 Task: Look for space in Göksun, Turkey from 6th September, 2023 to 12th September, 2023 for 4 adults in price range Rs.10000 to Rs.14000. Place can be private room with 4 bedrooms having 4 beds and 4 bathrooms. Property type can be house, flat, guest house. Amenities needed are: wifi, TV, free parkinig on premises, gym, breakfast. Booking option can be shelf check-in. Required host language is English.
Action: Mouse moved to (577, 146)
Screenshot: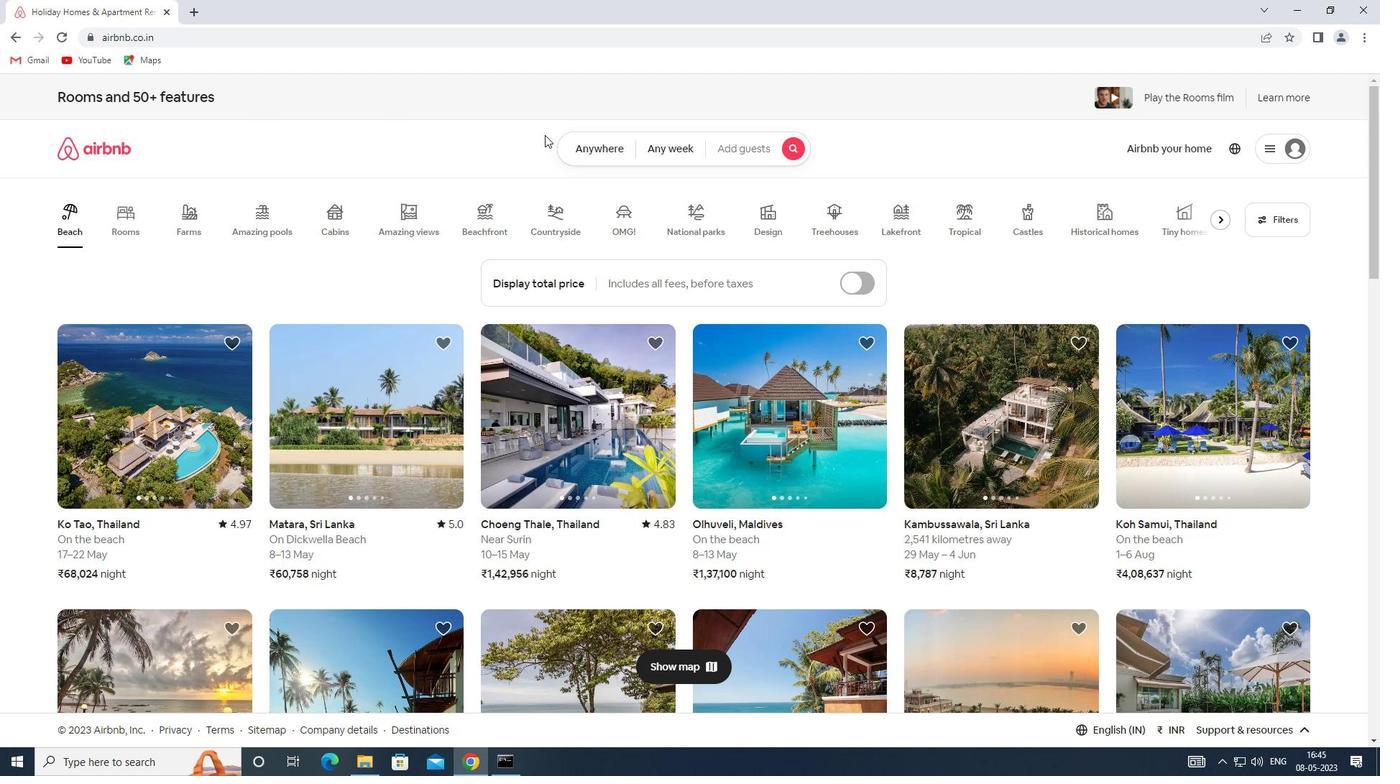 
Action: Mouse pressed left at (577, 146)
Screenshot: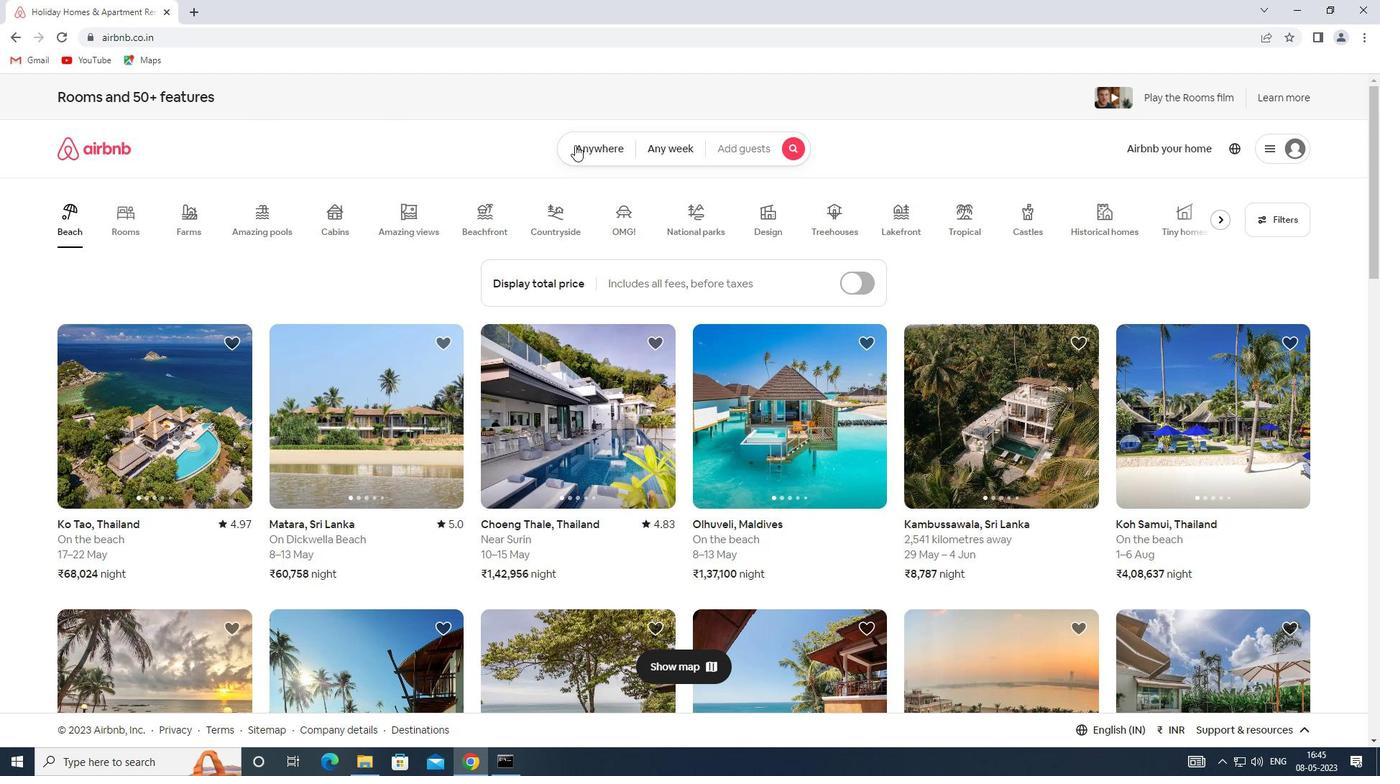
Action: Mouse moved to (476, 191)
Screenshot: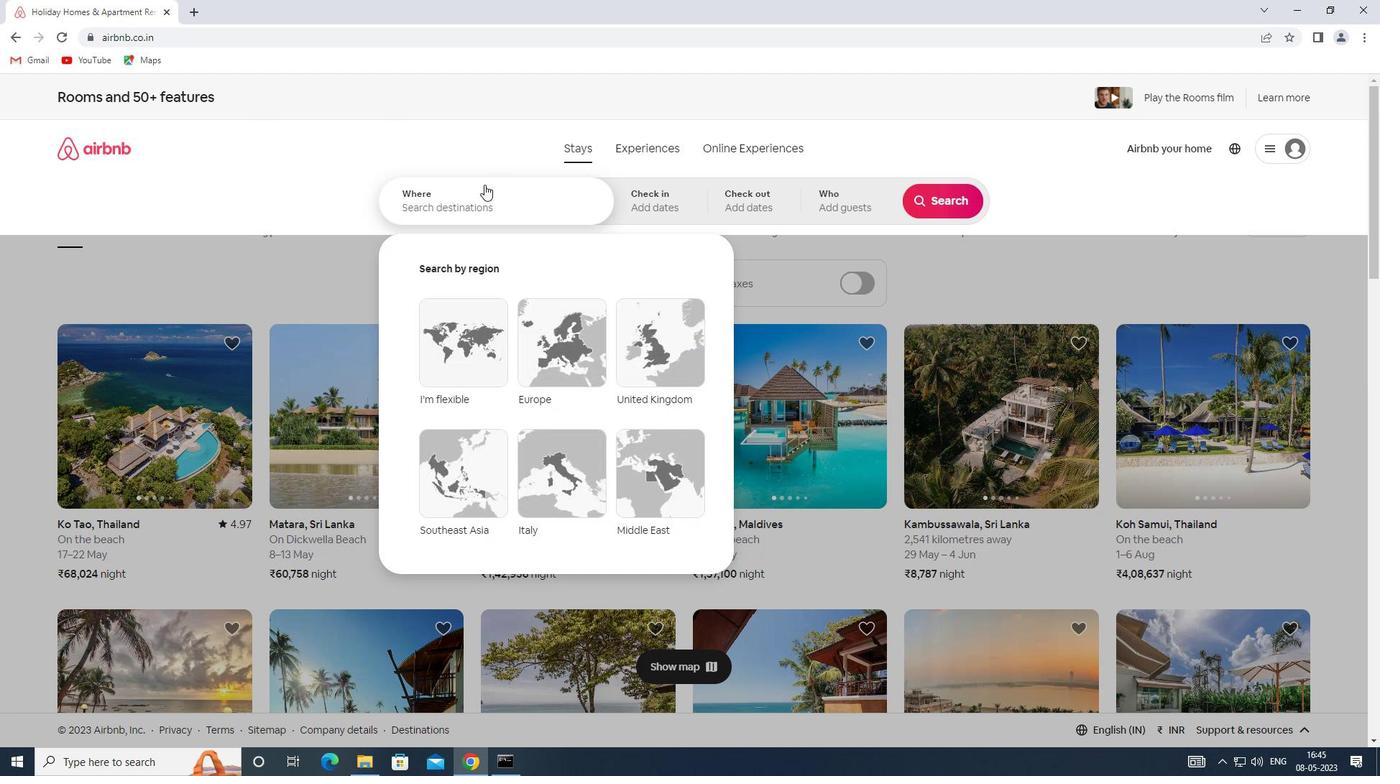 
Action: Mouse pressed left at (476, 191)
Screenshot: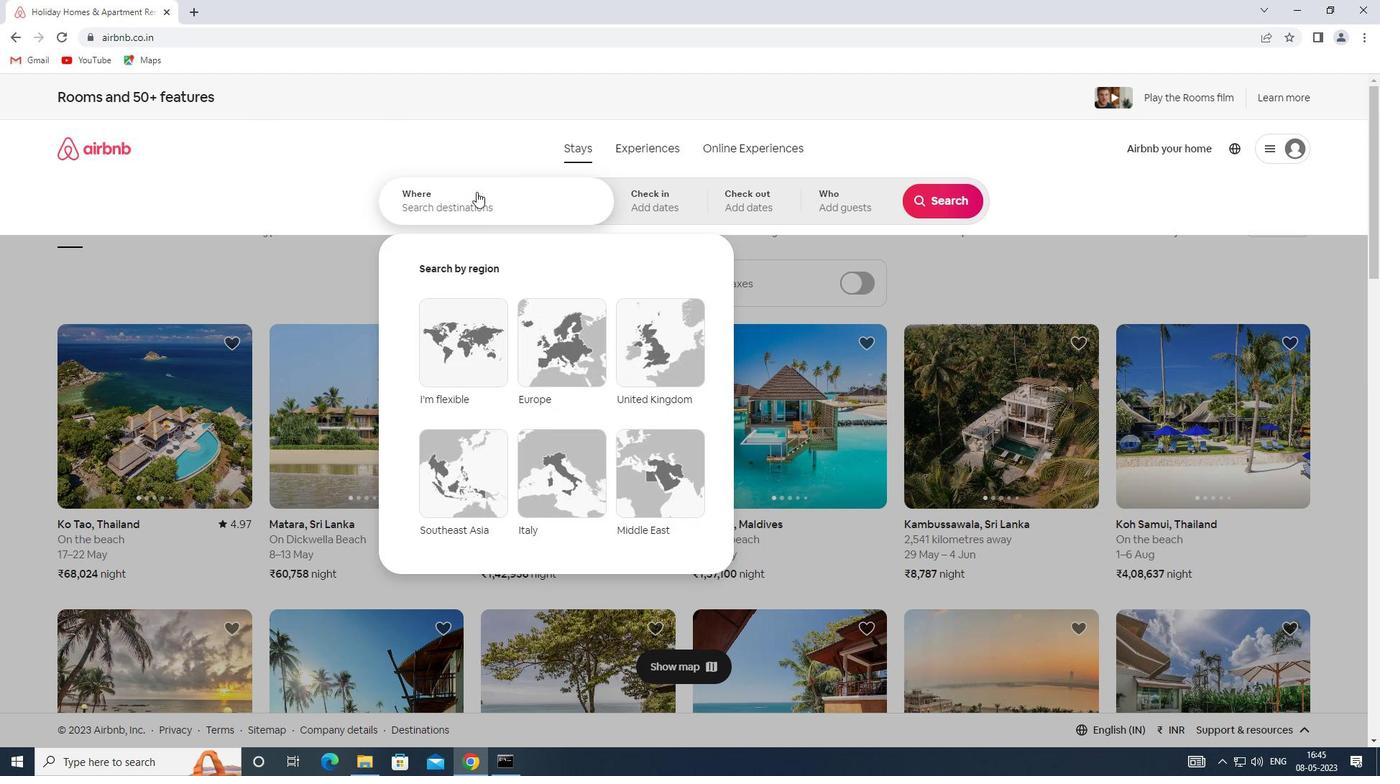 
Action: Mouse moved to (476, 192)
Screenshot: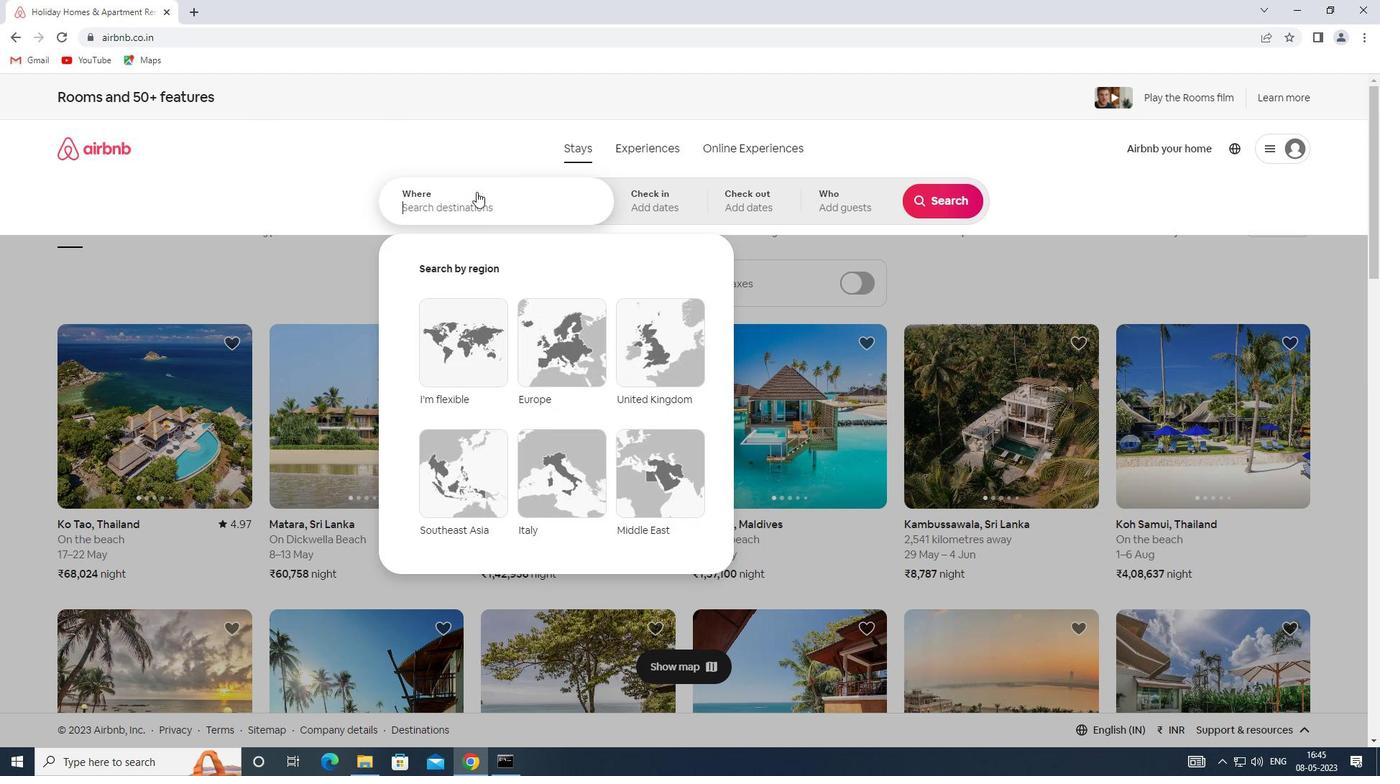 
Action: Key pressed <Key.shift><Key.shift><Key.shift><Key.shift><Key.shift><Key.shift><Key.shift><Key.shift><Key.shift><Key.shift><Key.shift><Key.shift><Key.shift><Key.shift><Key.shift><Key.shift>SPACE<Key.space>IN<Key.space><Key.shift><Key.shift><Key.shift><Key.shift><Key.shift><Key.shift><Key.shift><Key.shift><Key.shift><Key.shift><Key.shift><Key.shift><Key.shift><Key.shift><Key.shift><Key.shift><Key.shift><Key.shift><Key.shift><Key.shift><Key.shift><Key.shift><Key.shift><Key.shift><Key.shift><Key.shift><Key.shift><Key.shift><Key.shift><Key.shift><Key.shift><Key.shift><Key.shift><Key.shift><Key.shift>GOKSUN,<Key.shift>TURKEY
Screenshot: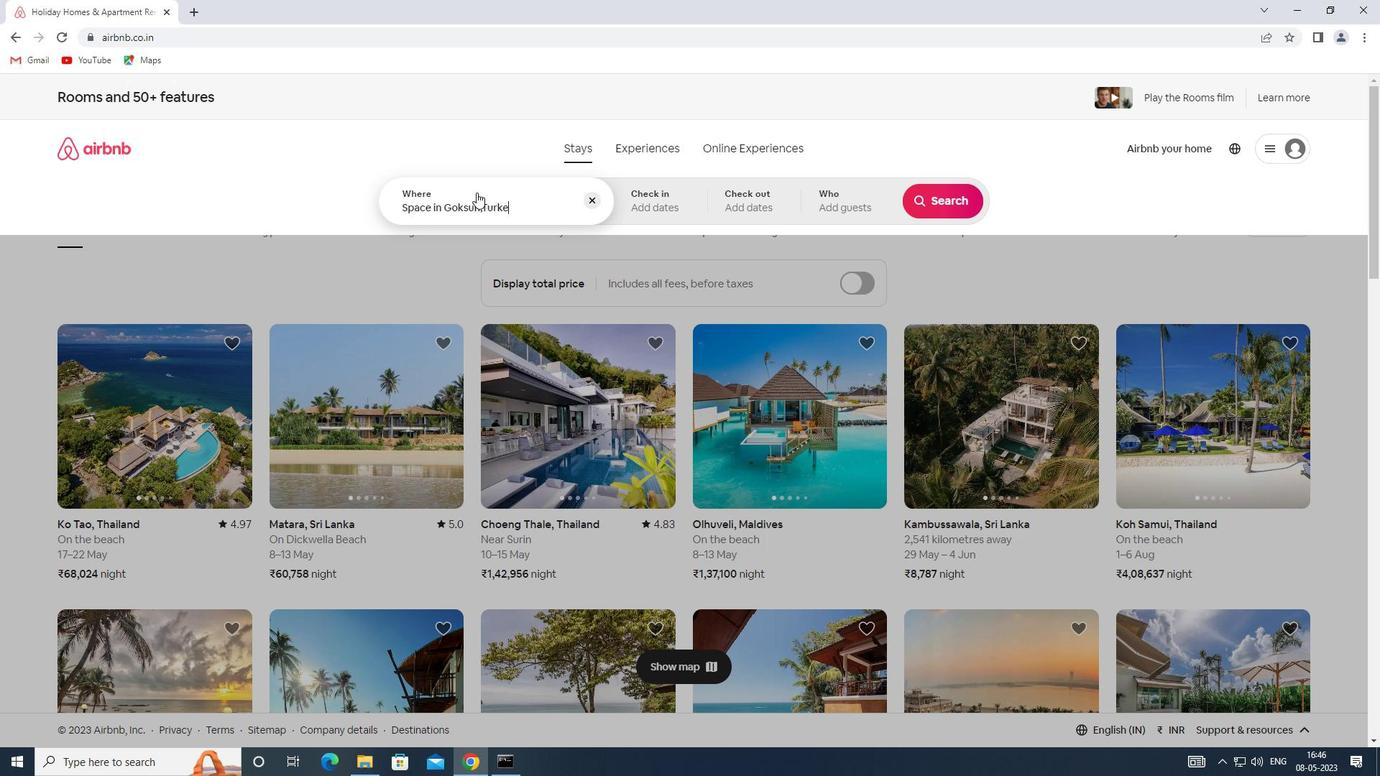 
Action: Mouse moved to (659, 197)
Screenshot: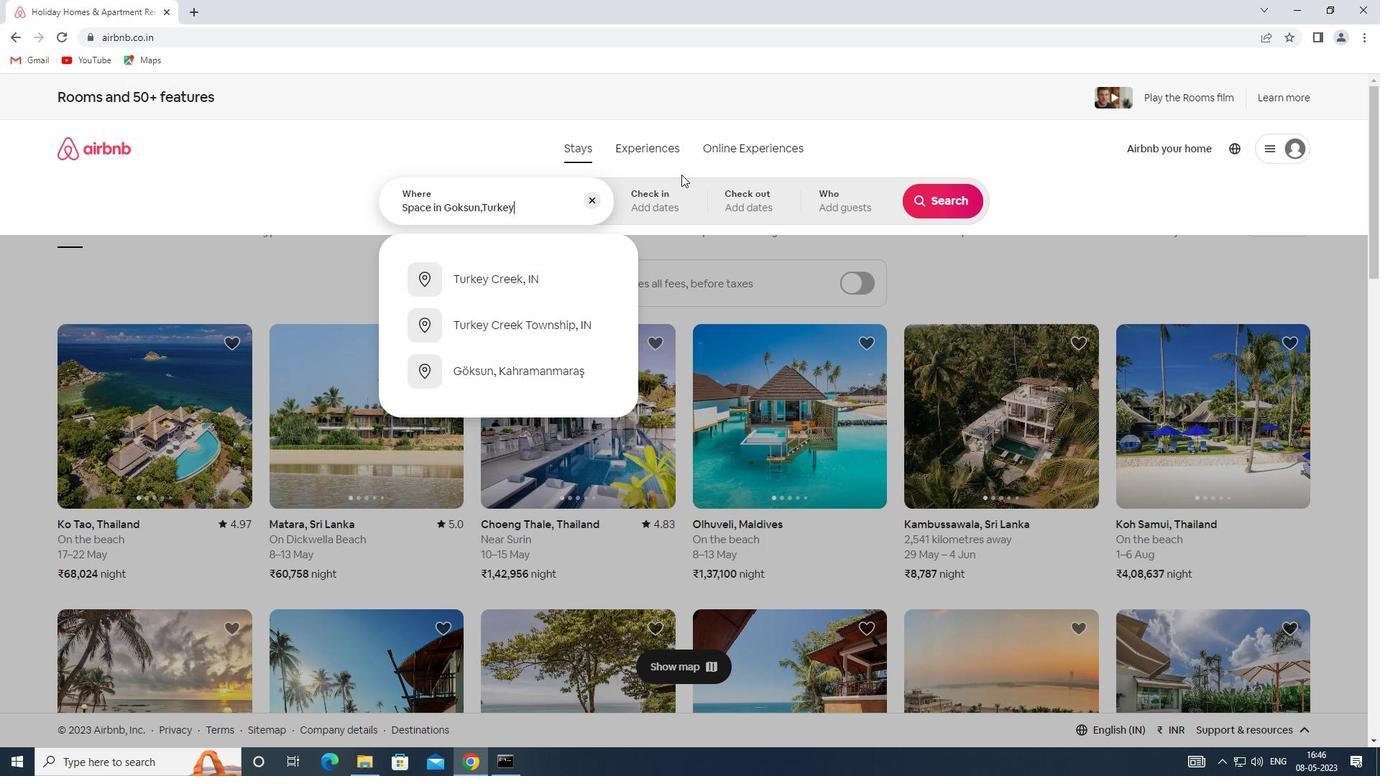 
Action: Mouse pressed left at (659, 197)
Screenshot: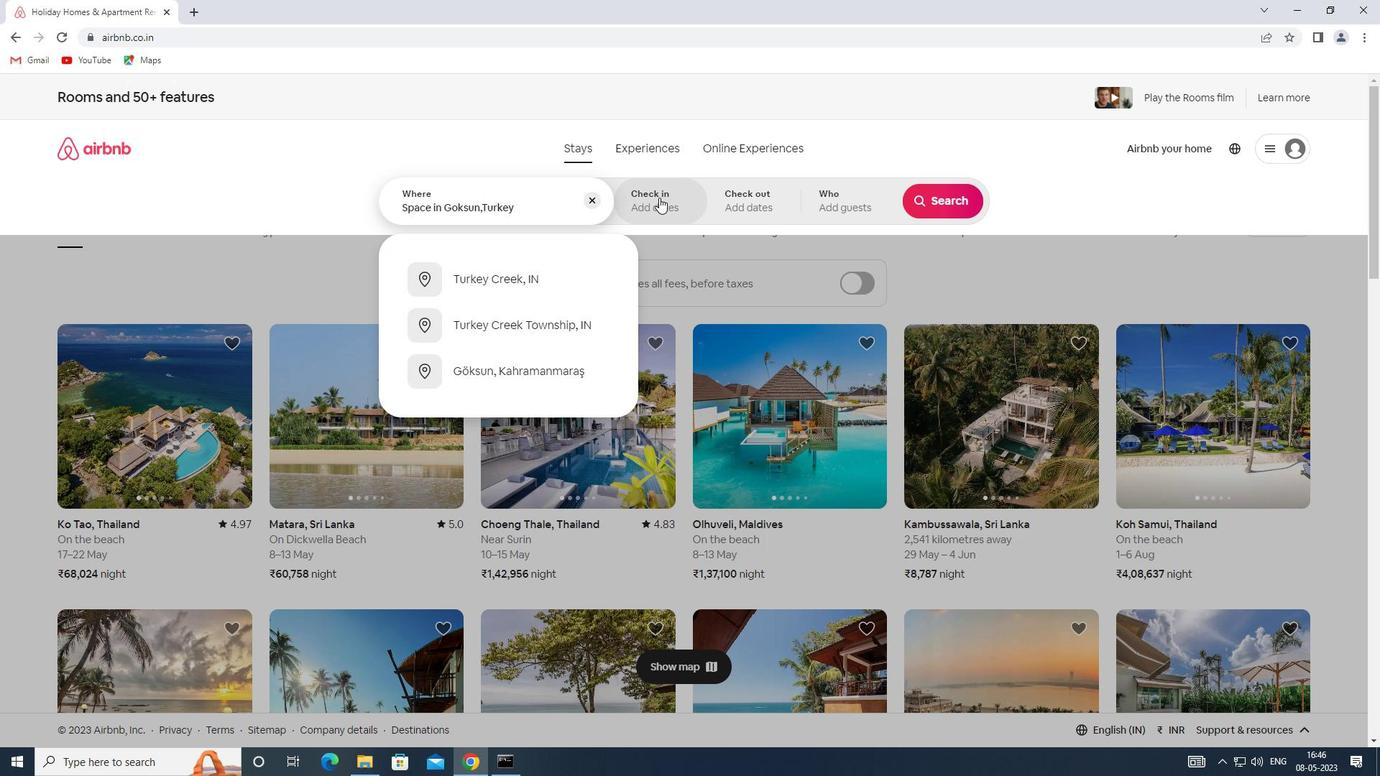 
Action: Mouse moved to (935, 316)
Screenshot: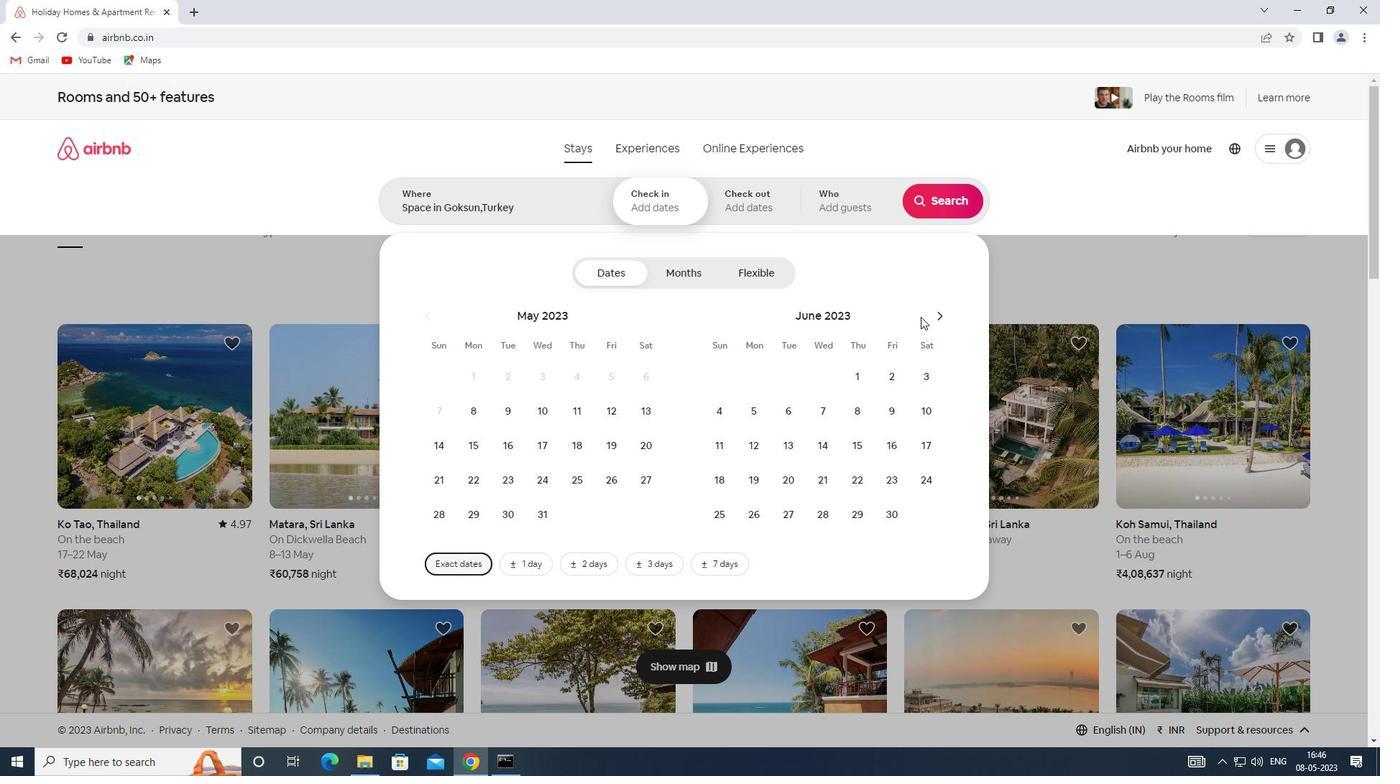 
Action: Mouse pressed left at (935, 316)
Screenshot: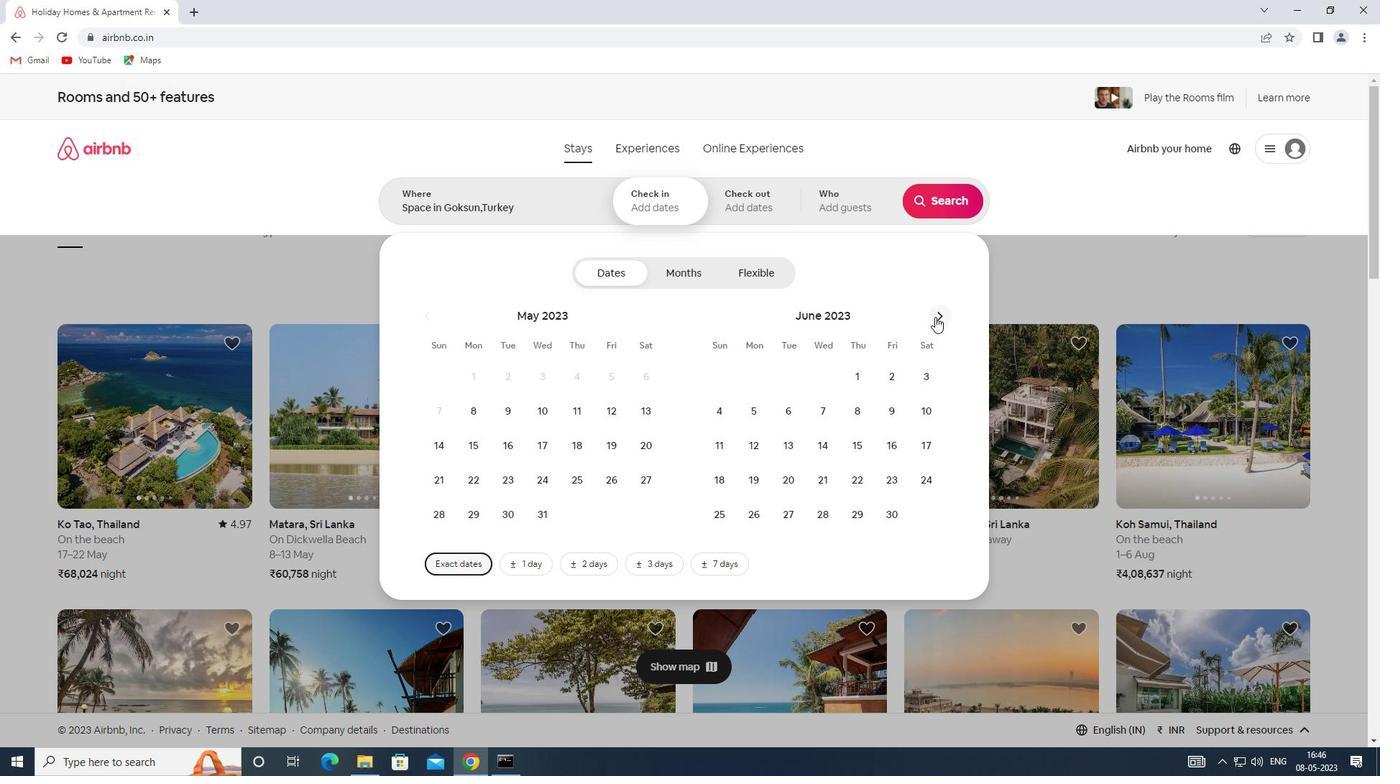 
Action: Mouse pressed left at (935, 316)
Screenshot: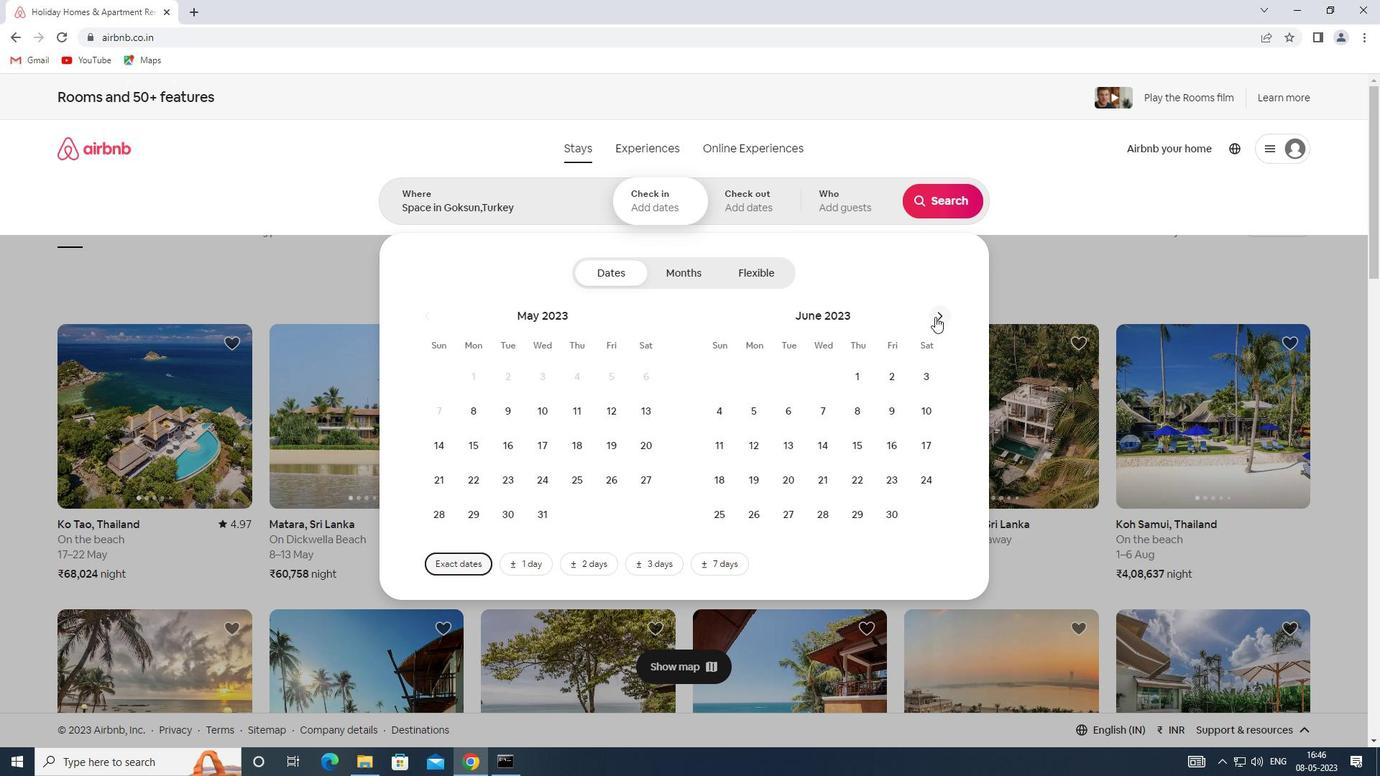 
Action: Mouse pressed left at (935, 316)
Screenshot: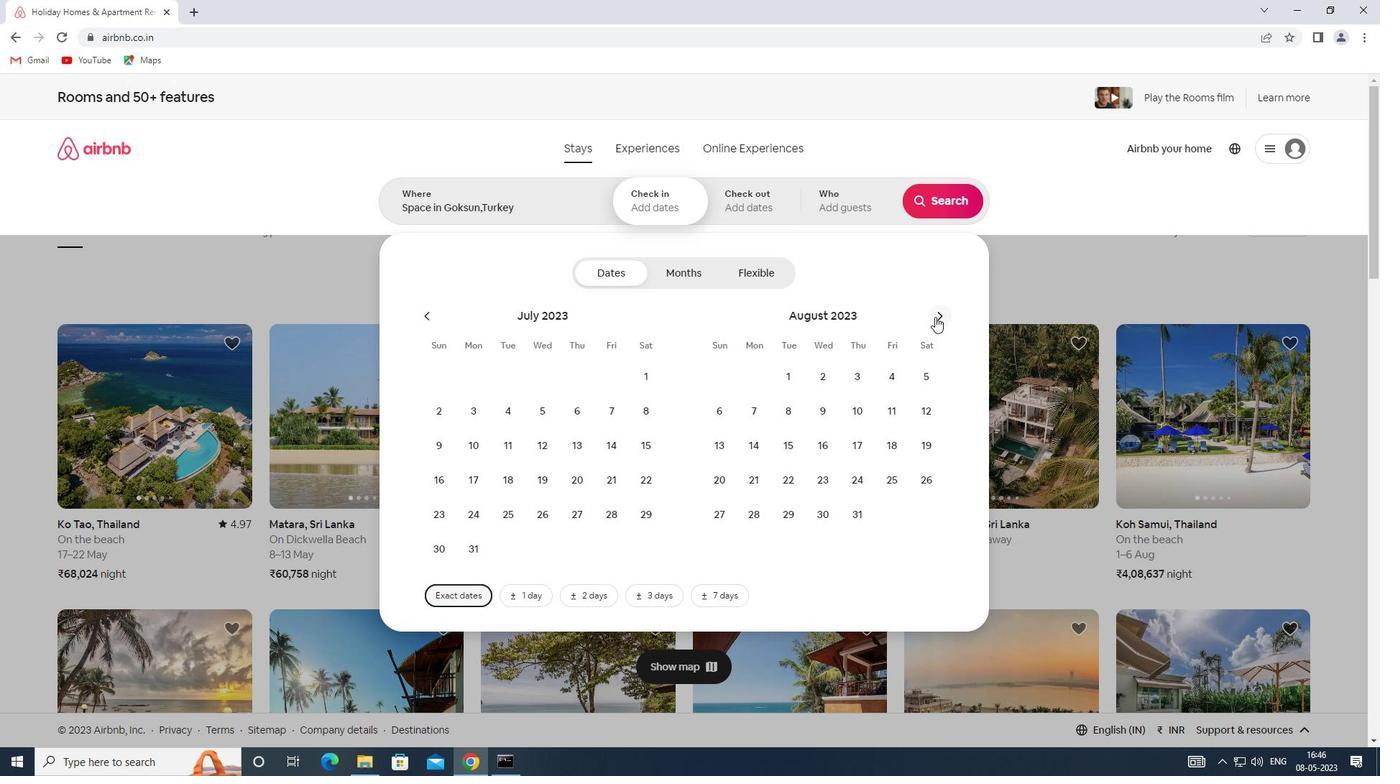 
Action: Mouse moved to (822, 409)
Screenshot: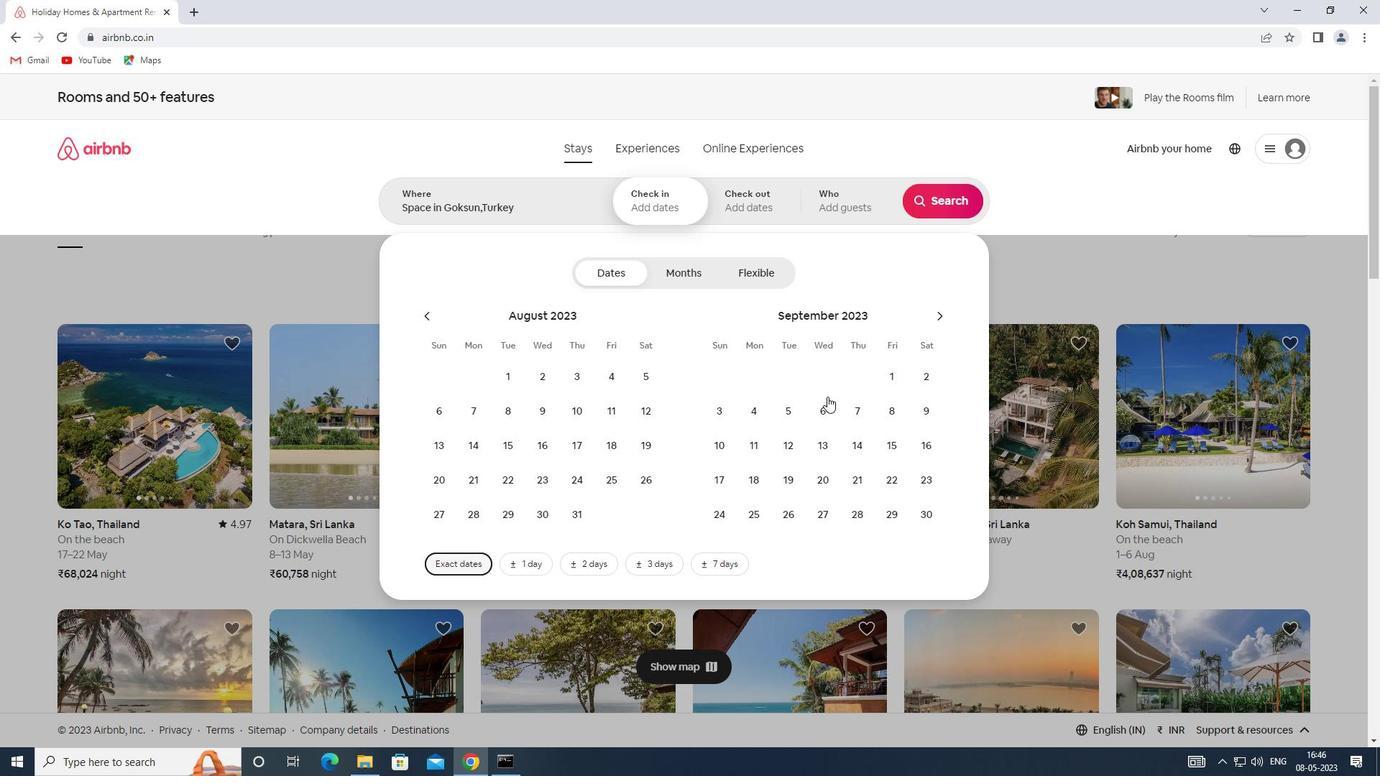 
Action: Mouse pressed left at (822, 409)
Screenshot: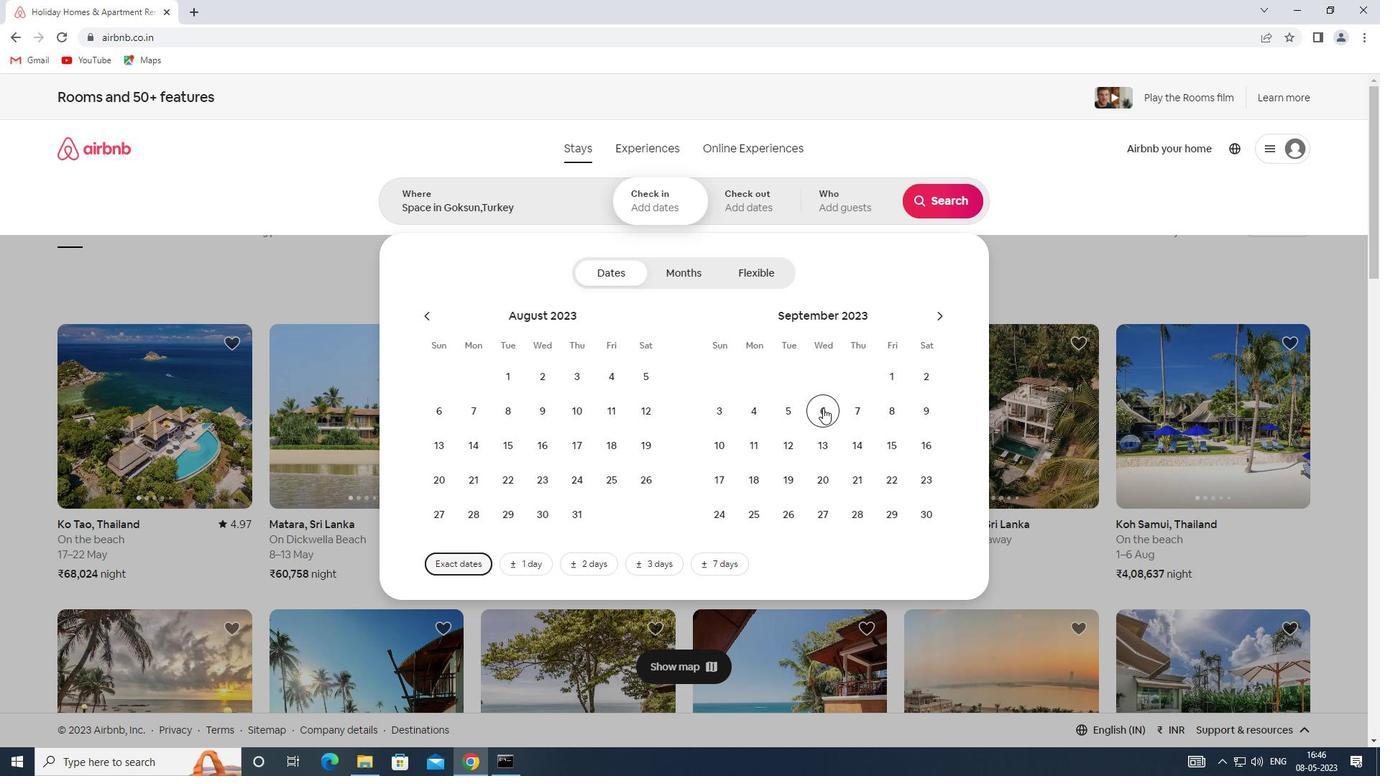 
Action: Mouse moved to (789, 439)
Screenshot: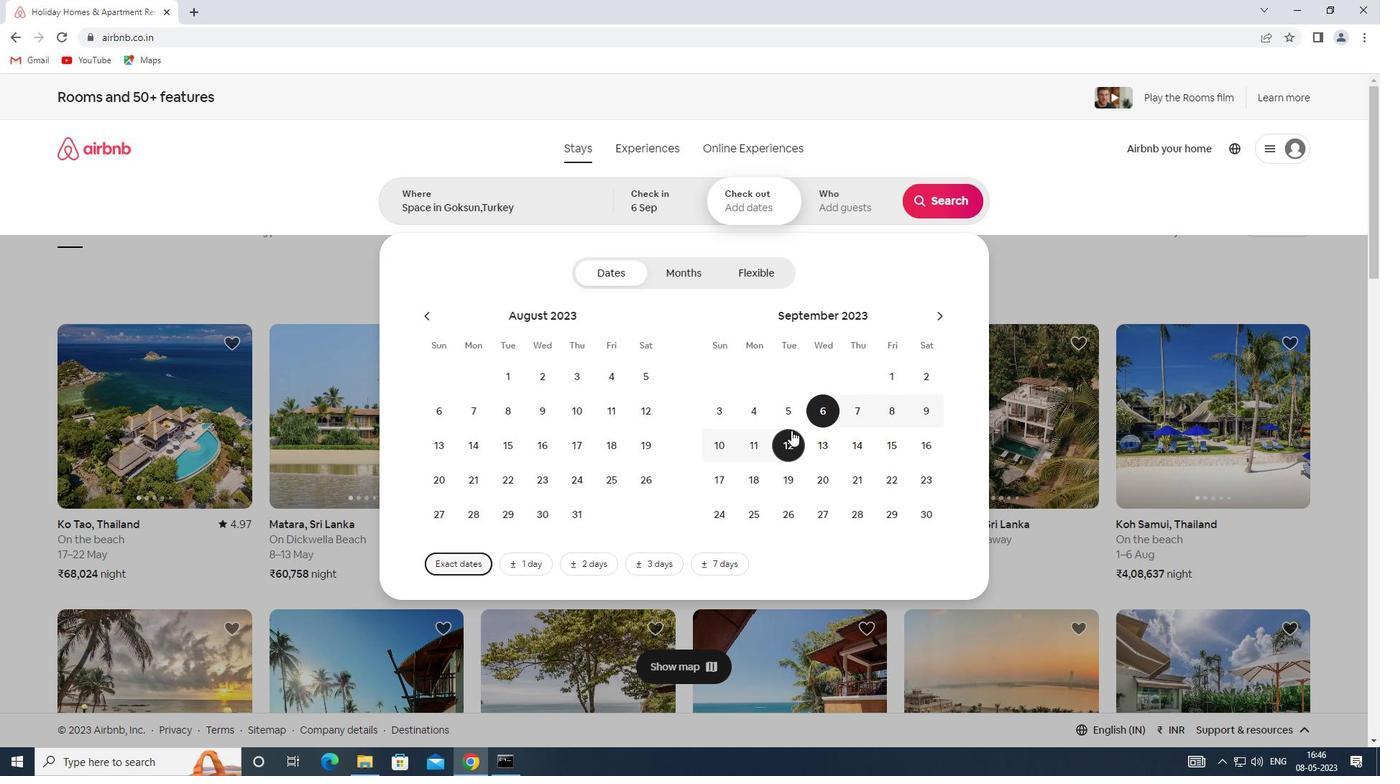 
Action: Mouse pressed left at (789, 439)
Screenshot: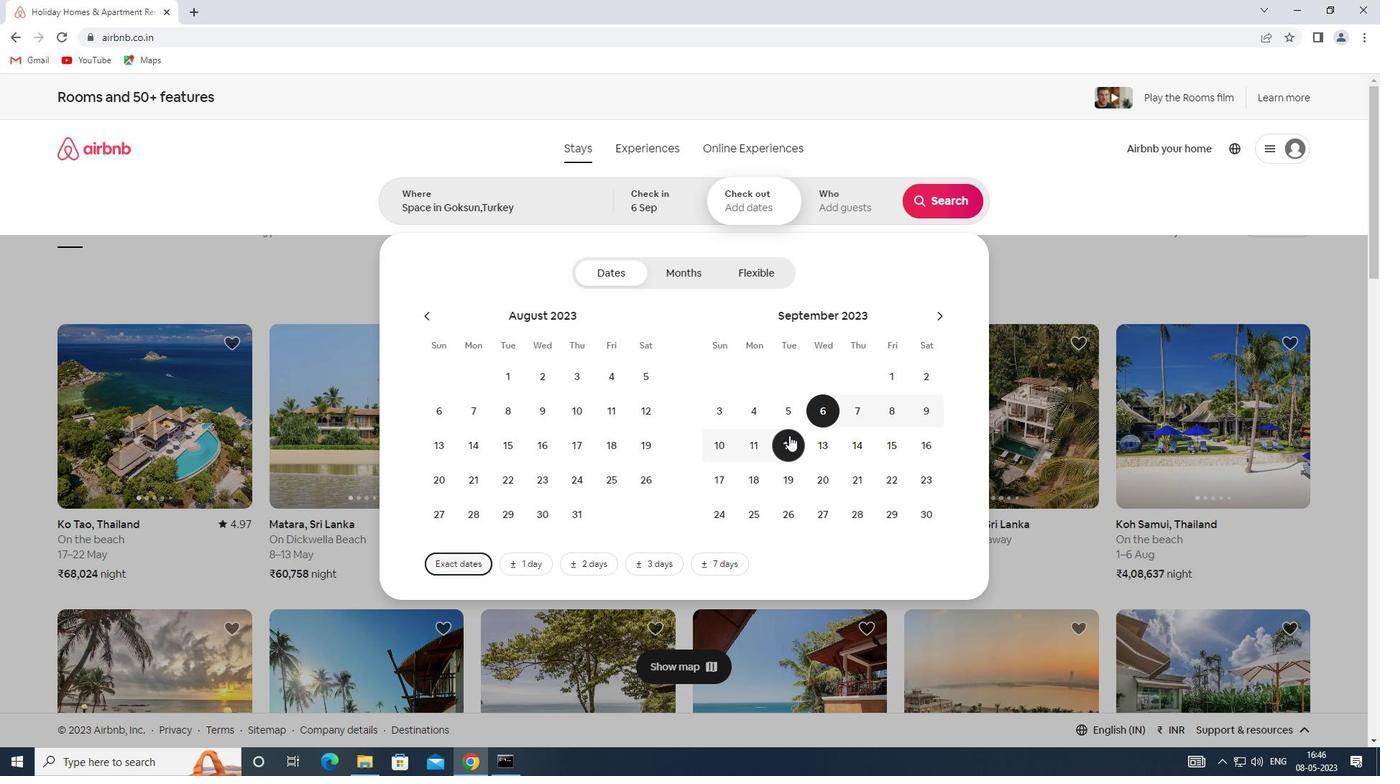 
Action: Mouse moved to (856, 206)
Screenshot: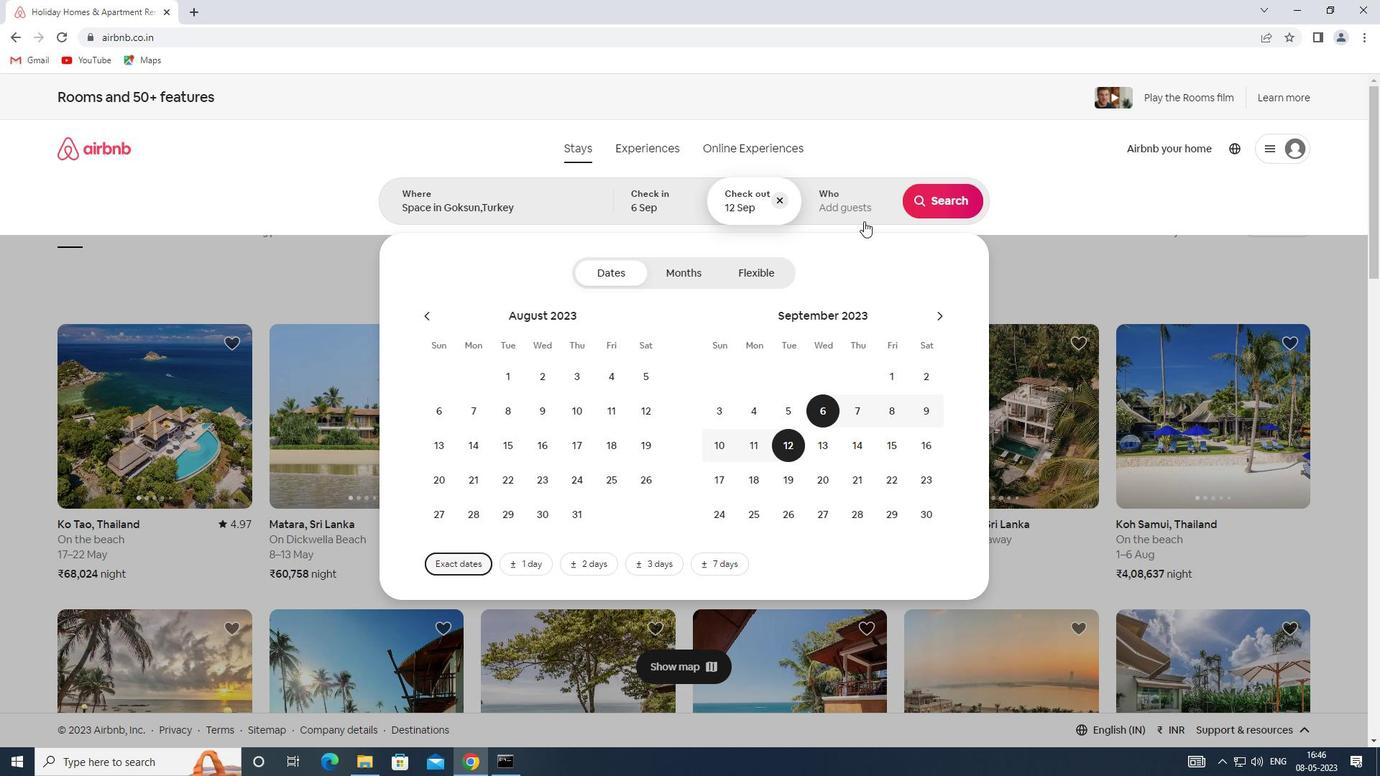 
Action: Mouse pressed left at (856, 206)
Screenshot: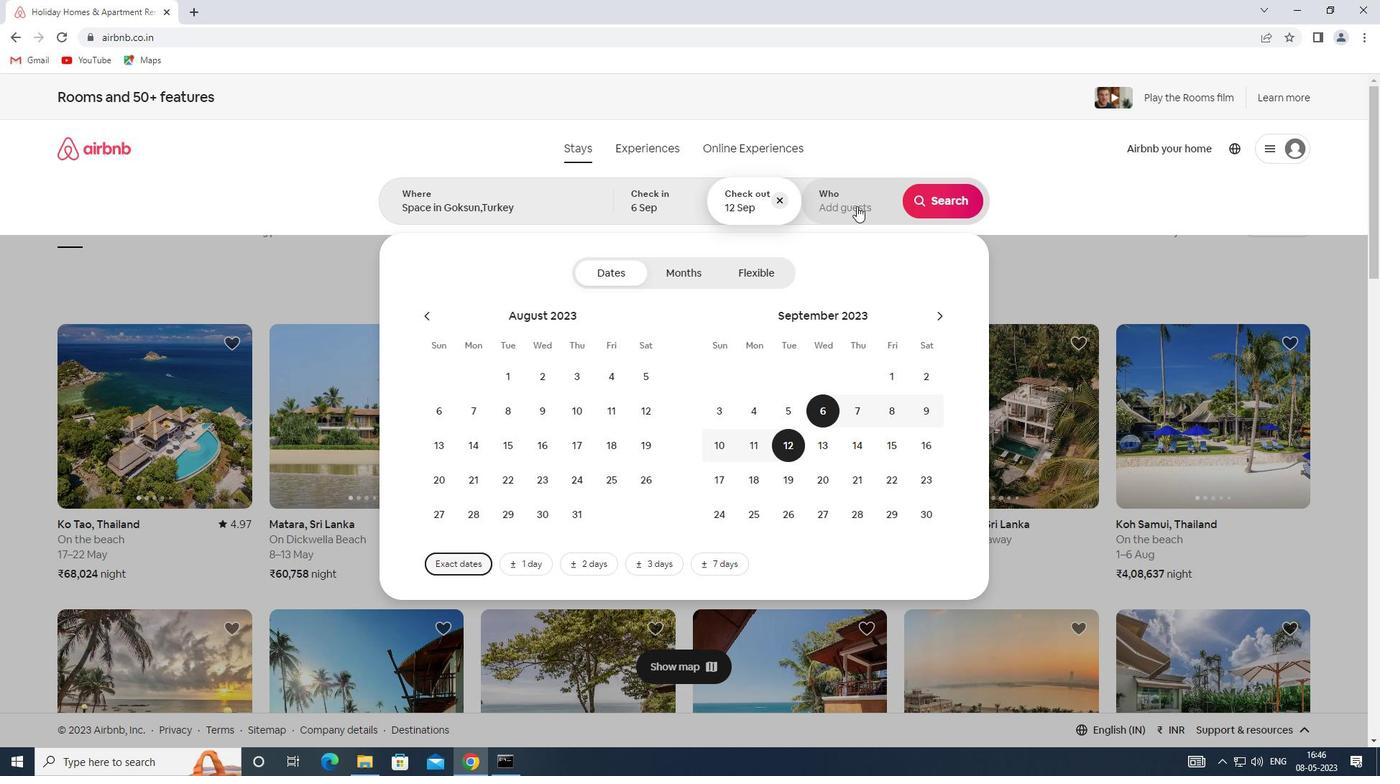 
Action: Mouse moved to (942, 273)
Screenshot: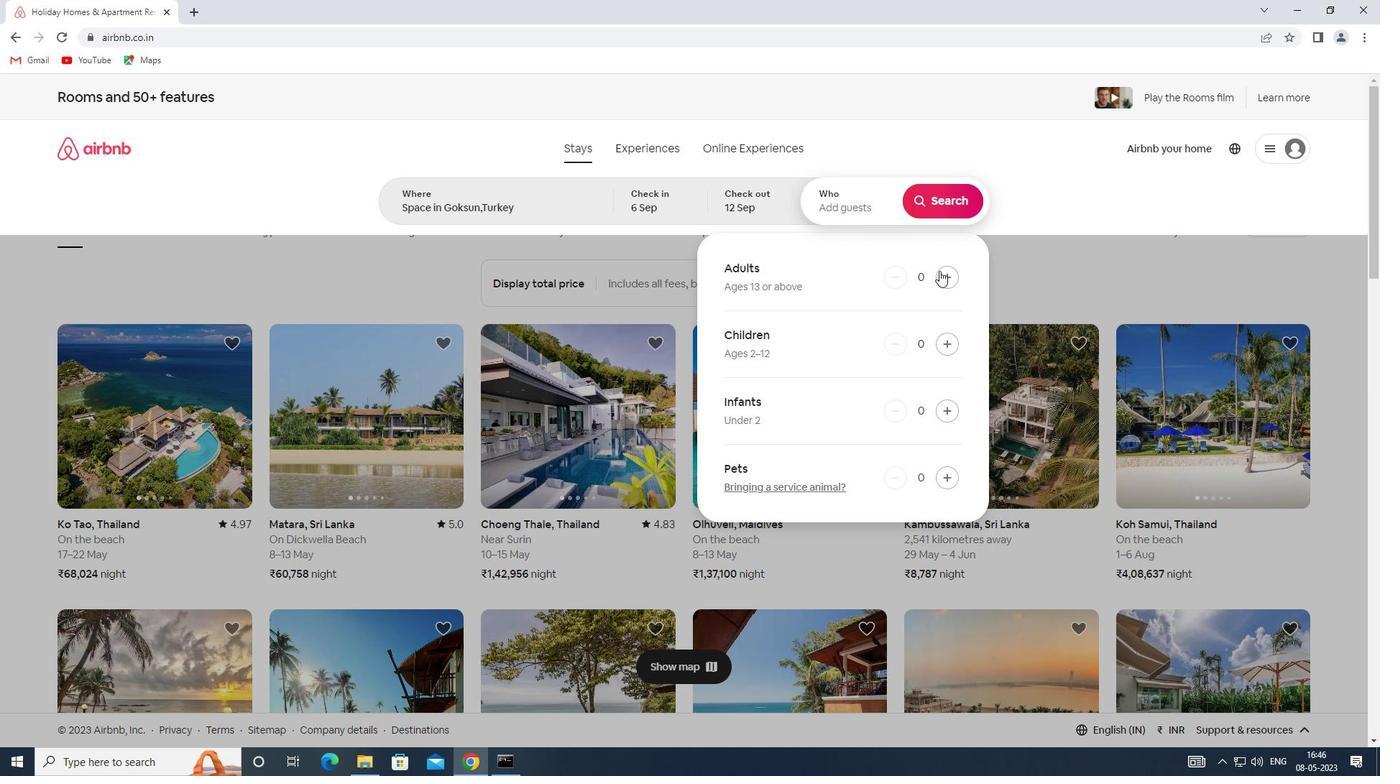 
Action: Mouse pressed left at (942, 273)
Screenshot: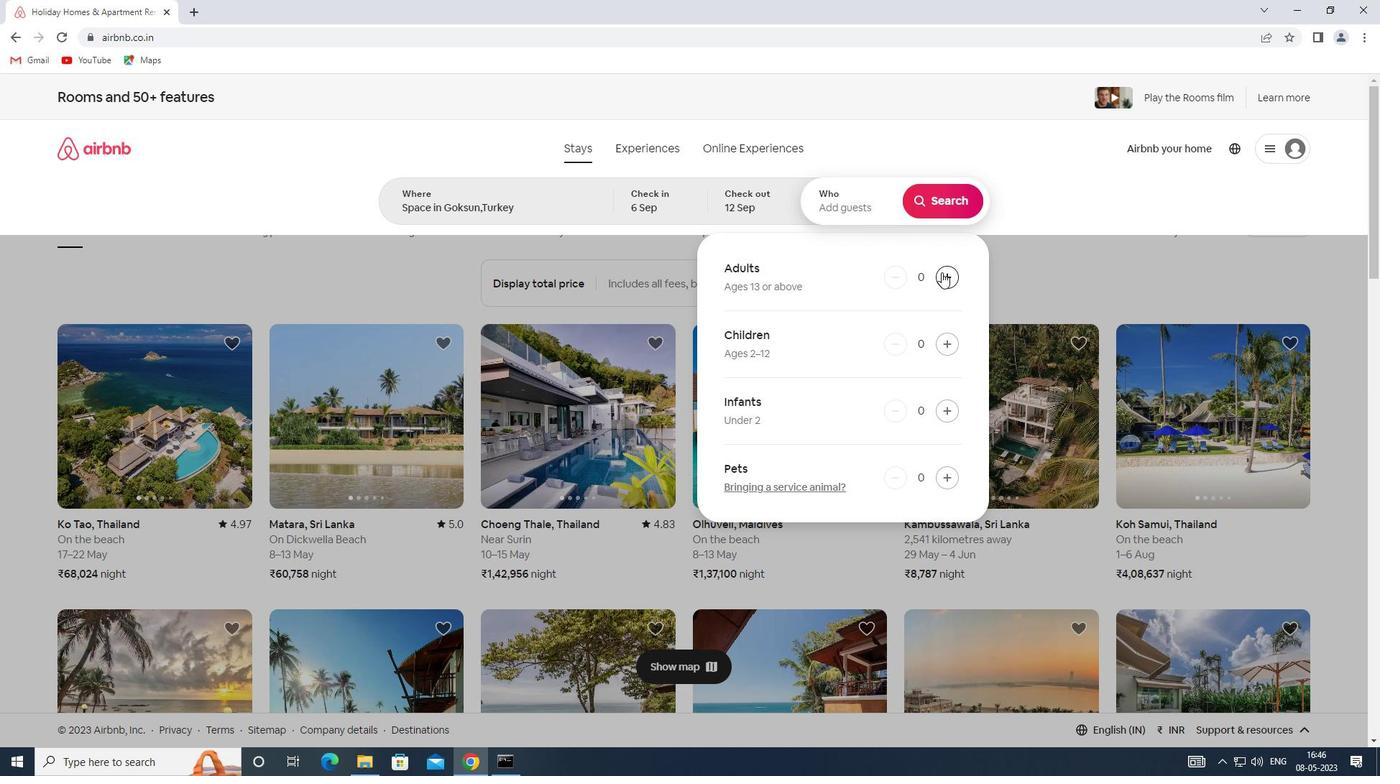 
Action: Mouse pressed left at (942, 273)
Screenshot: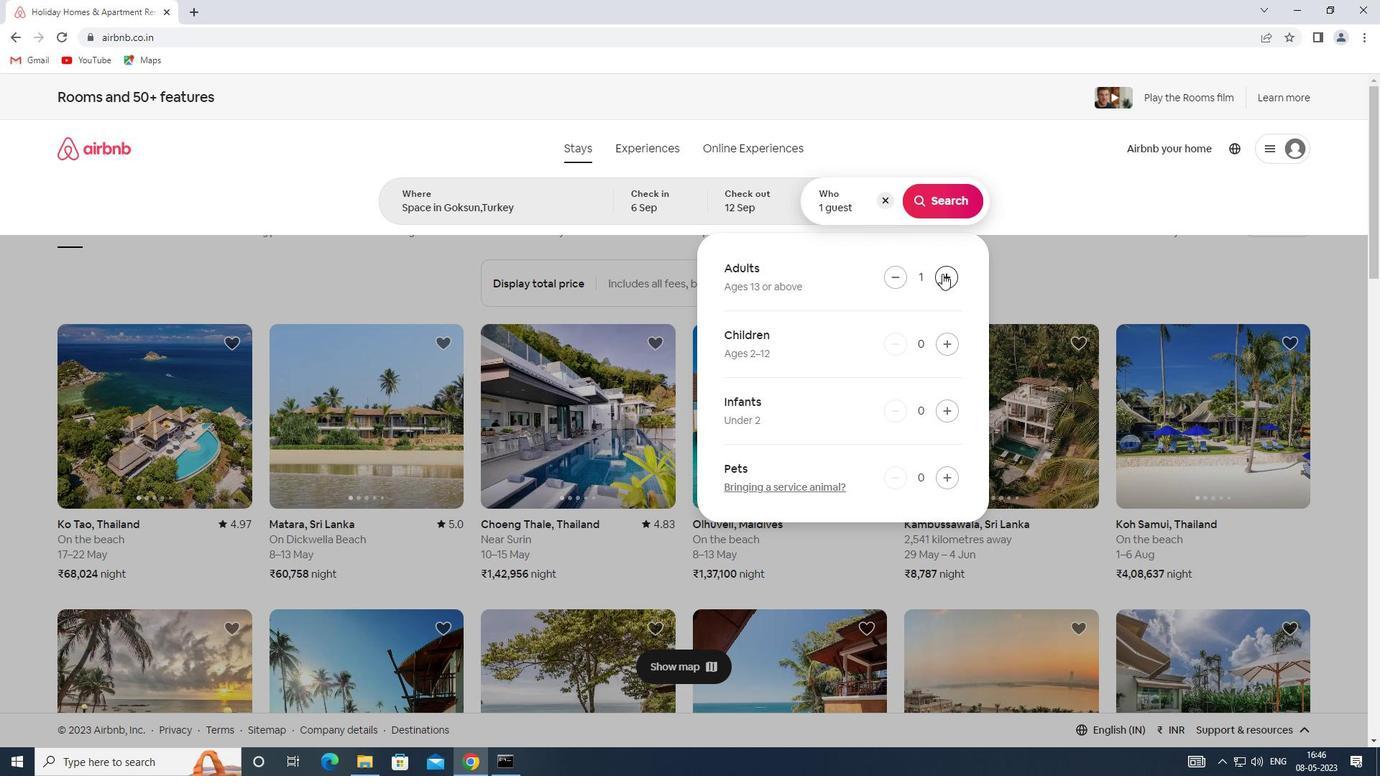 
Action: Mouse pressed left at (942, 273)
Screenshot: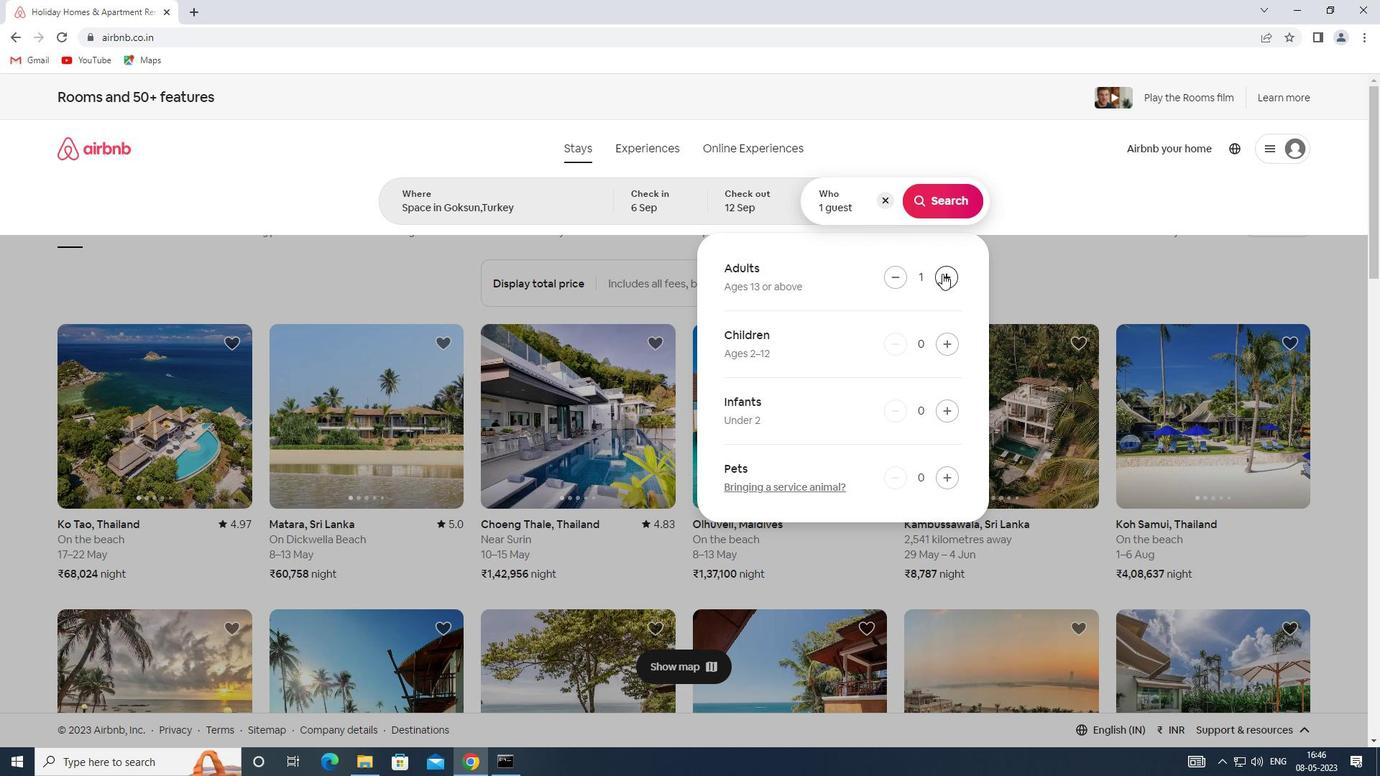 
Action: Mouse pressed left at (942, 273)
Screenshot: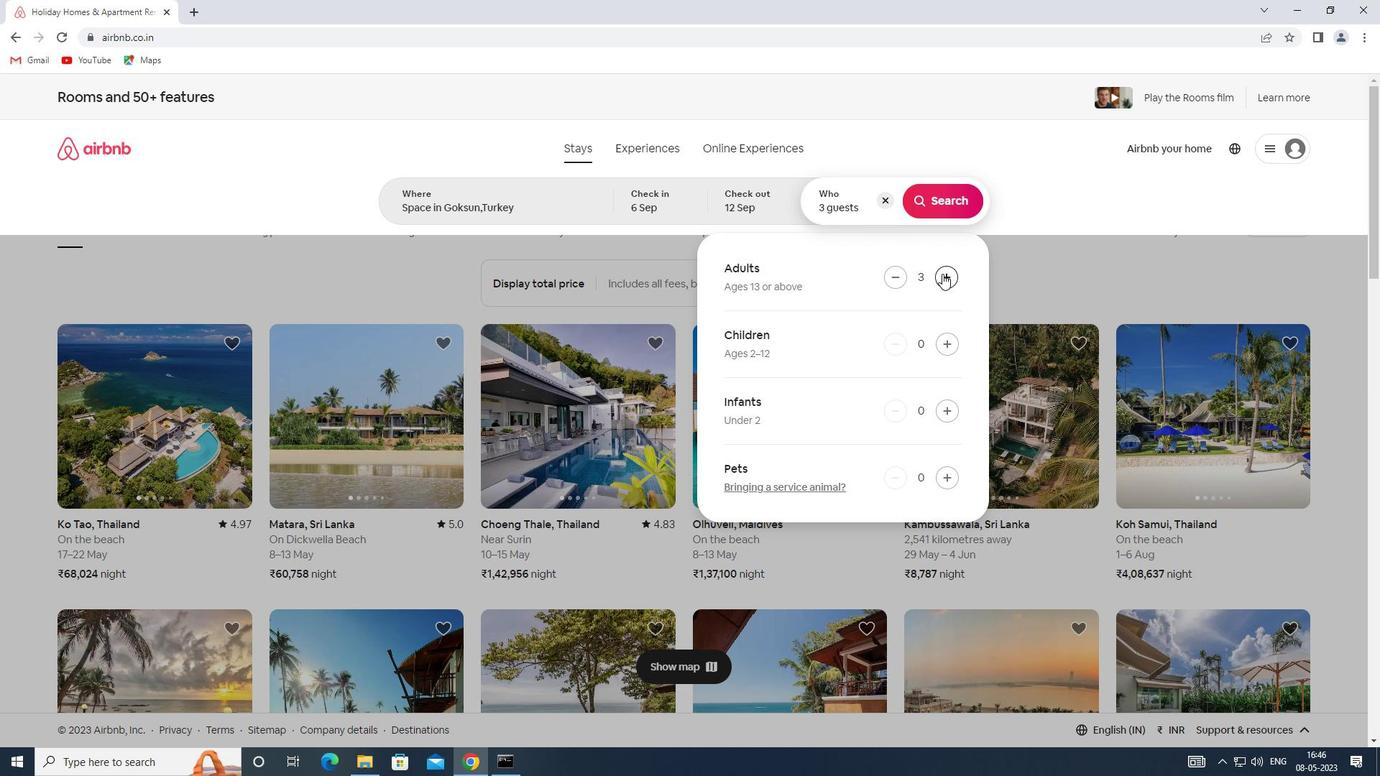 
Action: Mouse moved to (943, 204)
Screenshot: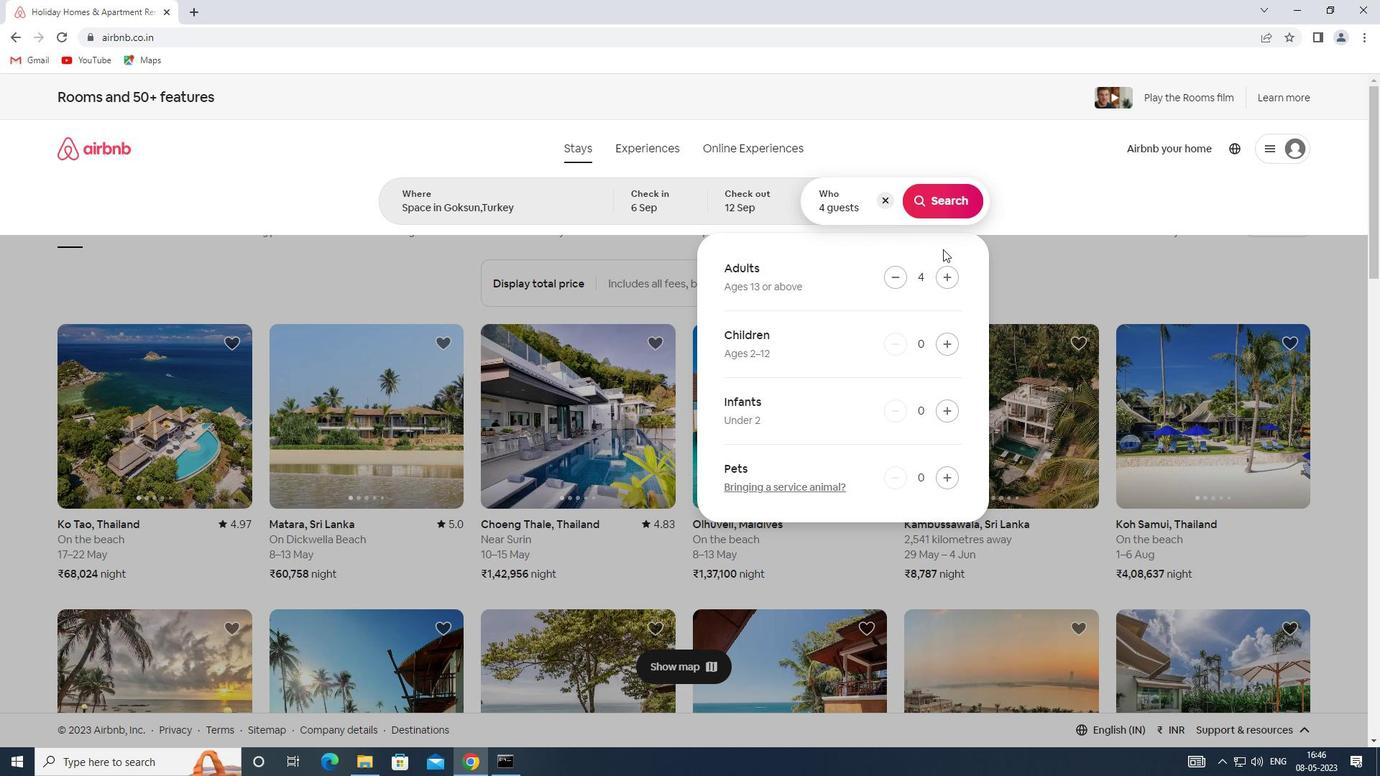 
Action: Mouse pressed left at (943, 204)
Screenshot: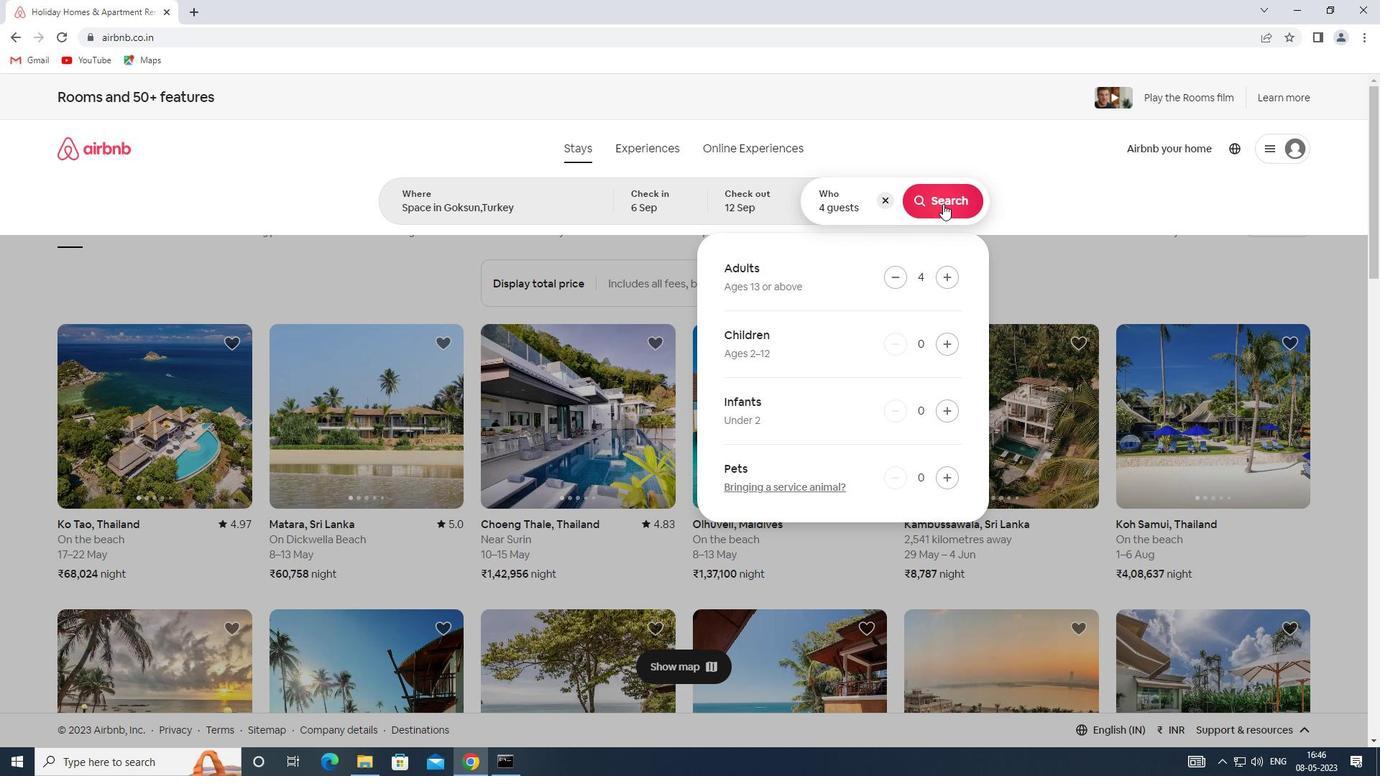 
Action: Mouse moved to (1313, 150)
Screenshot: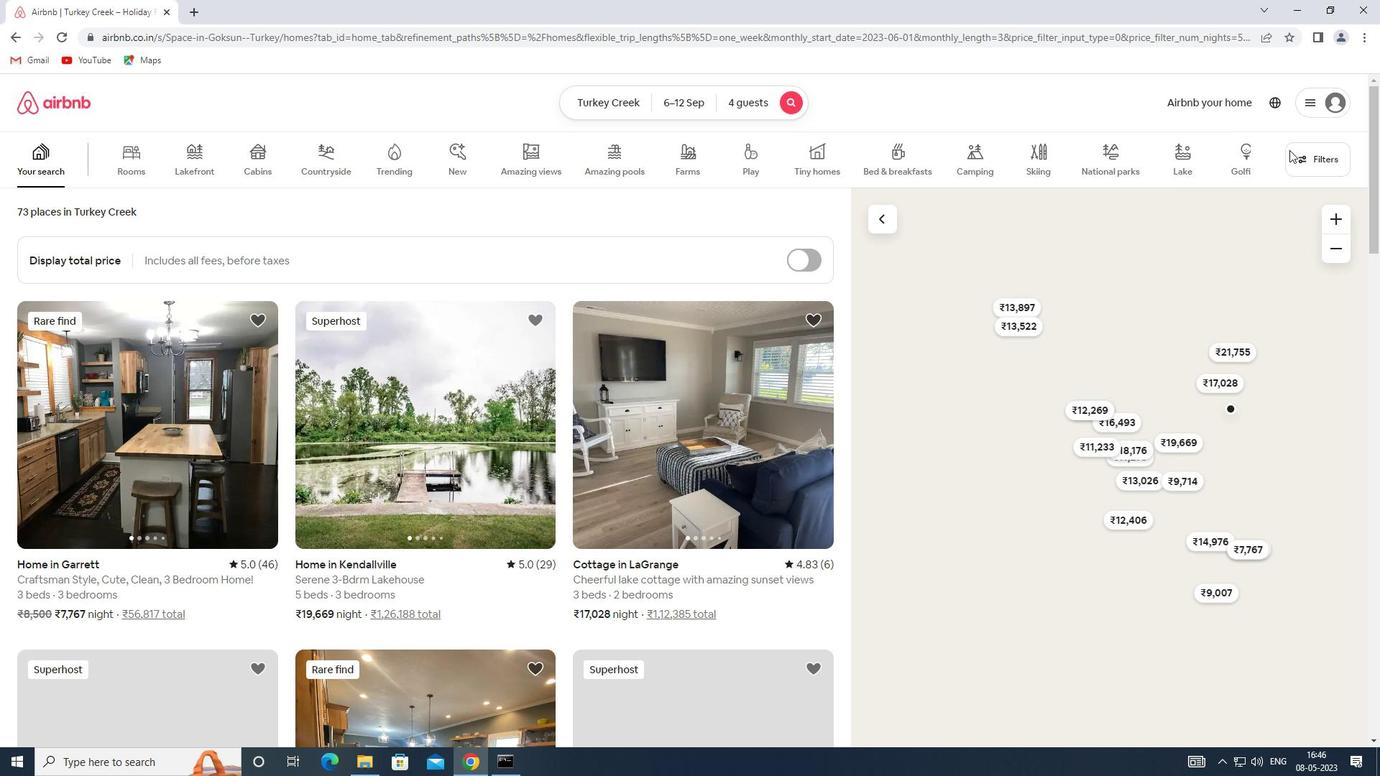 
Action: Mouse pressed left at (1313, 150)
Screenshot: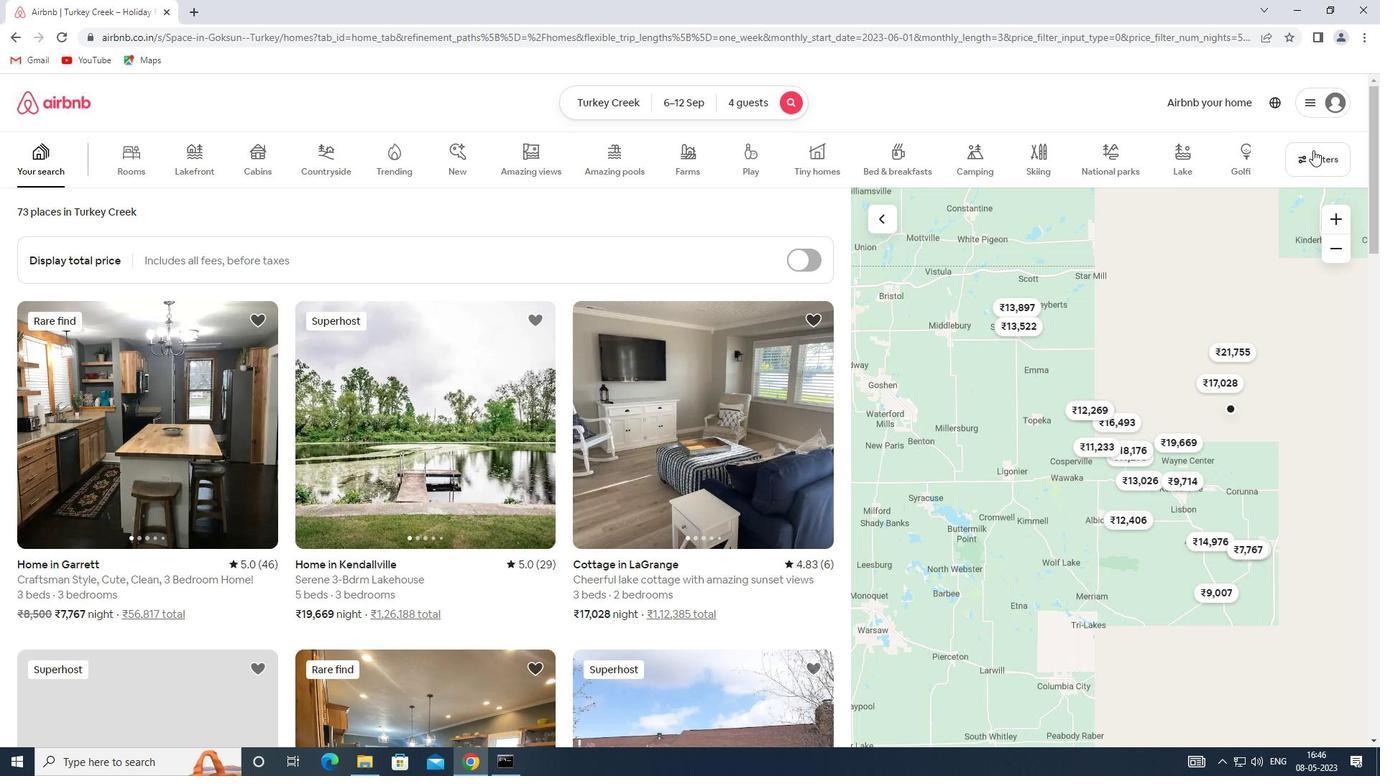 
Action: Mouse moved to (498, 506)
Screenshot: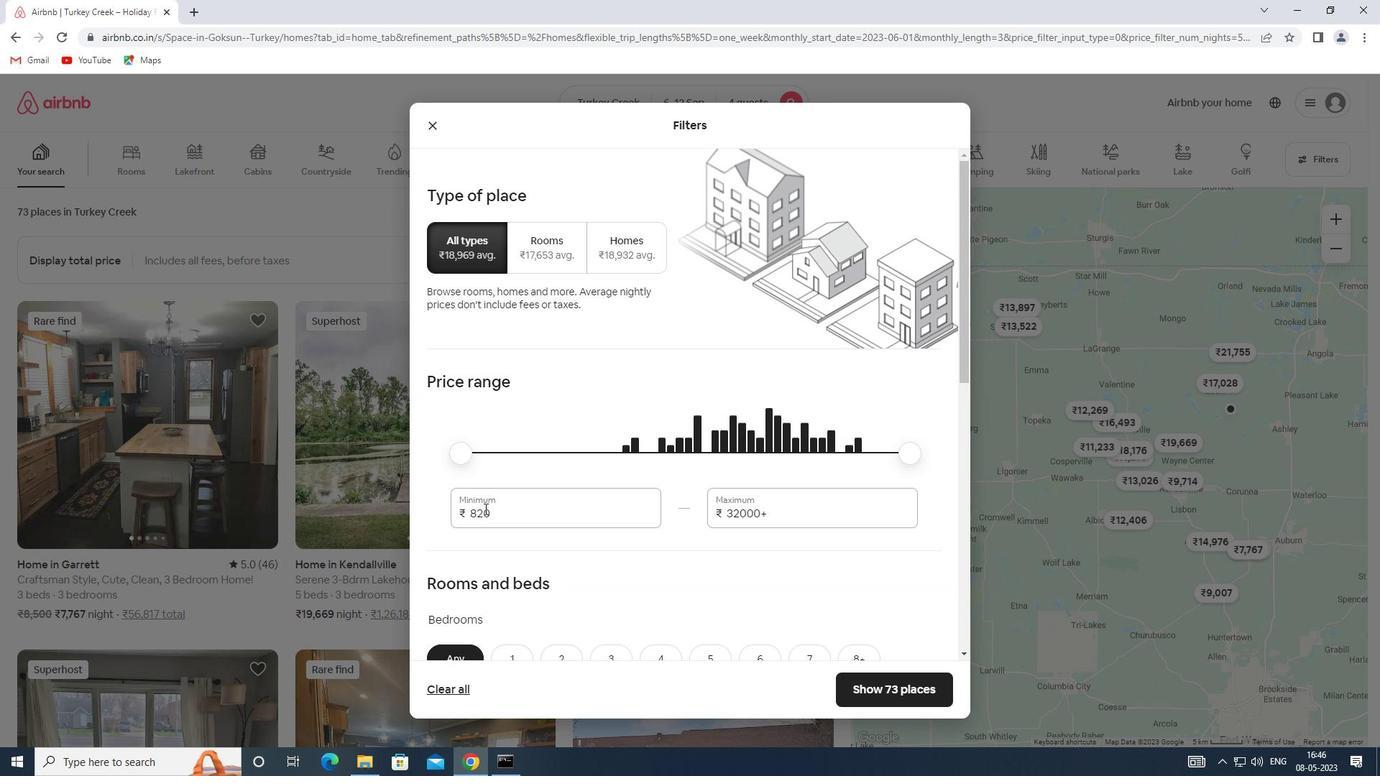 
Action: Mouse pressed left at (498, 506)
Screenshot: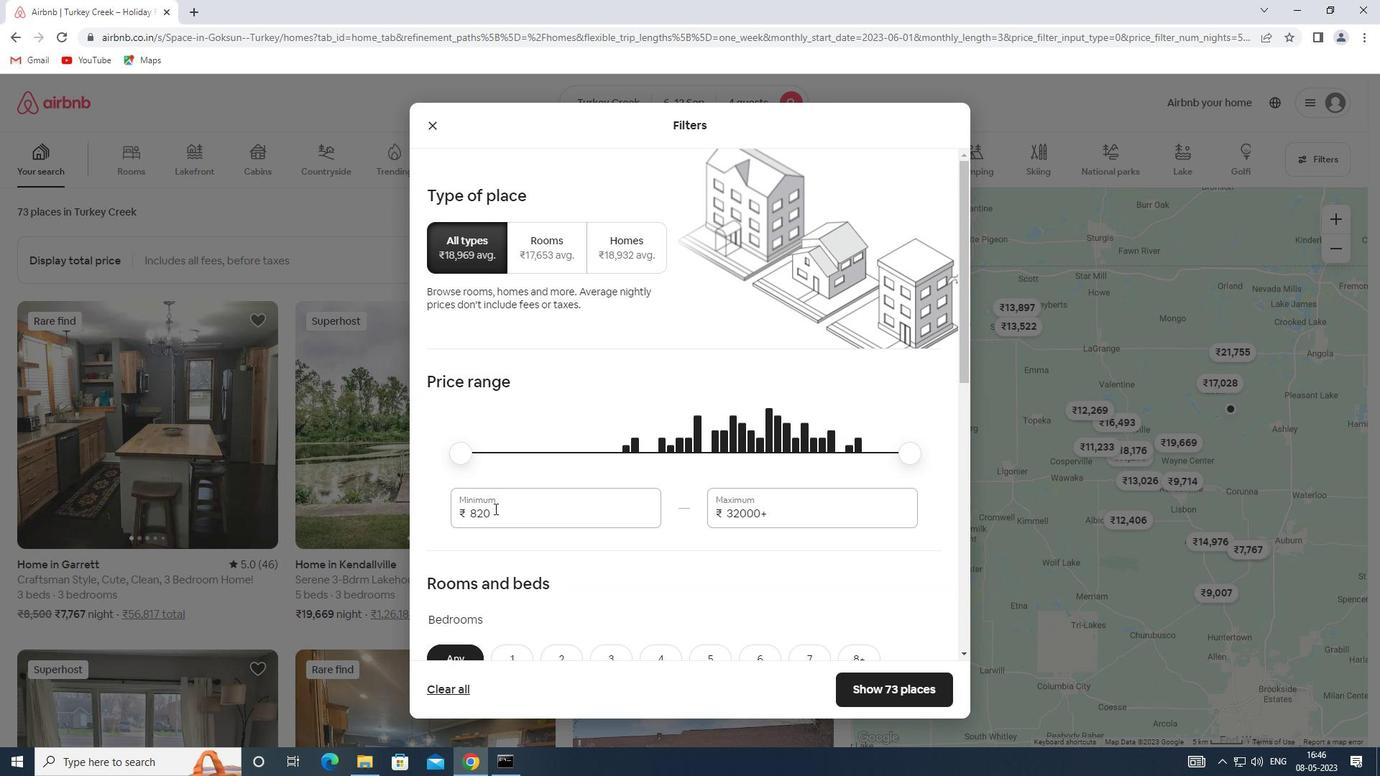 
Action: Mouse moved to (446, 514)
Screenshot: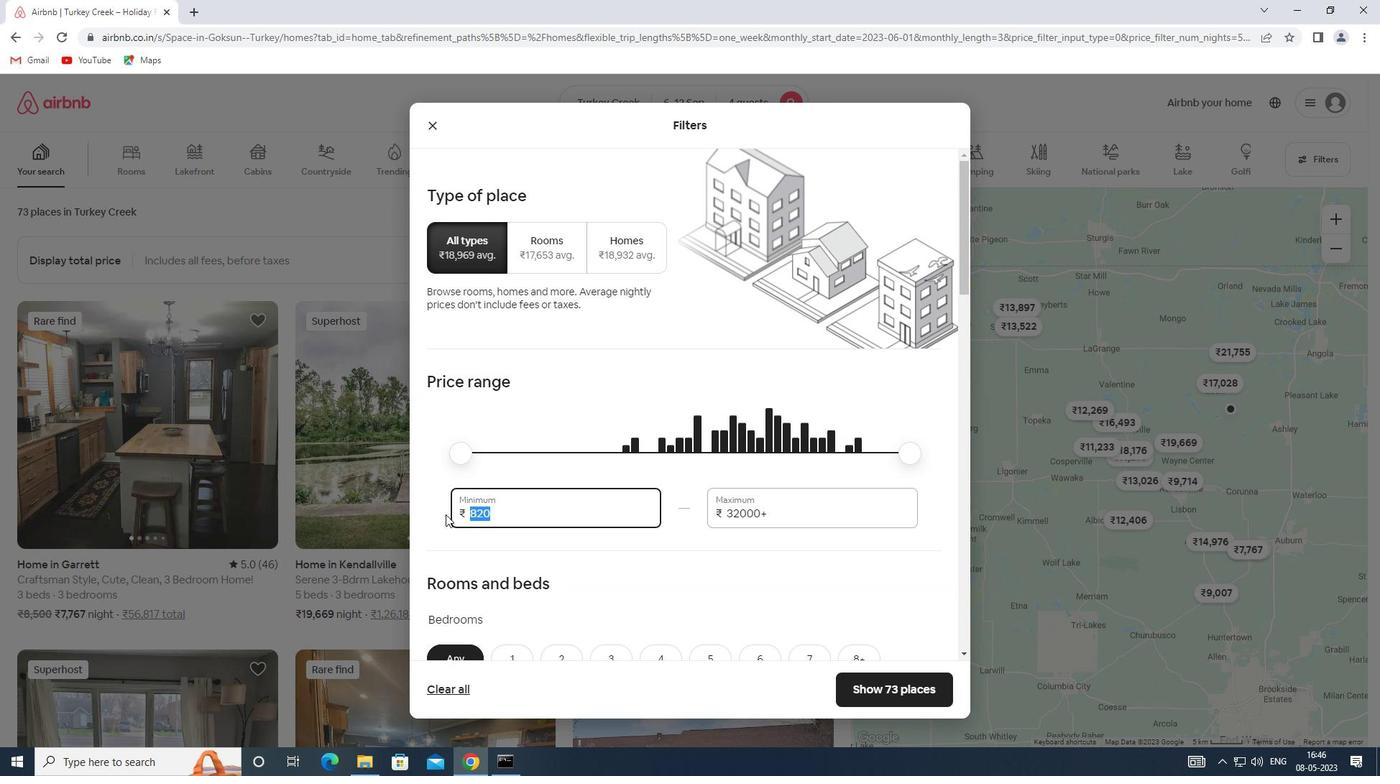 
Action: Key pressed 10000
Screenshot: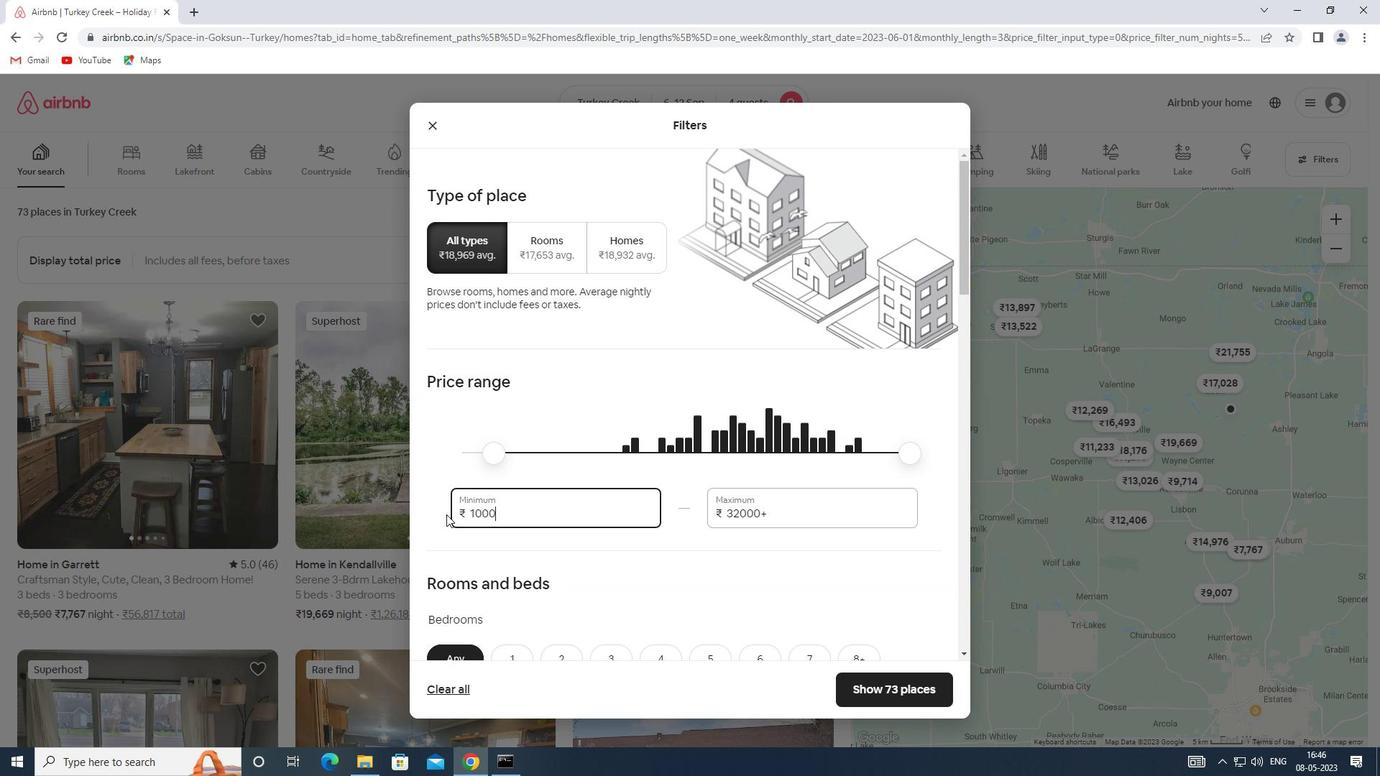 
Action: Mouse moved to (779, 516)
Screenshot: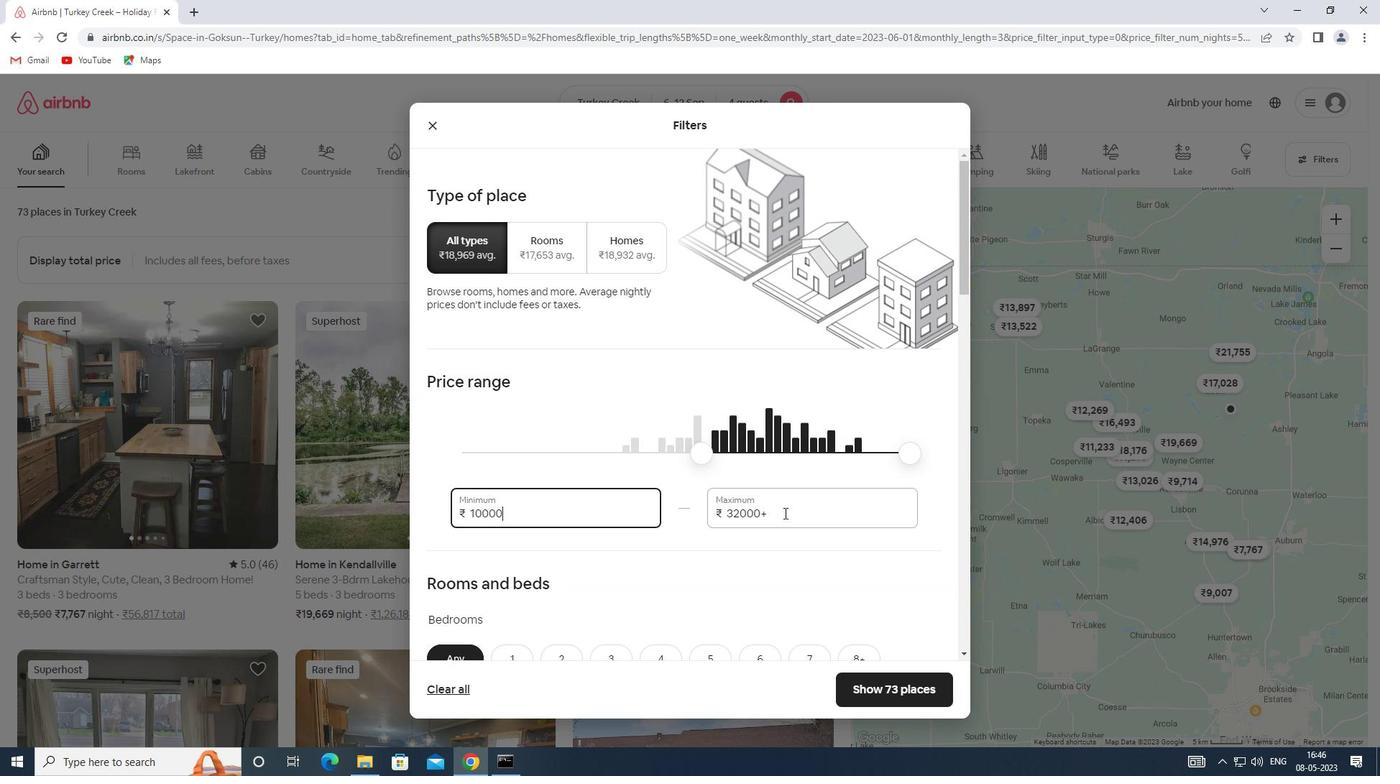
Action: Mouse pressed left at (779, 516)
Screenshot: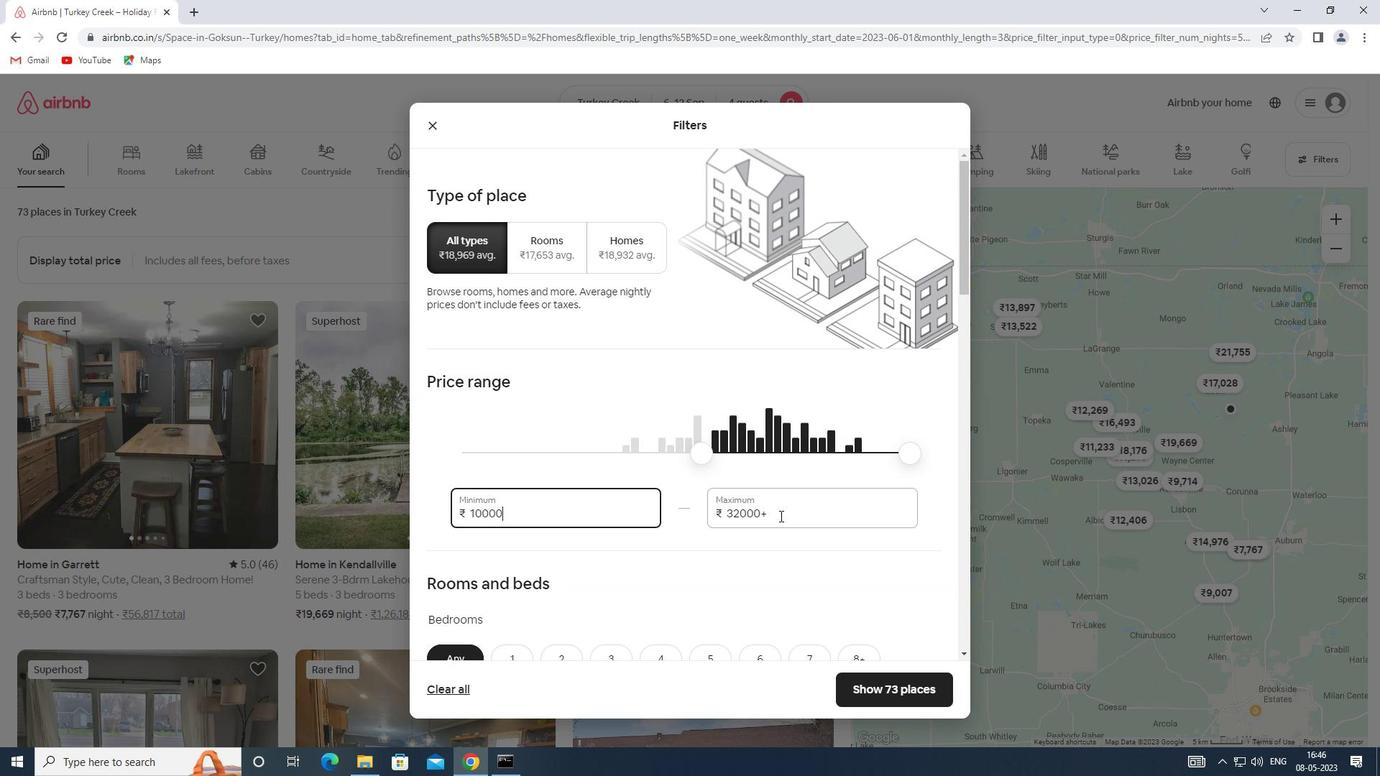 
Action: Mouse moved to (695, 516)
Screenshot: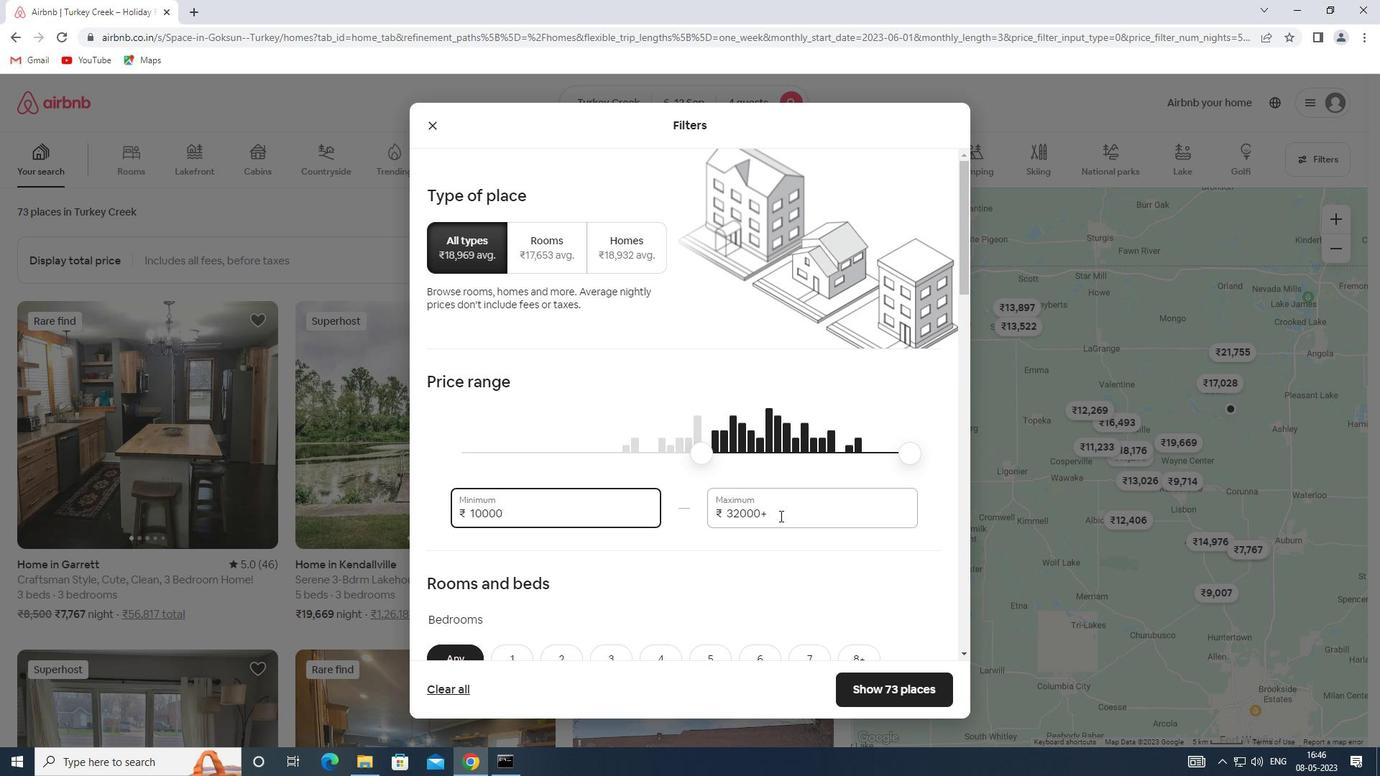 
Action: Key pressed 140000<Key.backspace>
Screenshot: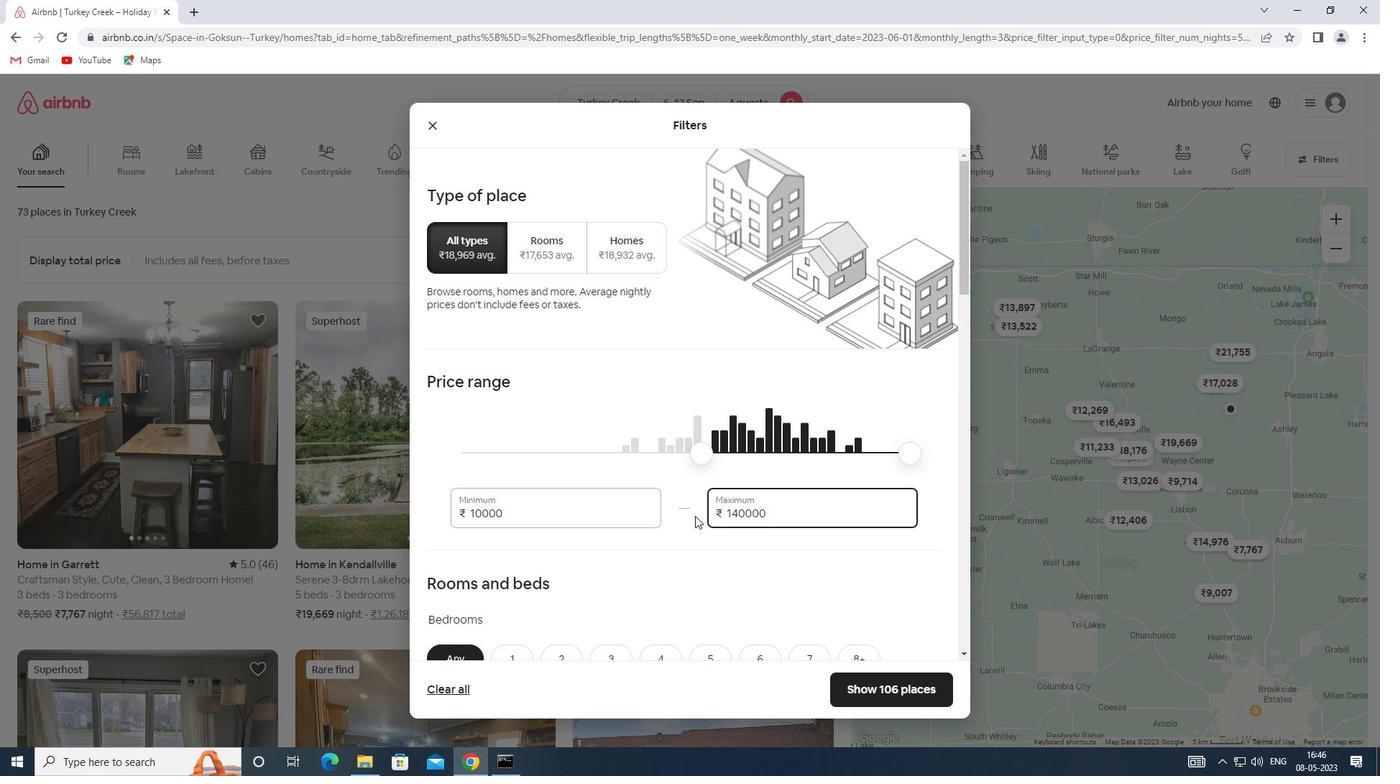 
Action: Mouse scrolled (695, 515) with delta (0, 0)
Screenshot: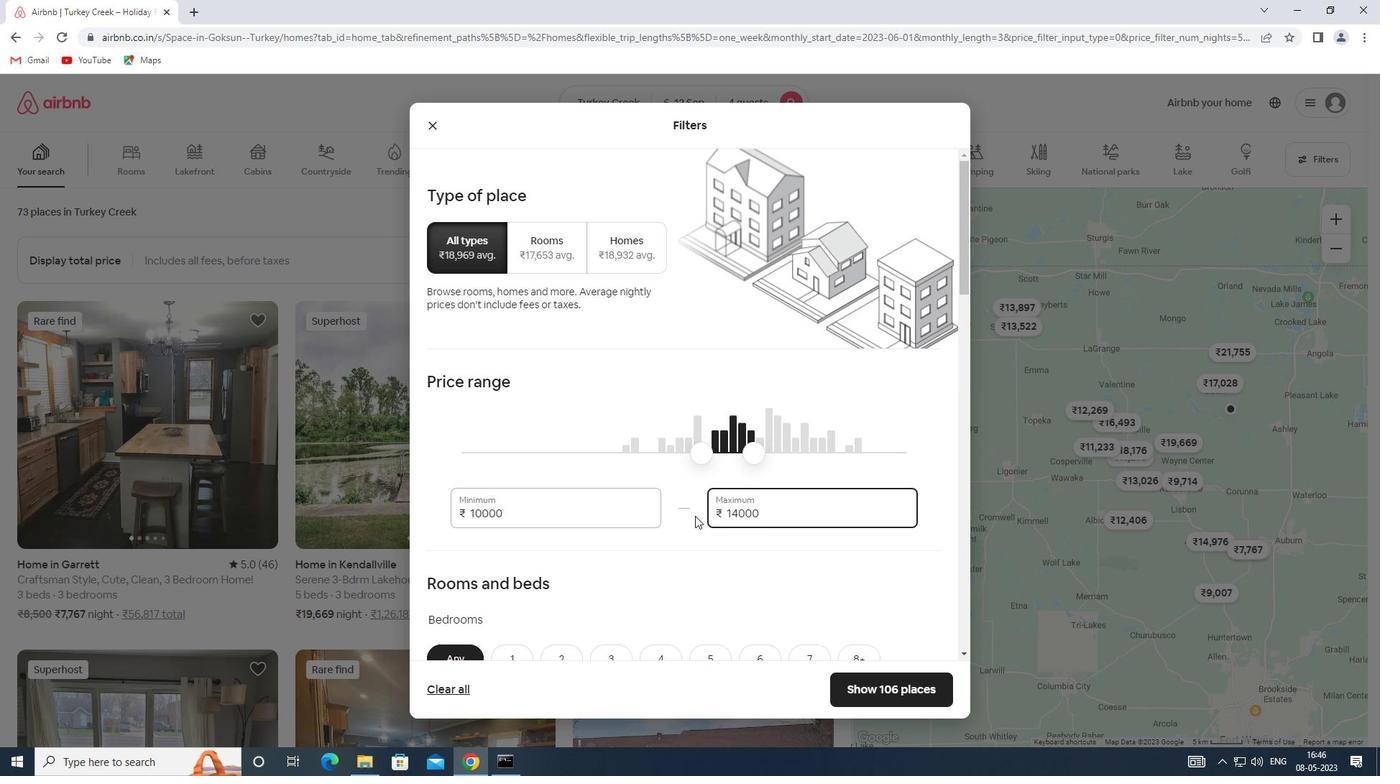 
Action: Mouse scrolled (695, 515) with delta (0, 0)
Screenshot: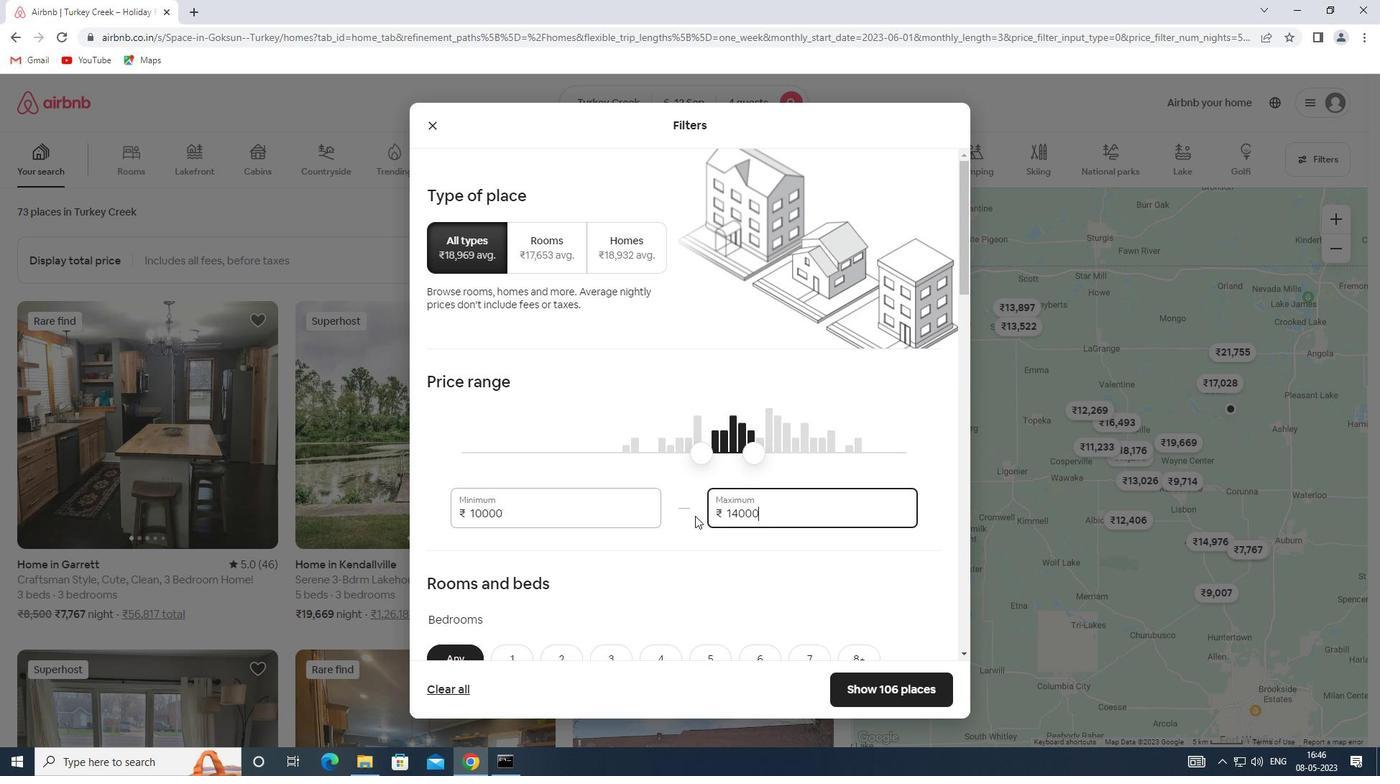 
Action: Mouse scrolled (695, 515) with delta (0, 0)
Screenshot: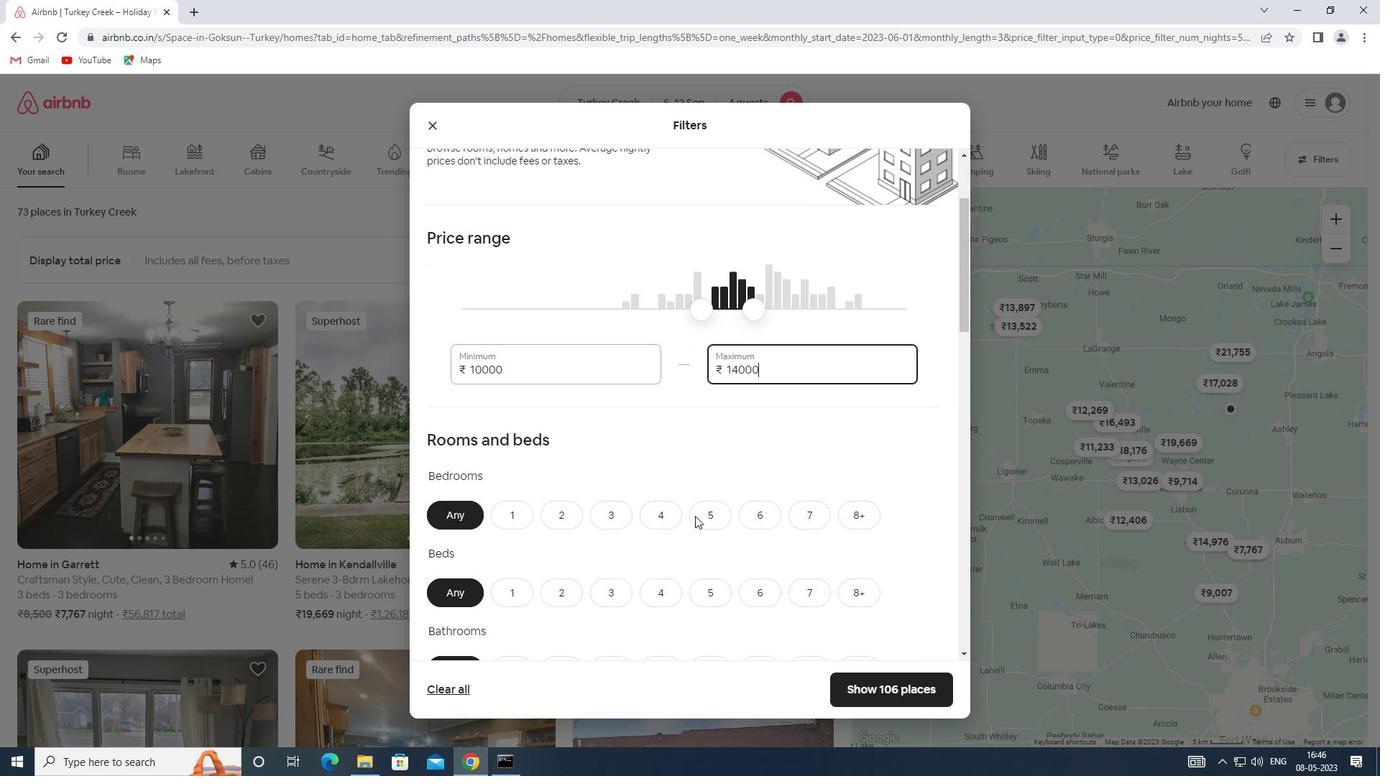 
Action: Mouse moved to (695, 516)
Screenshot: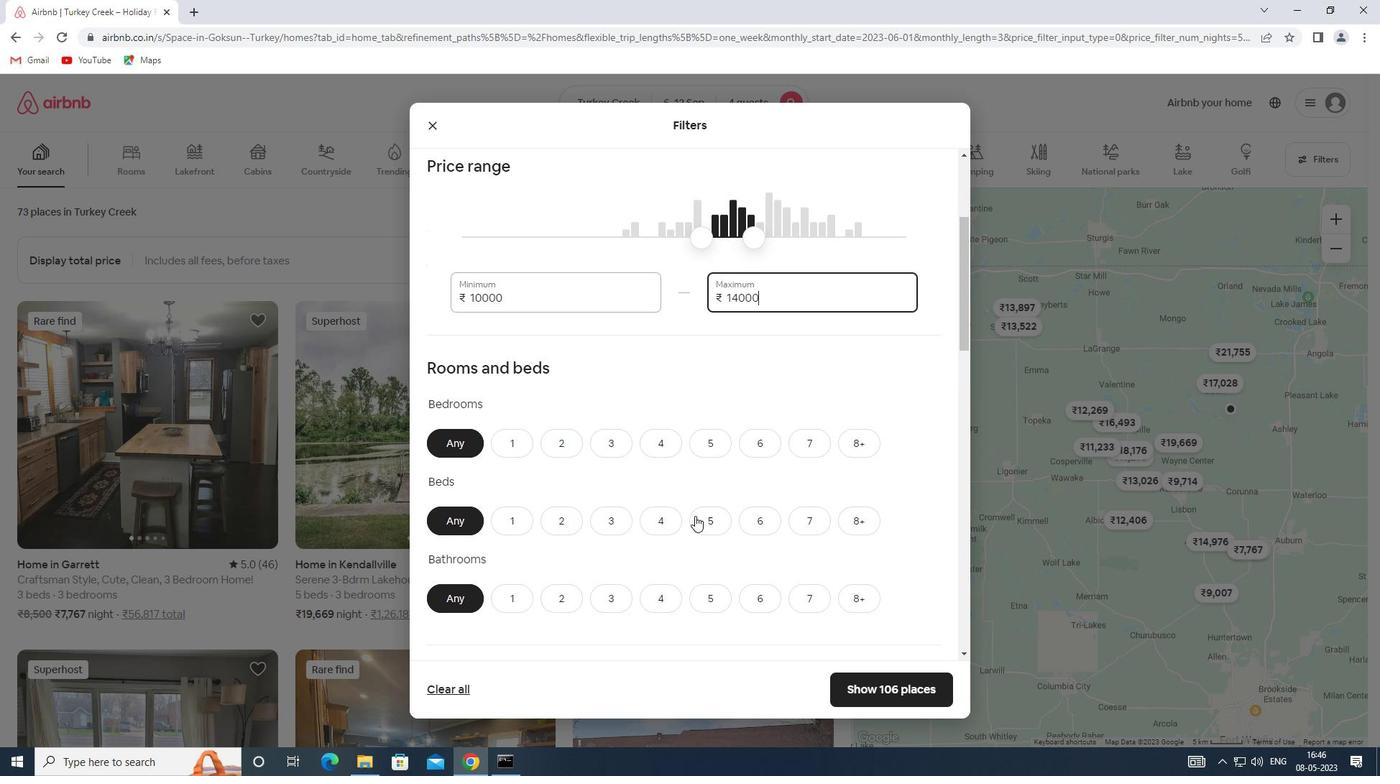 
Action: Mouse scrolled (695, 515) with delta (0, 0)
Screenshot: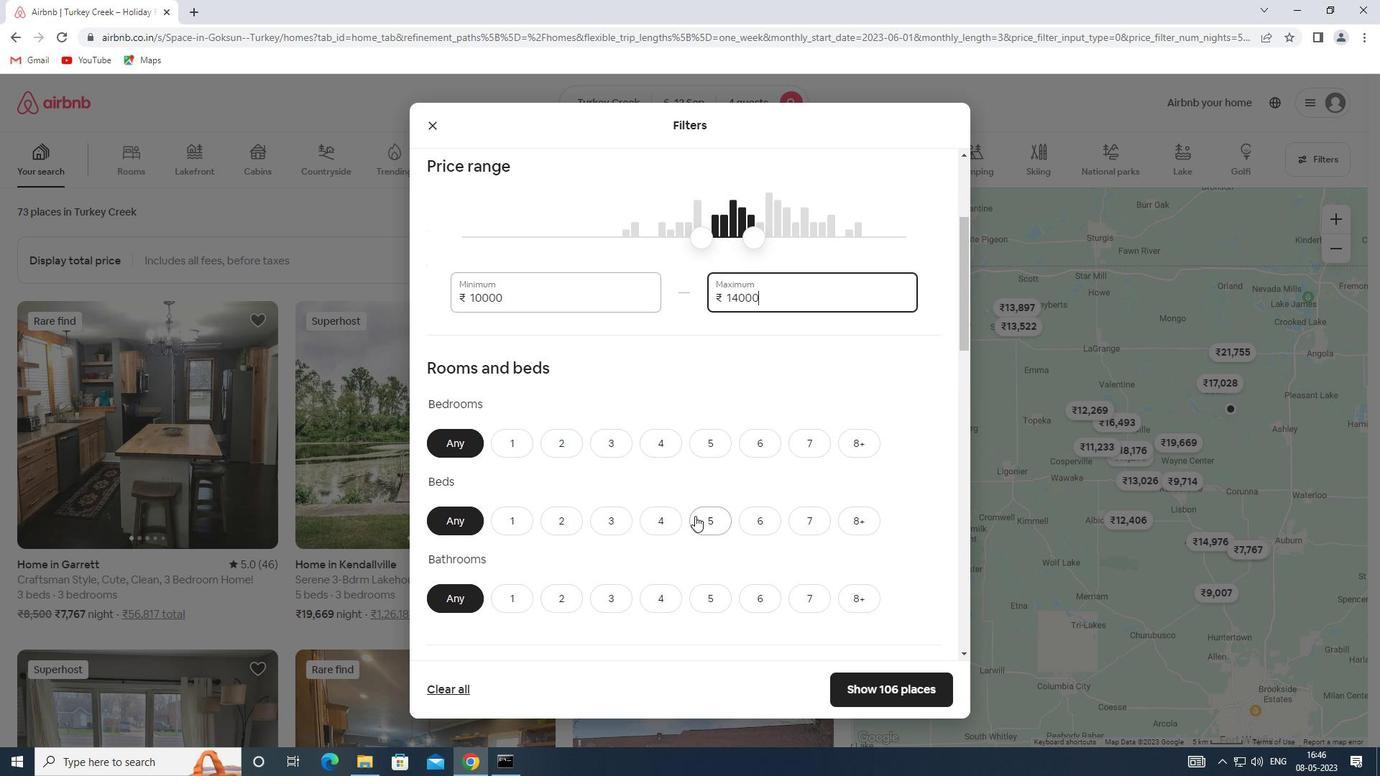 
Action: Mouse moved to (659, 362)
Screenshot: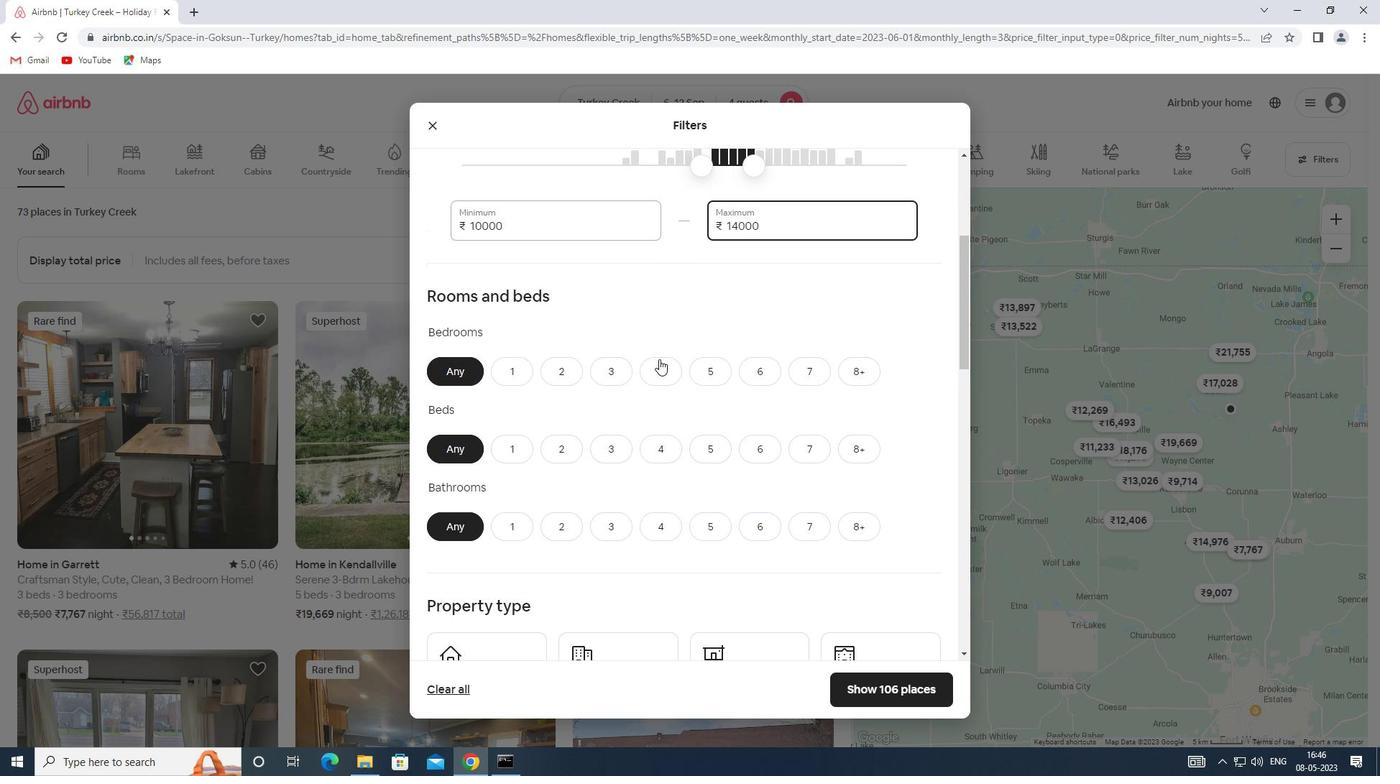 
Action: Mouse pressed left at (659, 362)
Screenshot: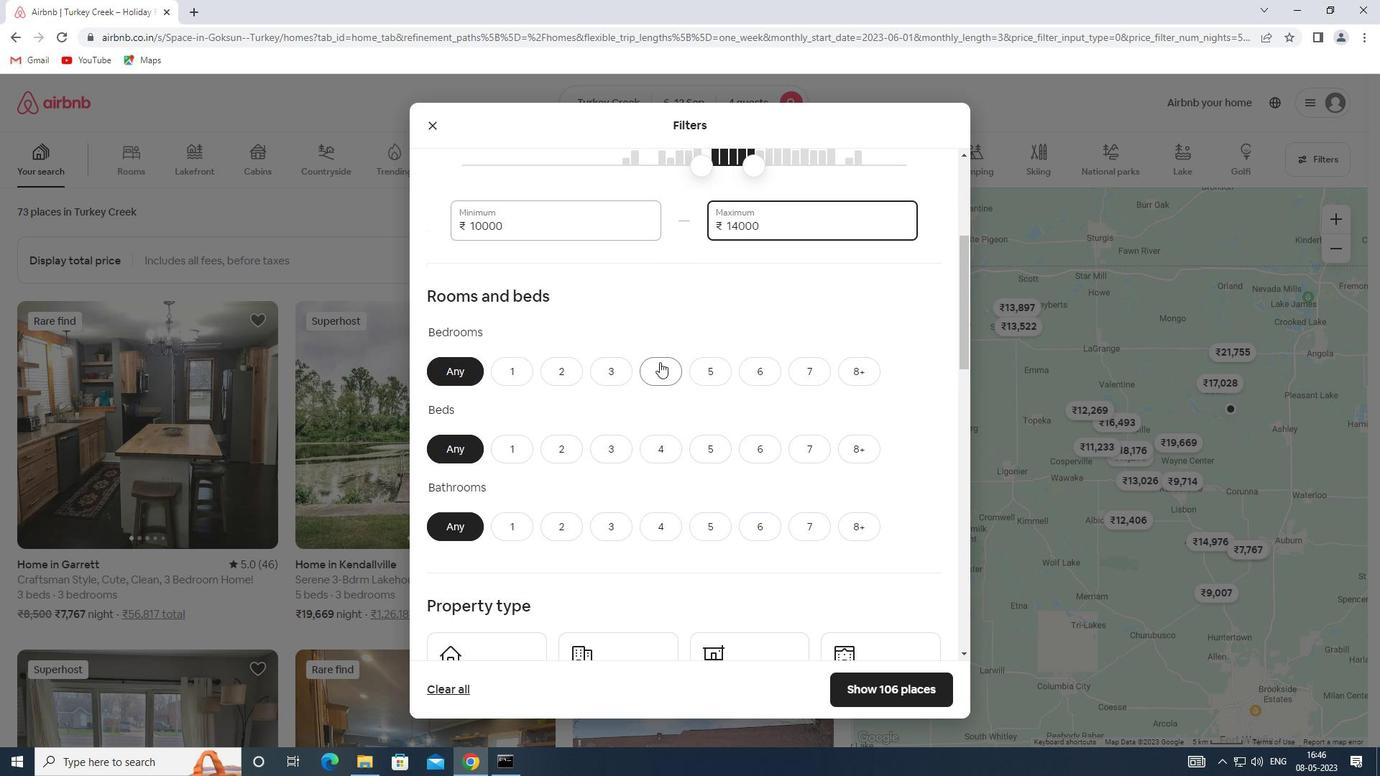 
Action: Mouse moved to (655, 444)
Screenshot: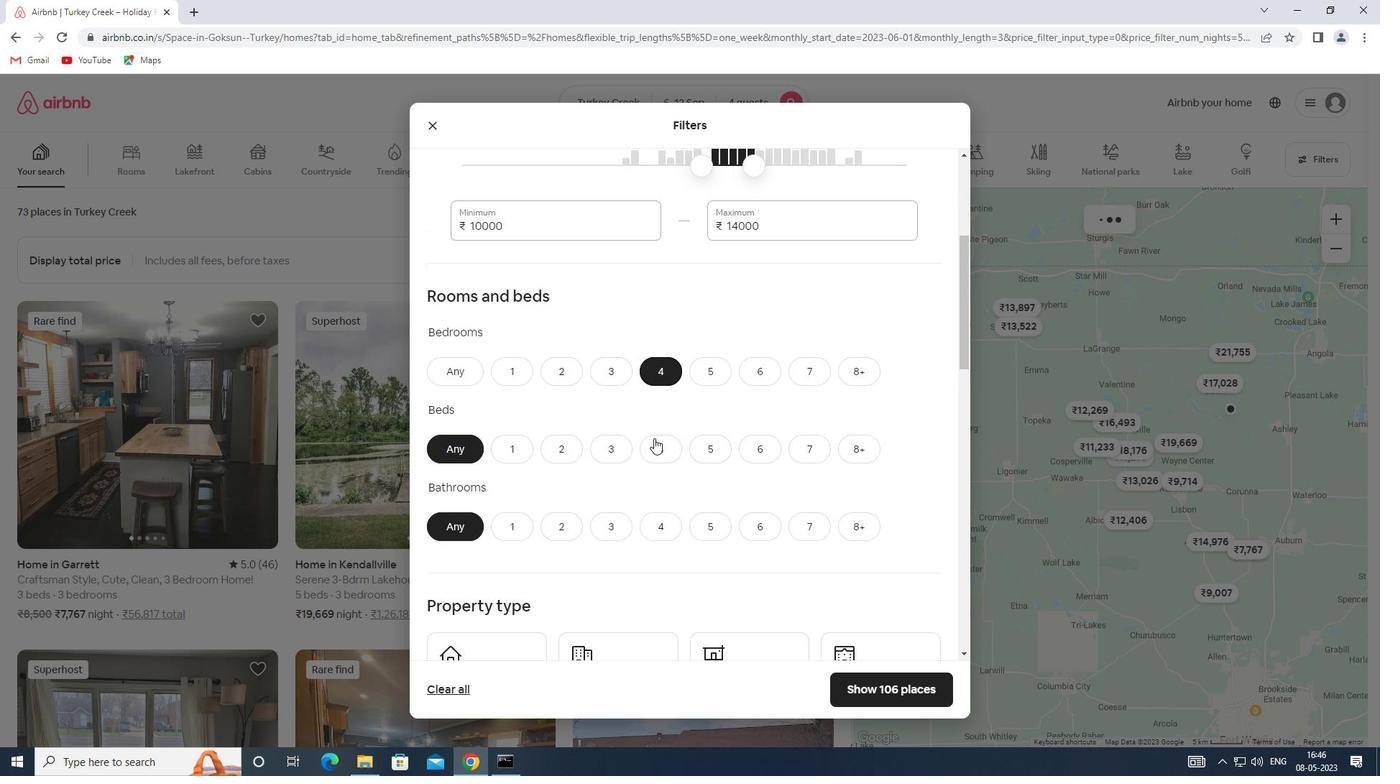 
Action: Mouse pressed left at (655, 444)
Screenshot: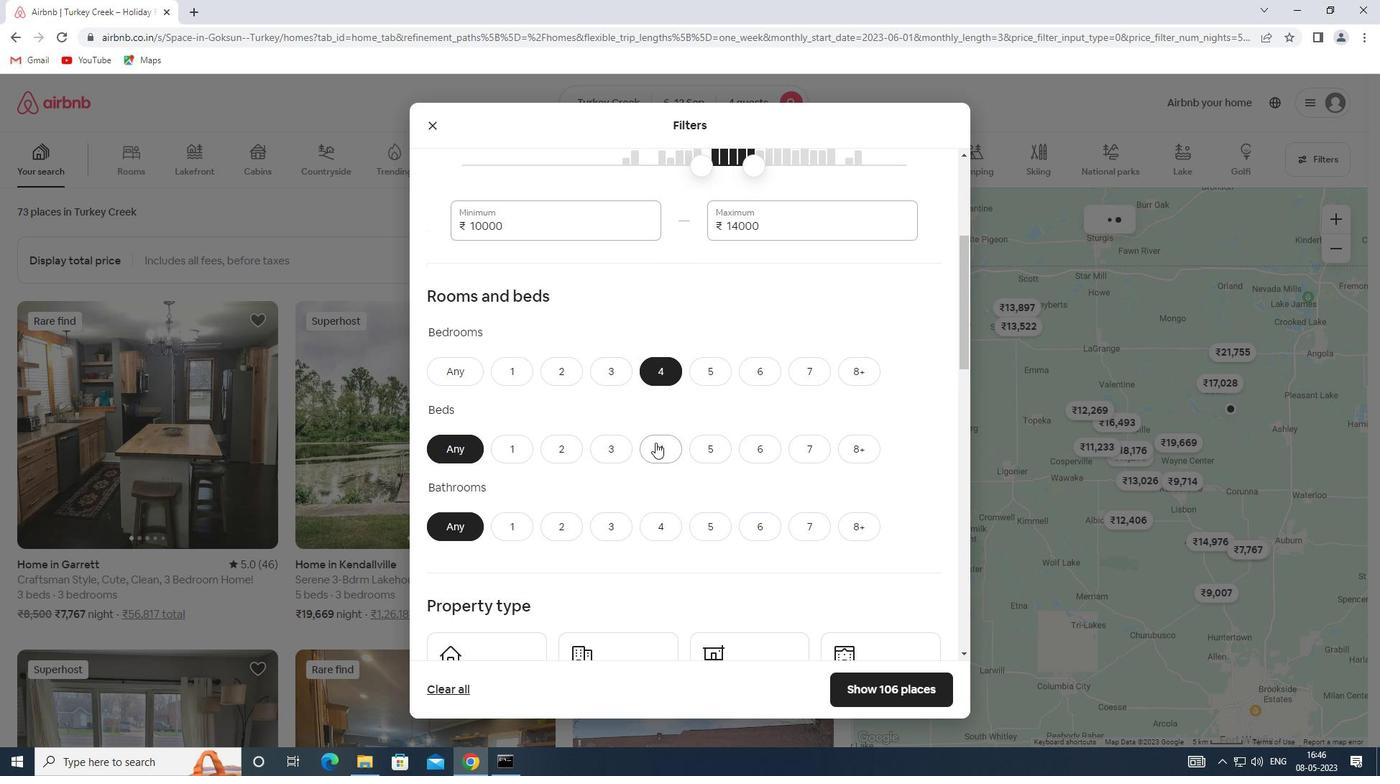 
Action: Mouse moved to (654, 522)
Screenshot: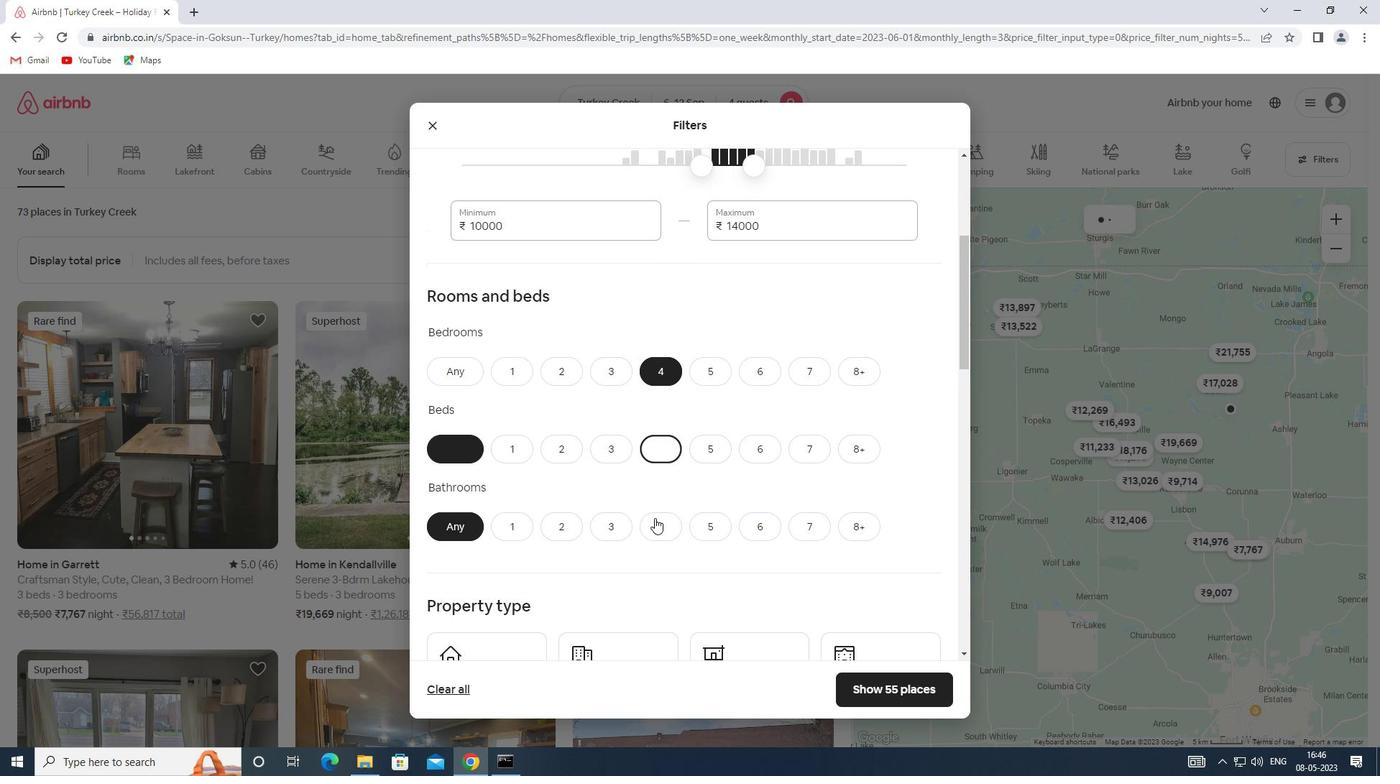 
Action: Mouse pressed left at (654, 522)
Screenshot: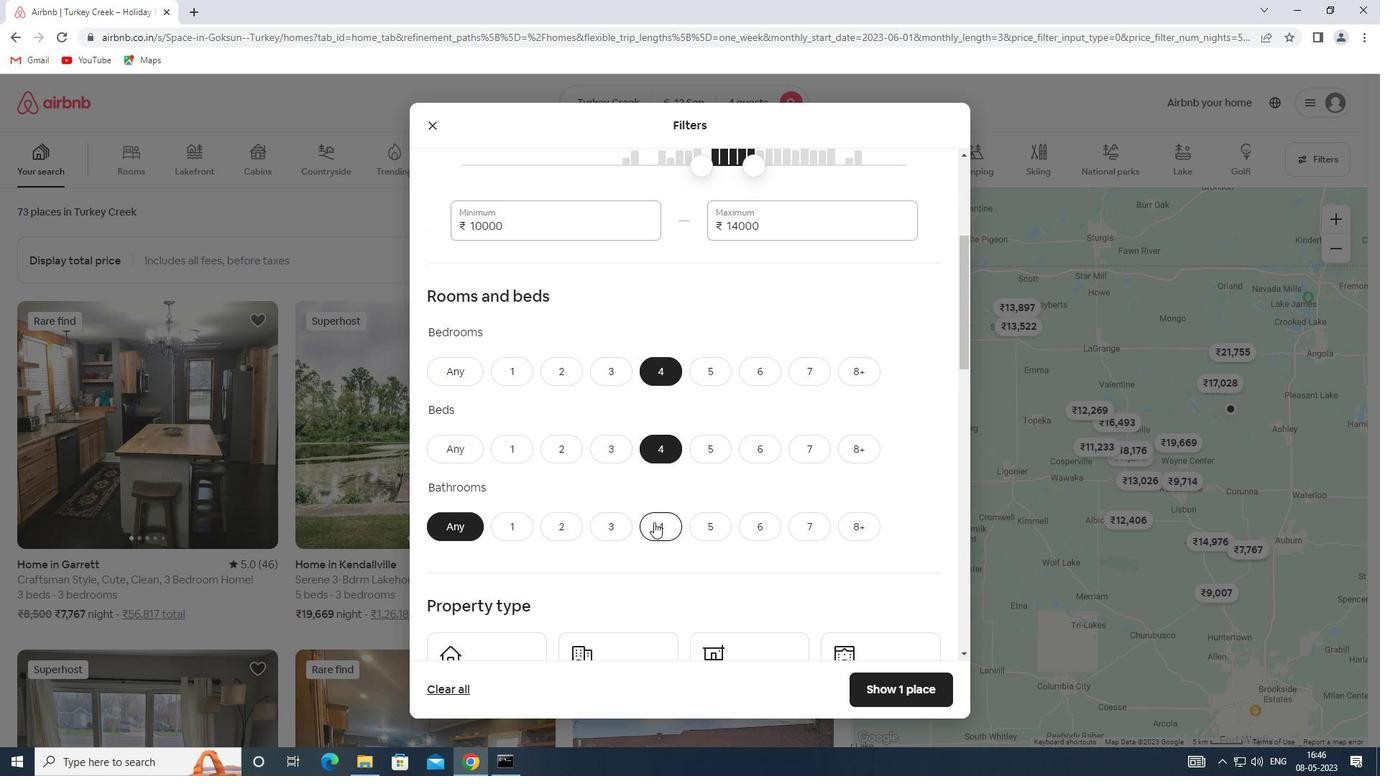 
Action: Mouse scrolled (654, 521) with delta (0, 0)
Screenshot: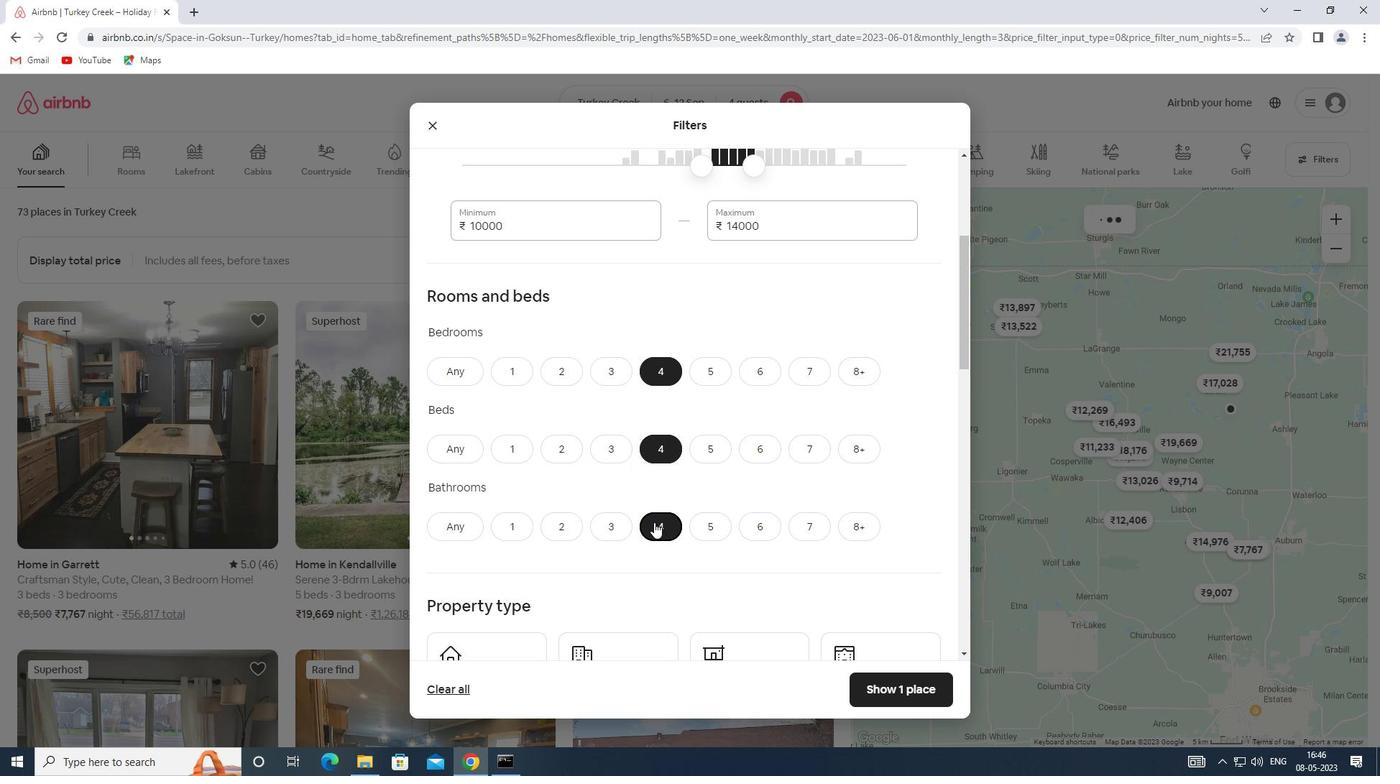 
Action: Mouse scrolled (654, 521) with delta (0, 0)
Screenshot: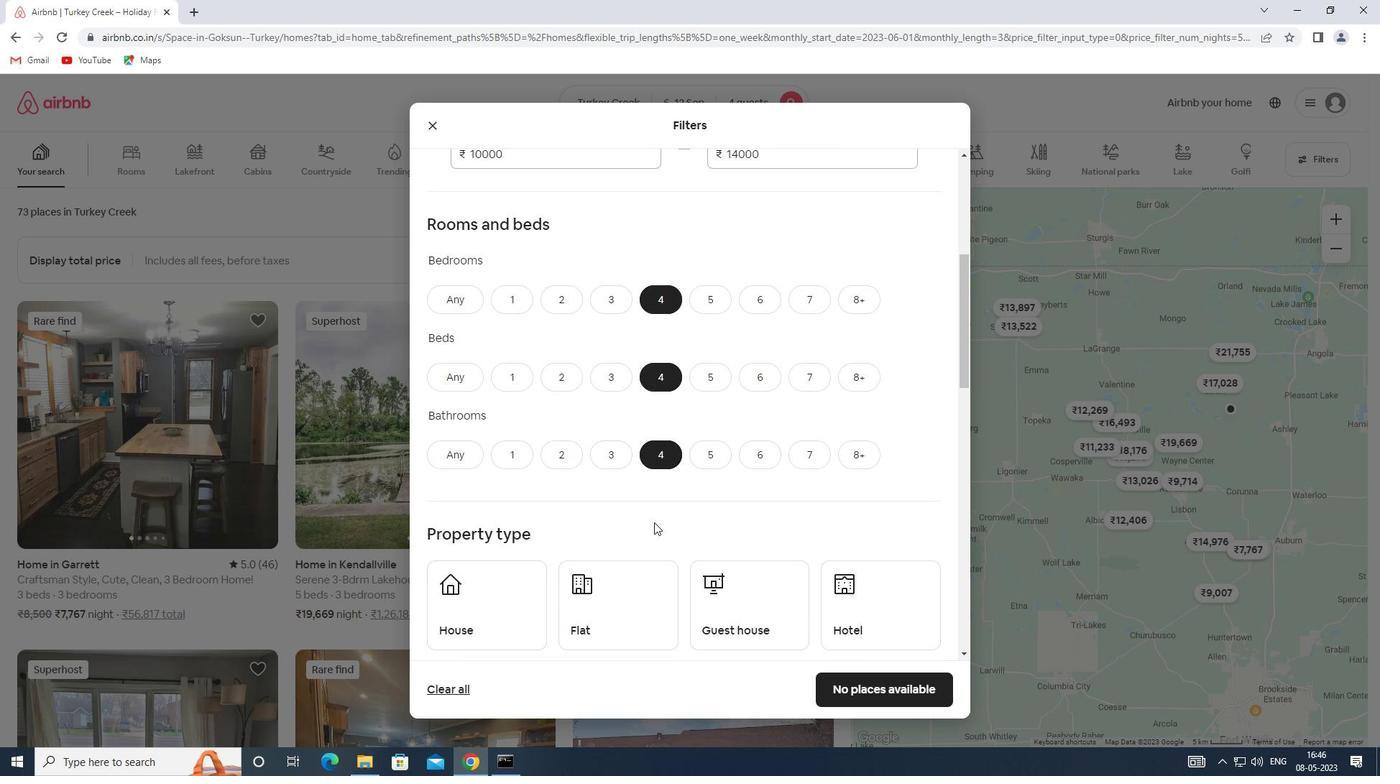 
Action: Mouse moved to (652, 521)
Screenshot: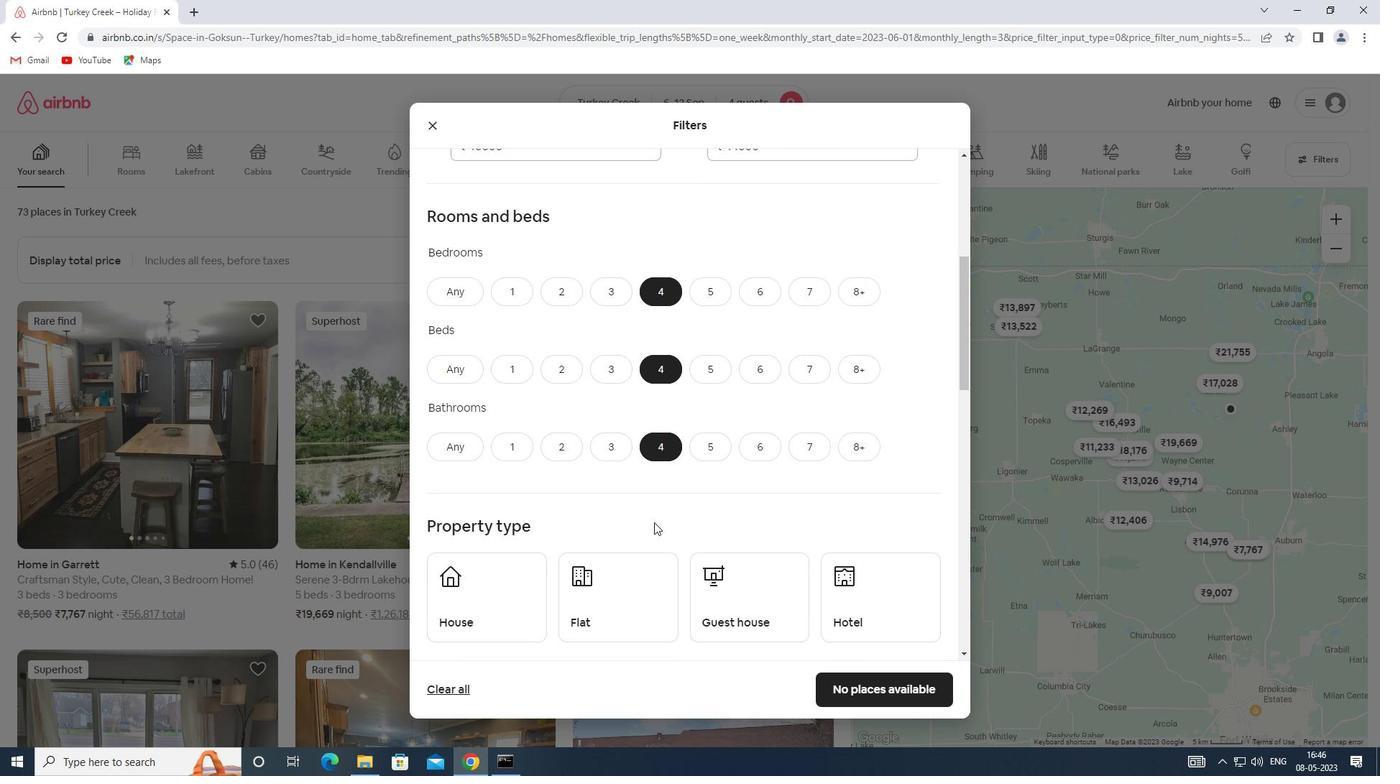 
Action: Mouse scrolled (652, 520) with delta (0, 0)
Screenshot: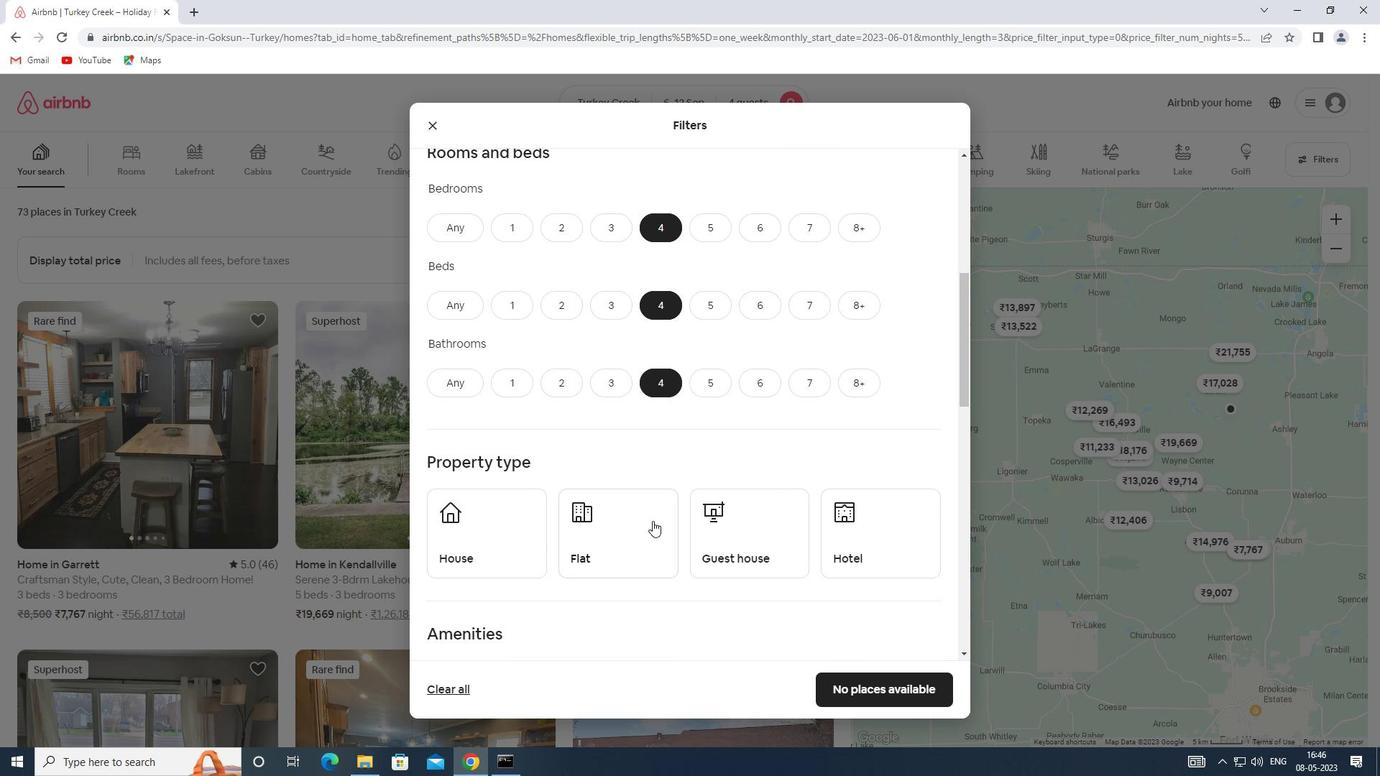 
Action: Mouse scrolled (652, 520) with delta (0, 0)
Screenshot: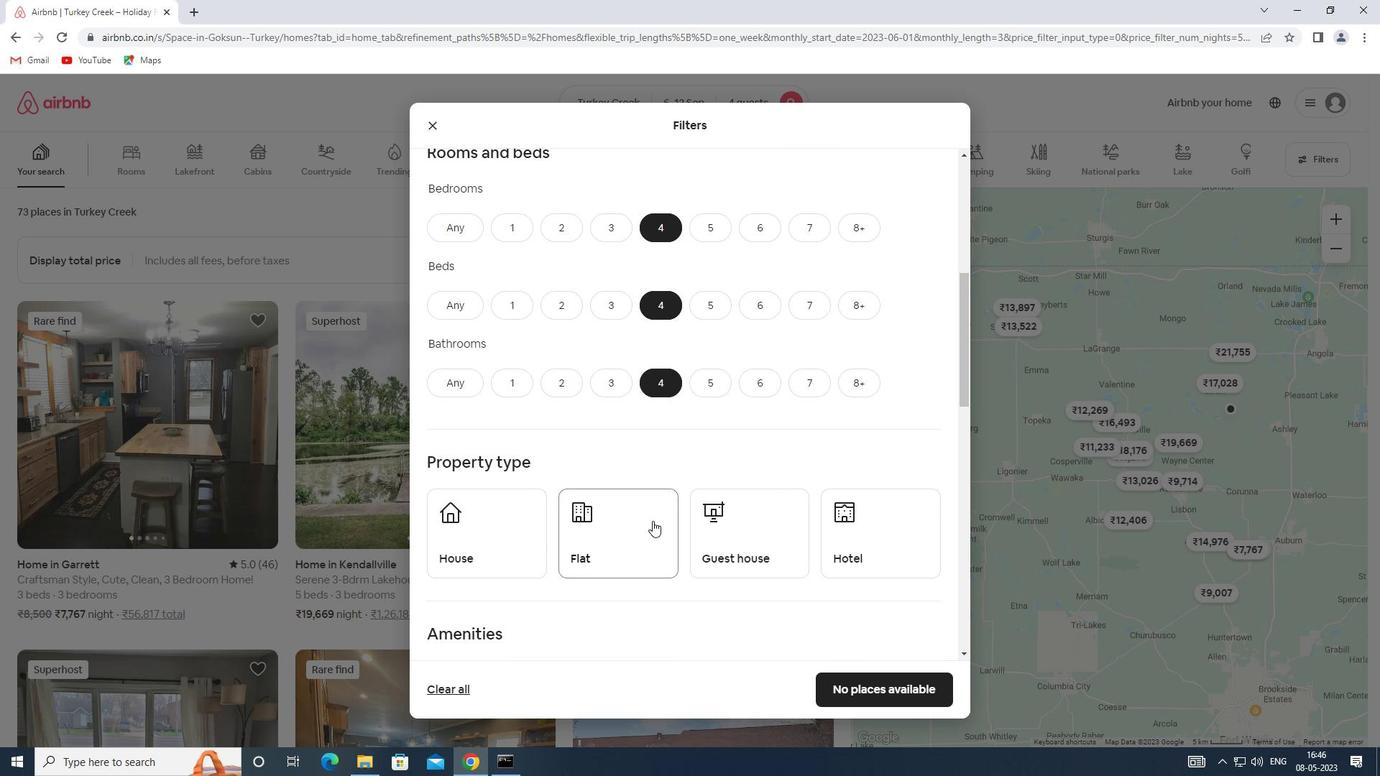
Action: Mouse moved to (486, 380)
Screenshot: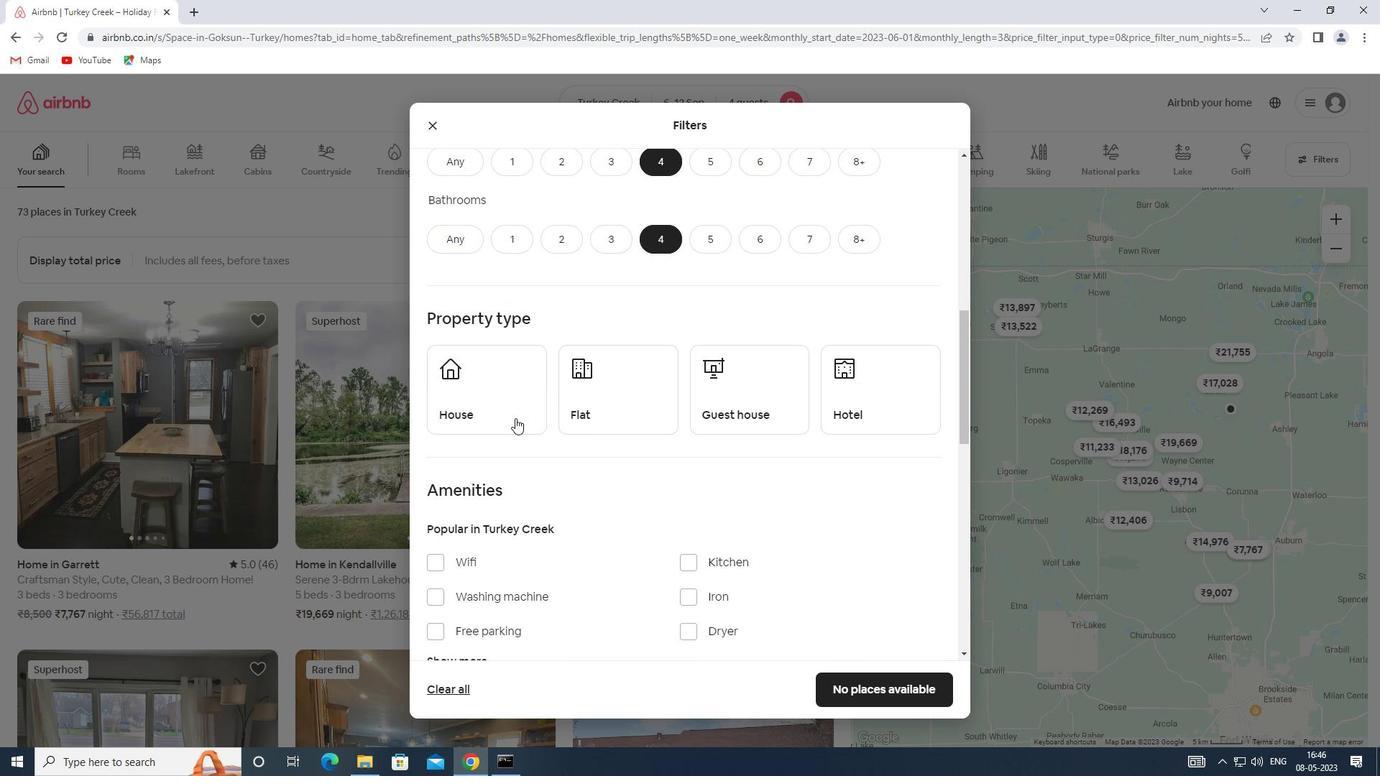 
Action: Mouse pressed left at (486, 380)
Screenshot: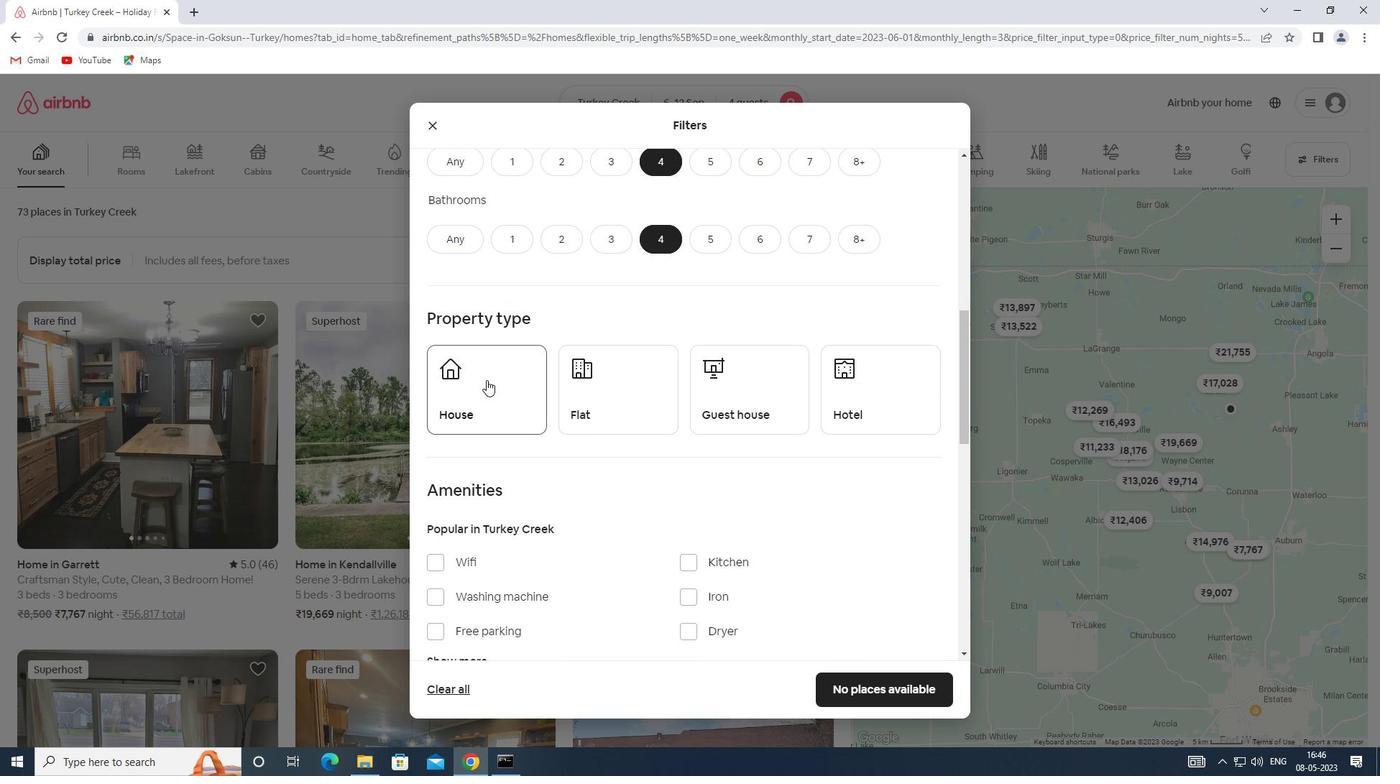 
Action: Mouse moved to (580, 387)
Screenshot: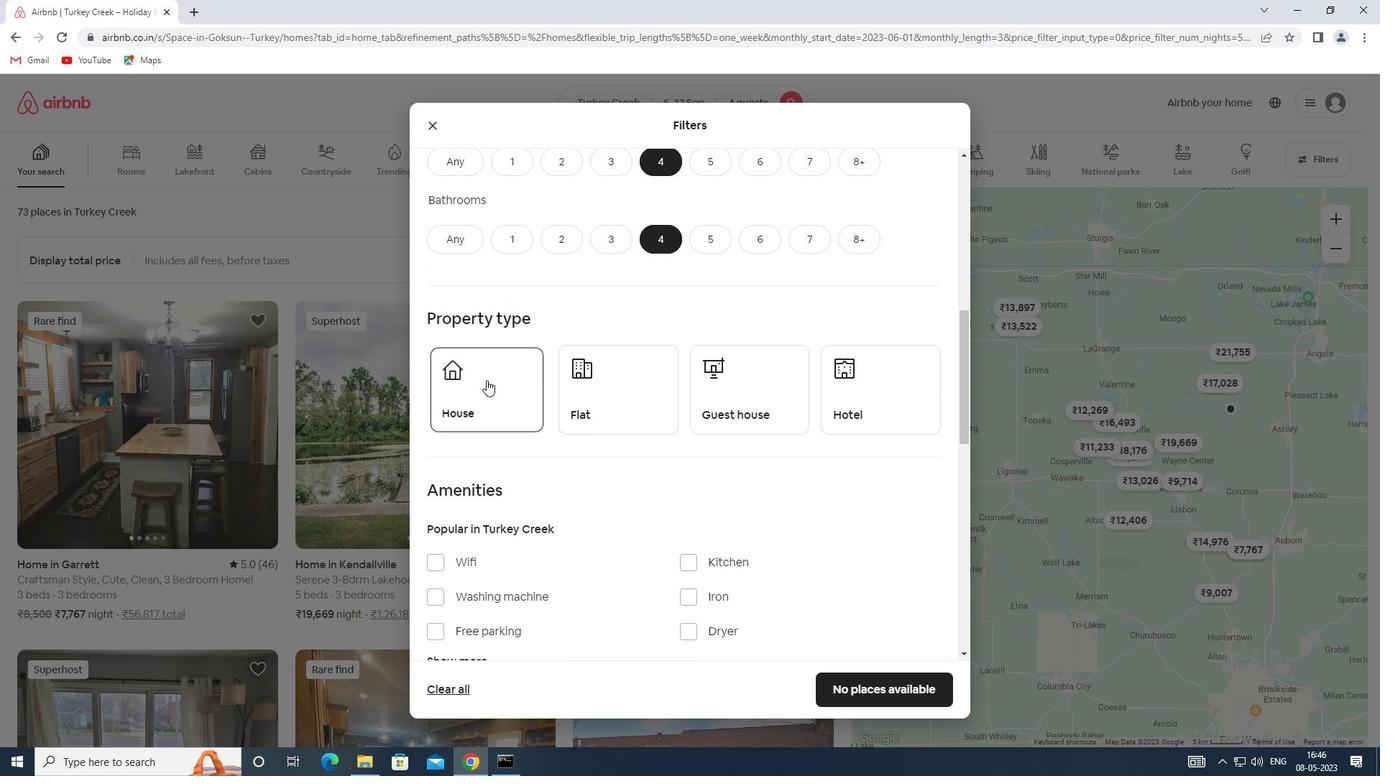 
Action: Mouse pressed left at (580, 387)
Screenshot: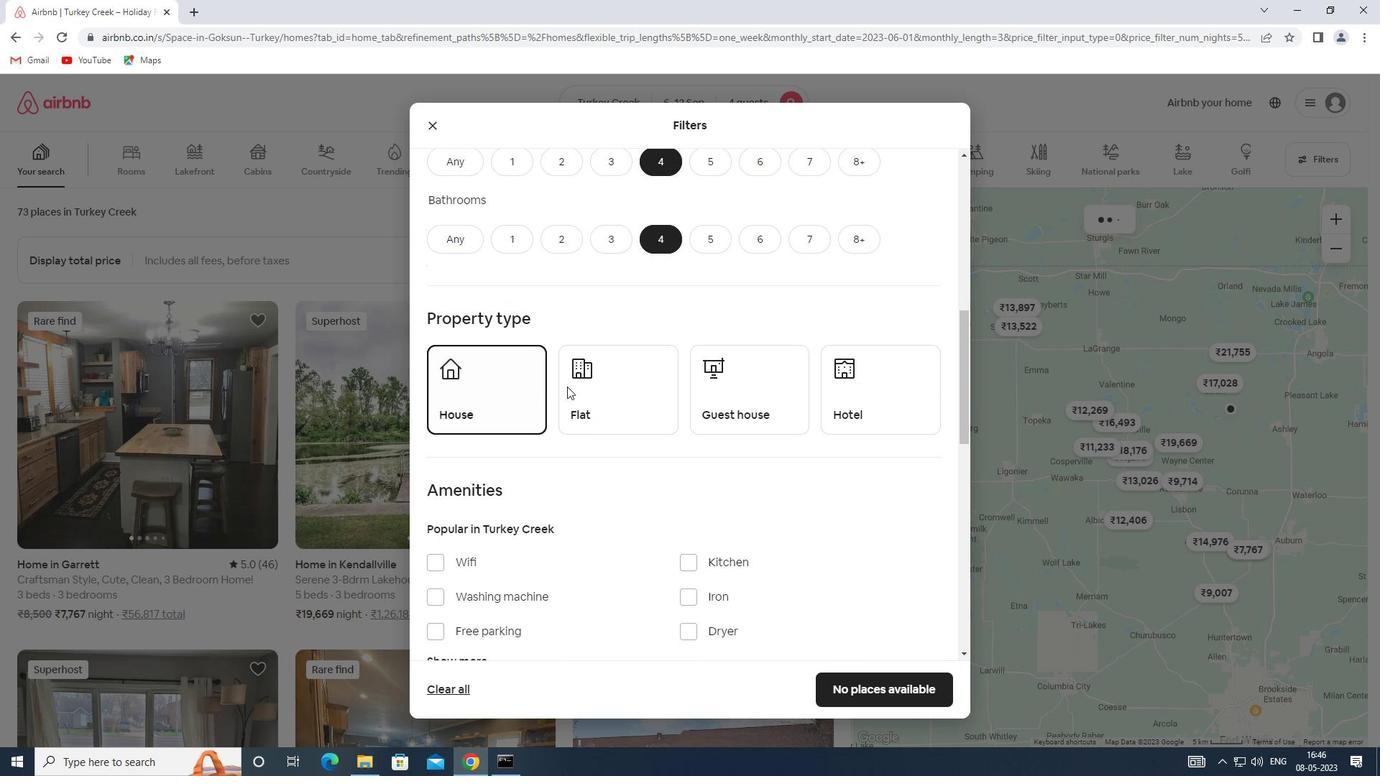 
Action: Mouse moved to (713, 393)
Screenshot: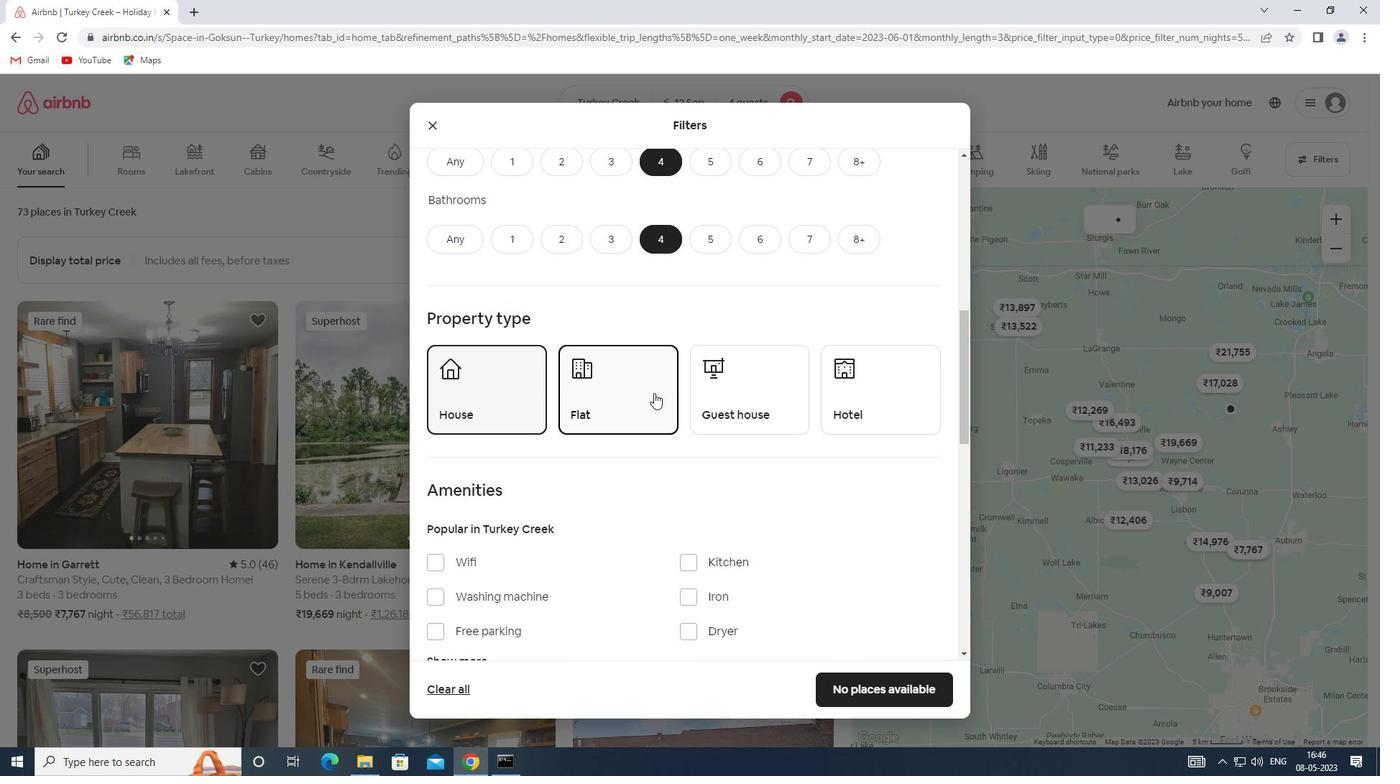 
Action: Mouse pressed left at (713, 393)
Screenshot: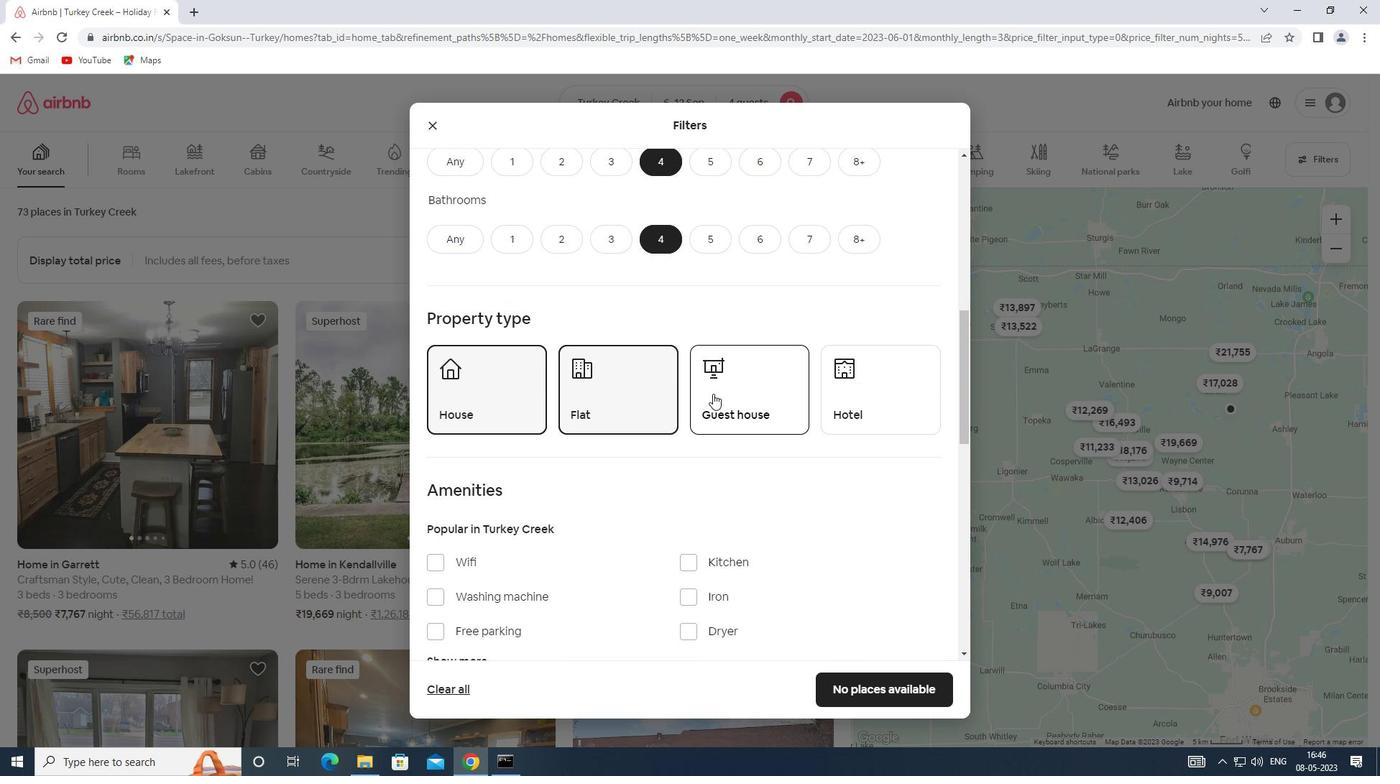 
Action: Mouse moved to (711, 396)
Screenshot: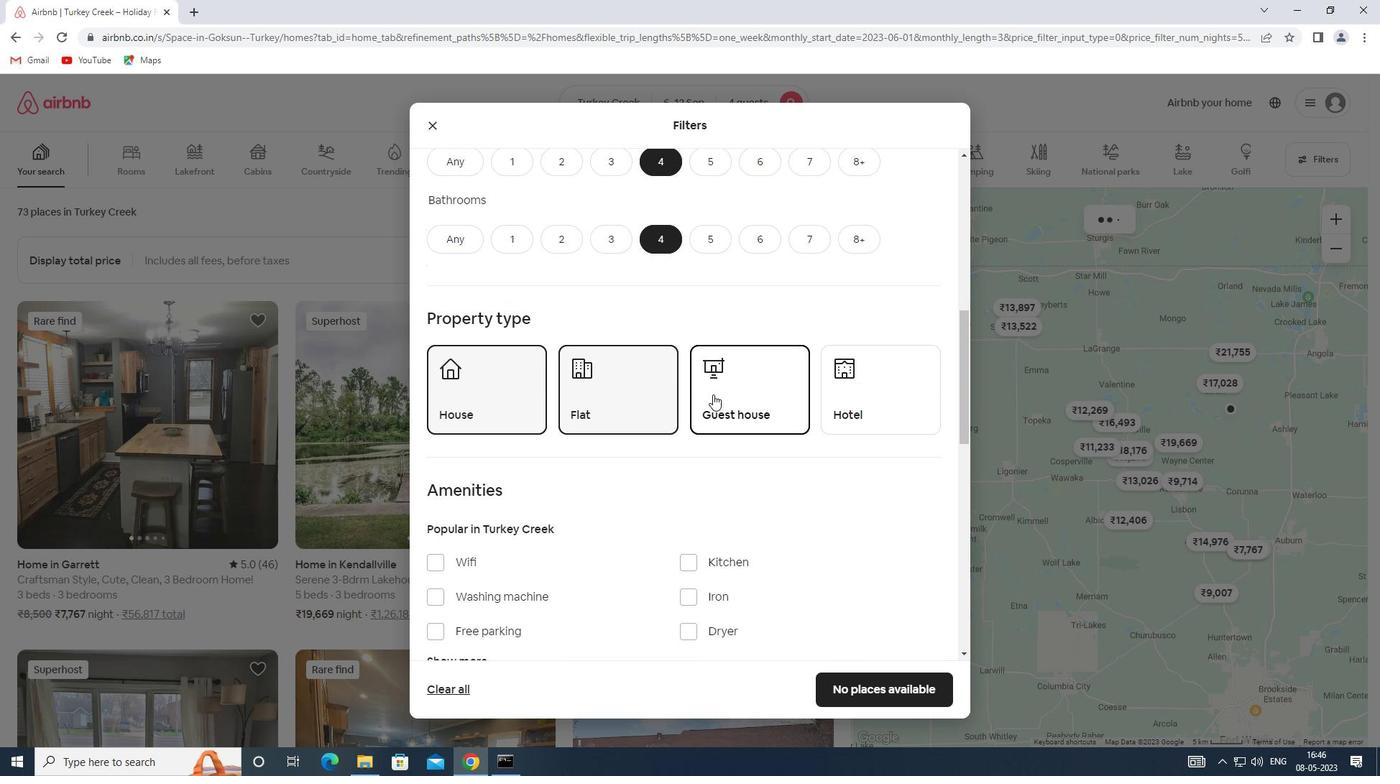
Action: Mouse scrolled (711, 396) with delta (0, 0)
Screenshot: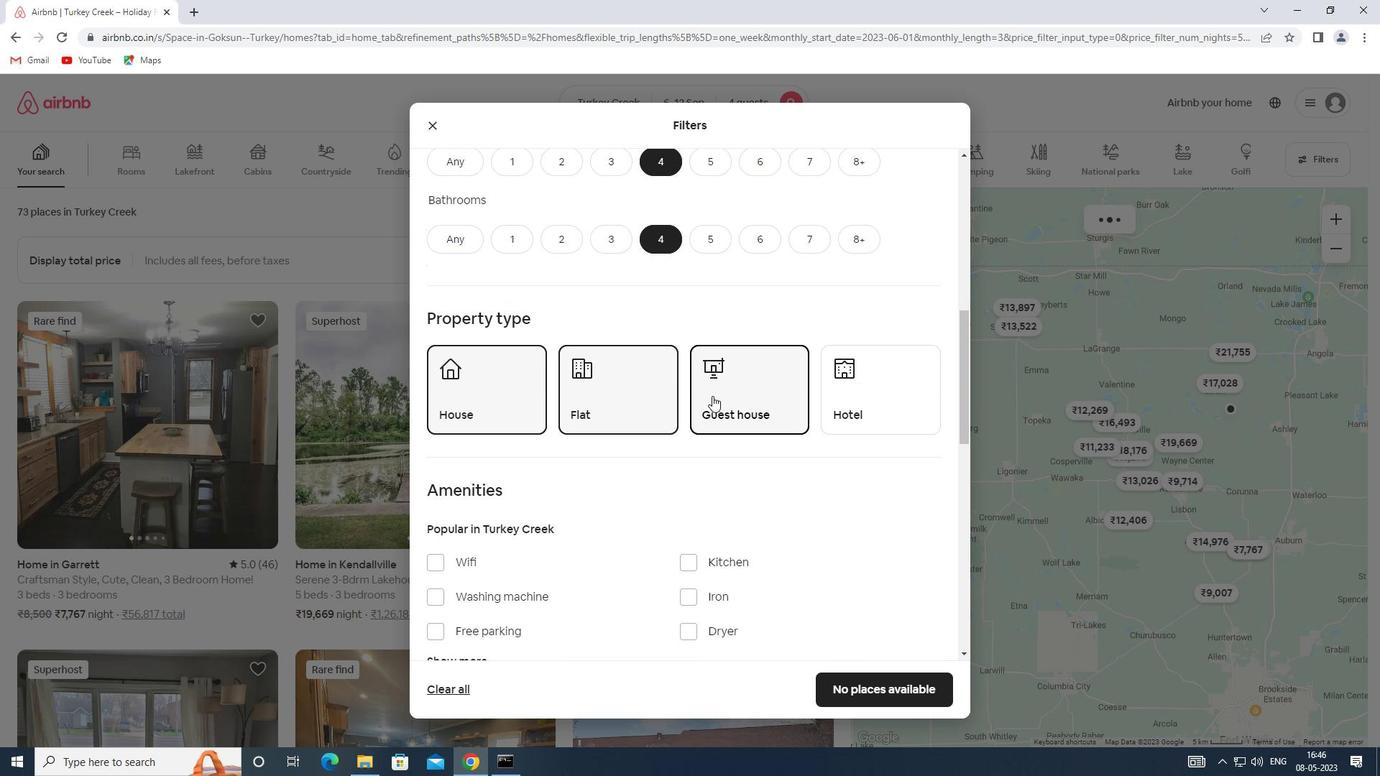 
Action: Mouse moved to (706, 400)
Screenshot: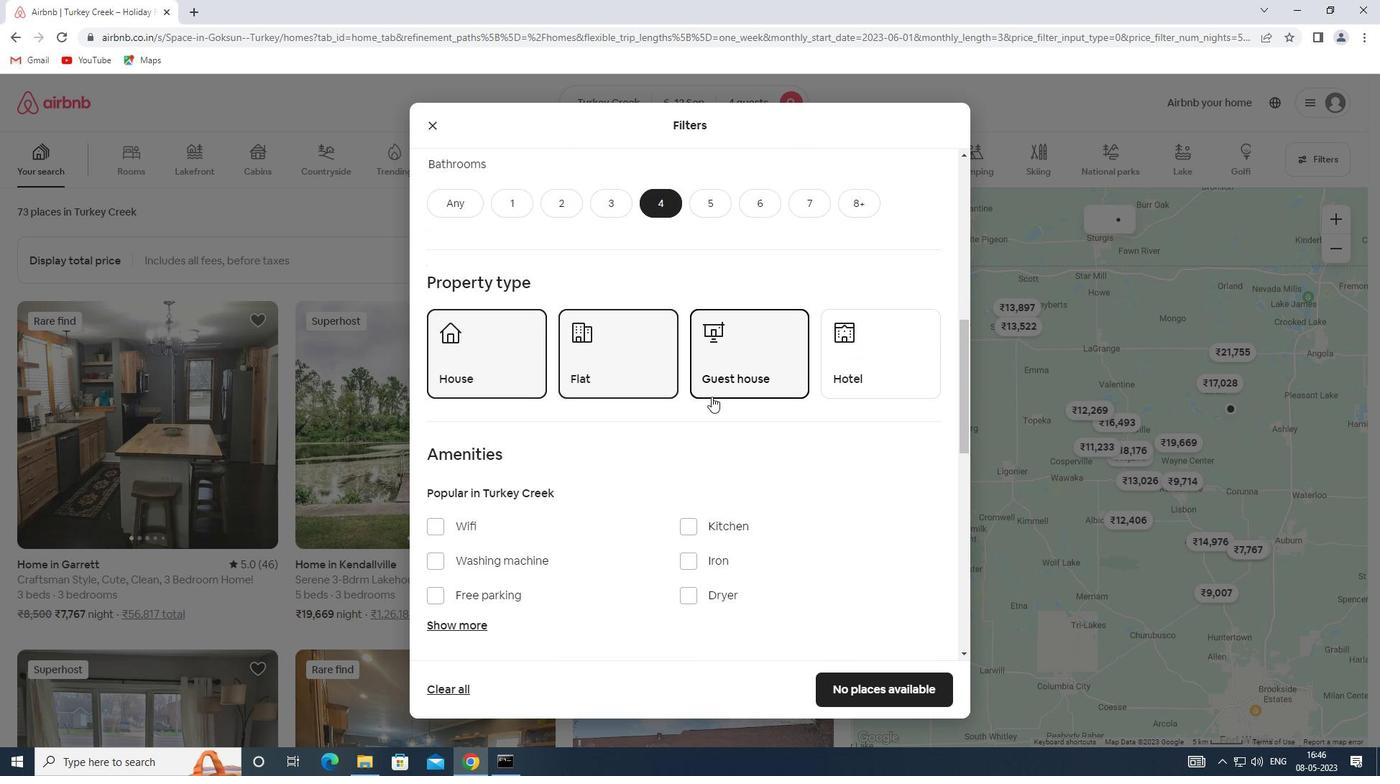 
Action: Mouse scrolled (706, 399) with delta (0, 0)
Screenshot: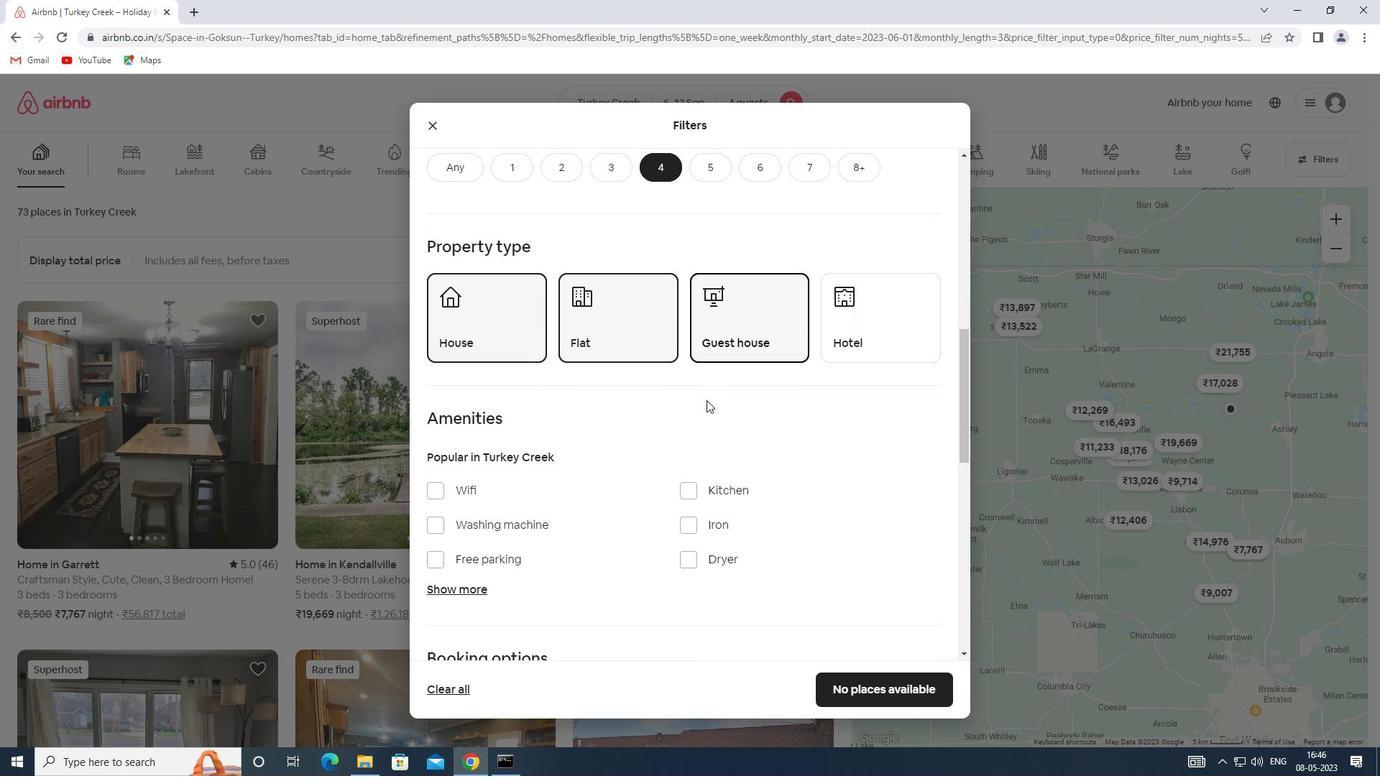 
Action: Mouse moved to (463, 519)
Screenshot: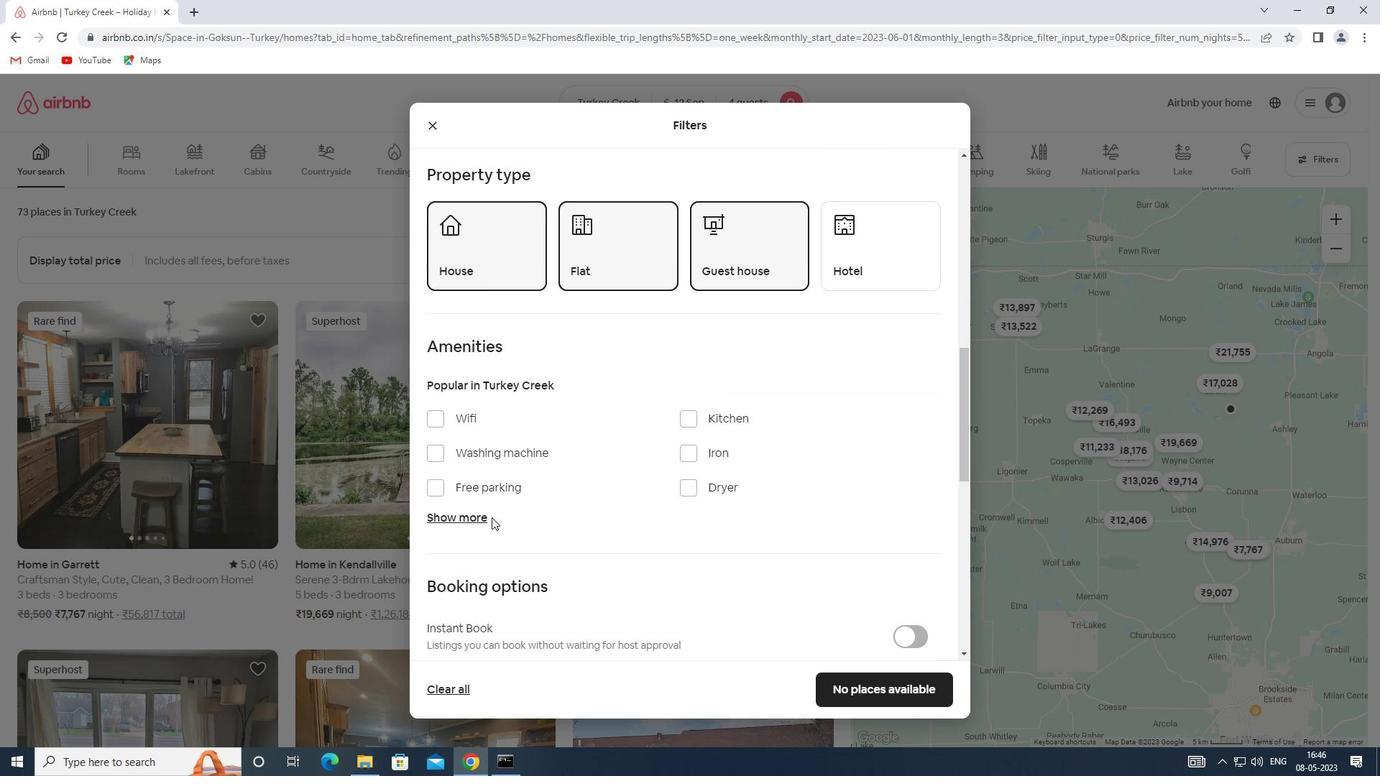 
Action: Mouse pressed left at (463, 519)
Screenshot: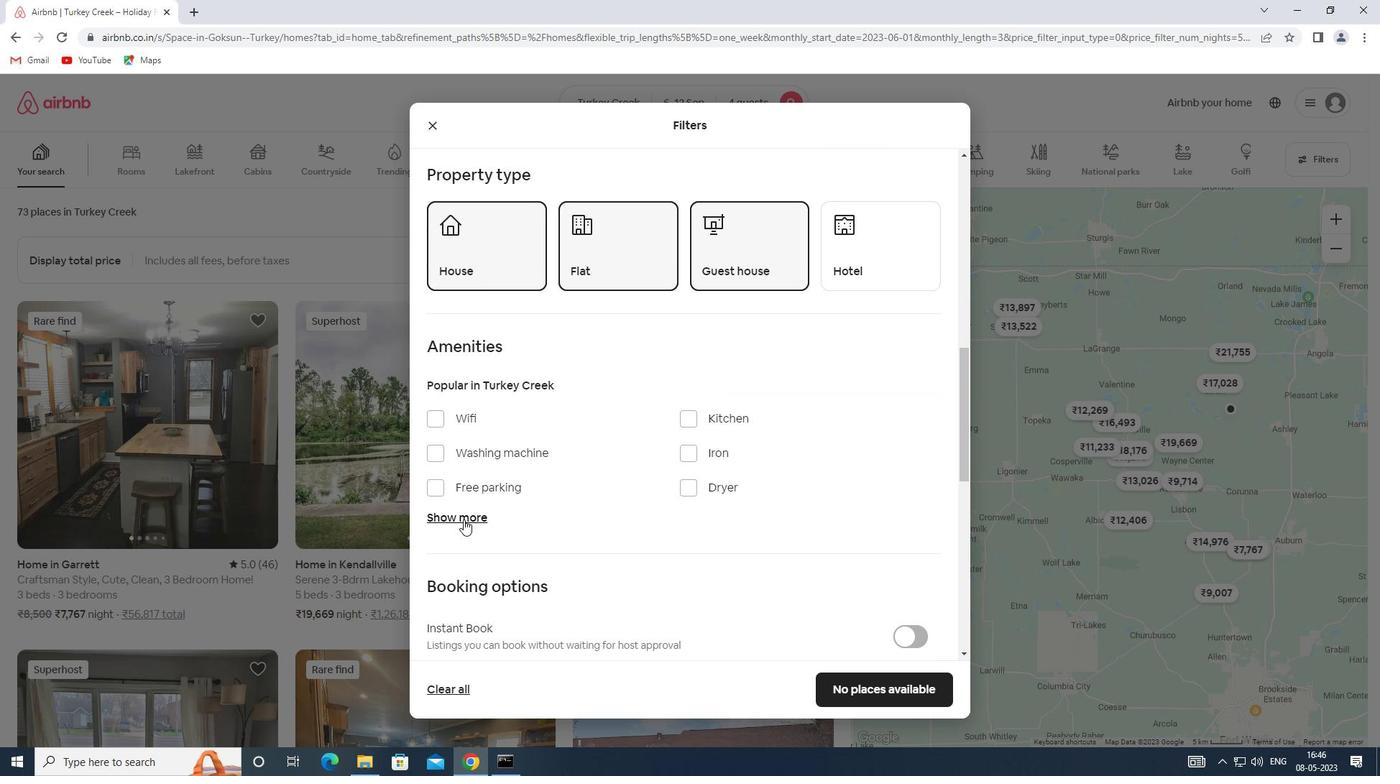 
Action: Mouse moved to (429, 411)
Screenshot: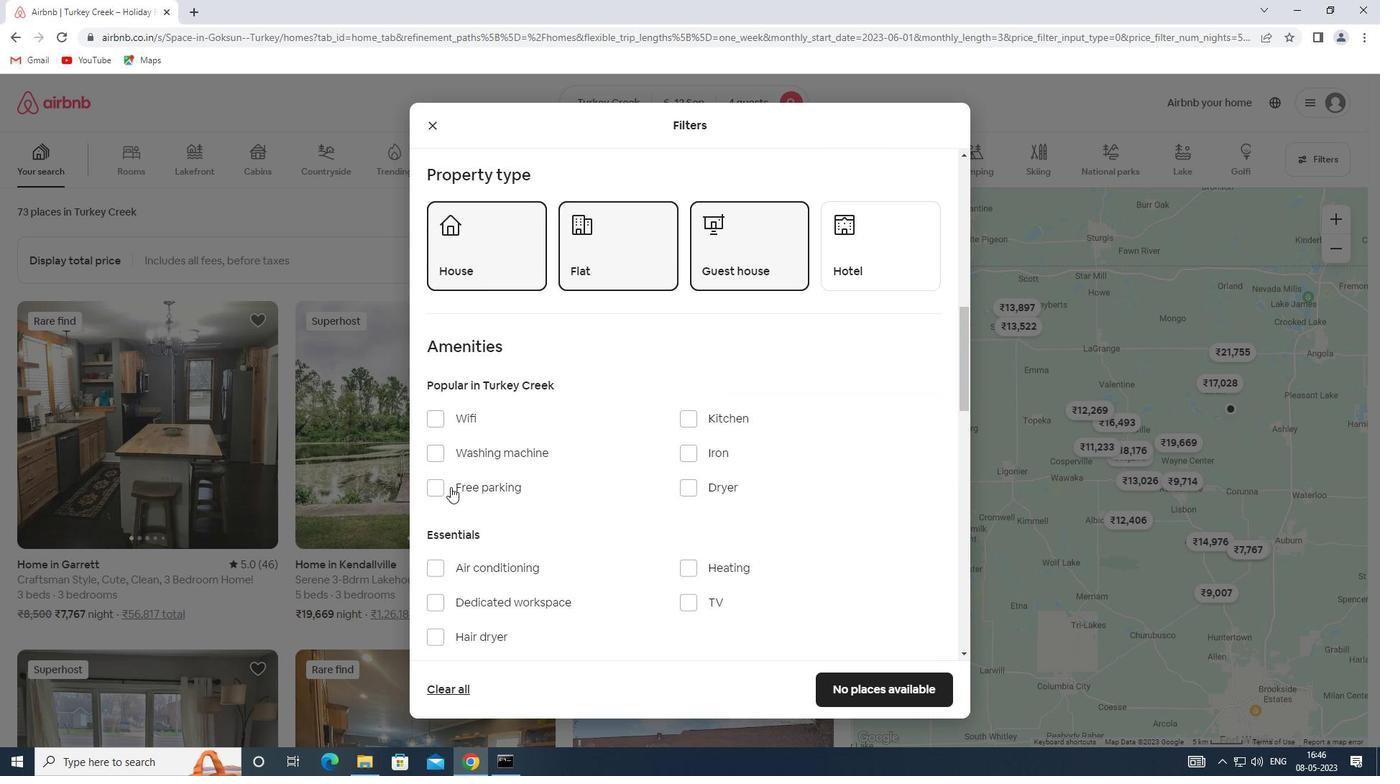 
Action: Mouse pressed left at (429, 411)
Screenshot: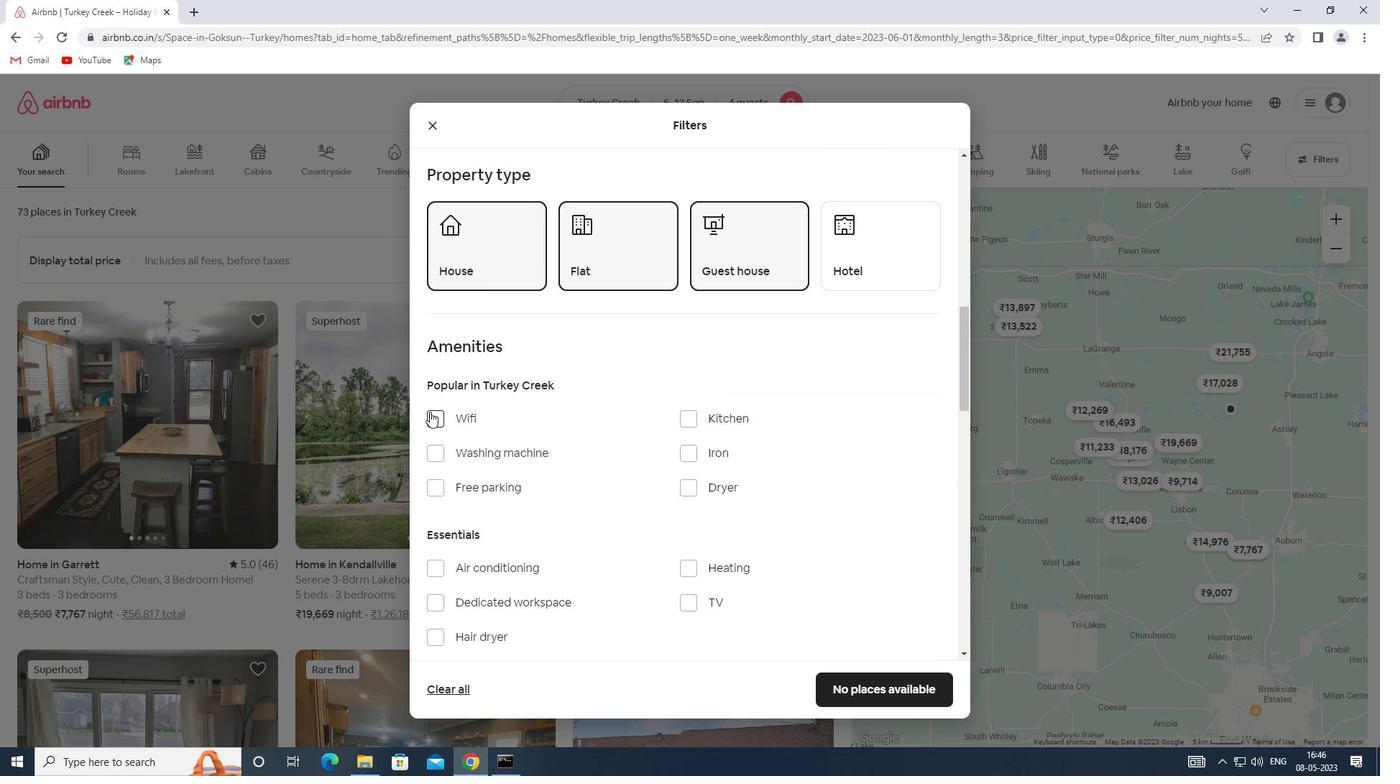 
Action: Mouse moved to (693, 601)
Screenshot: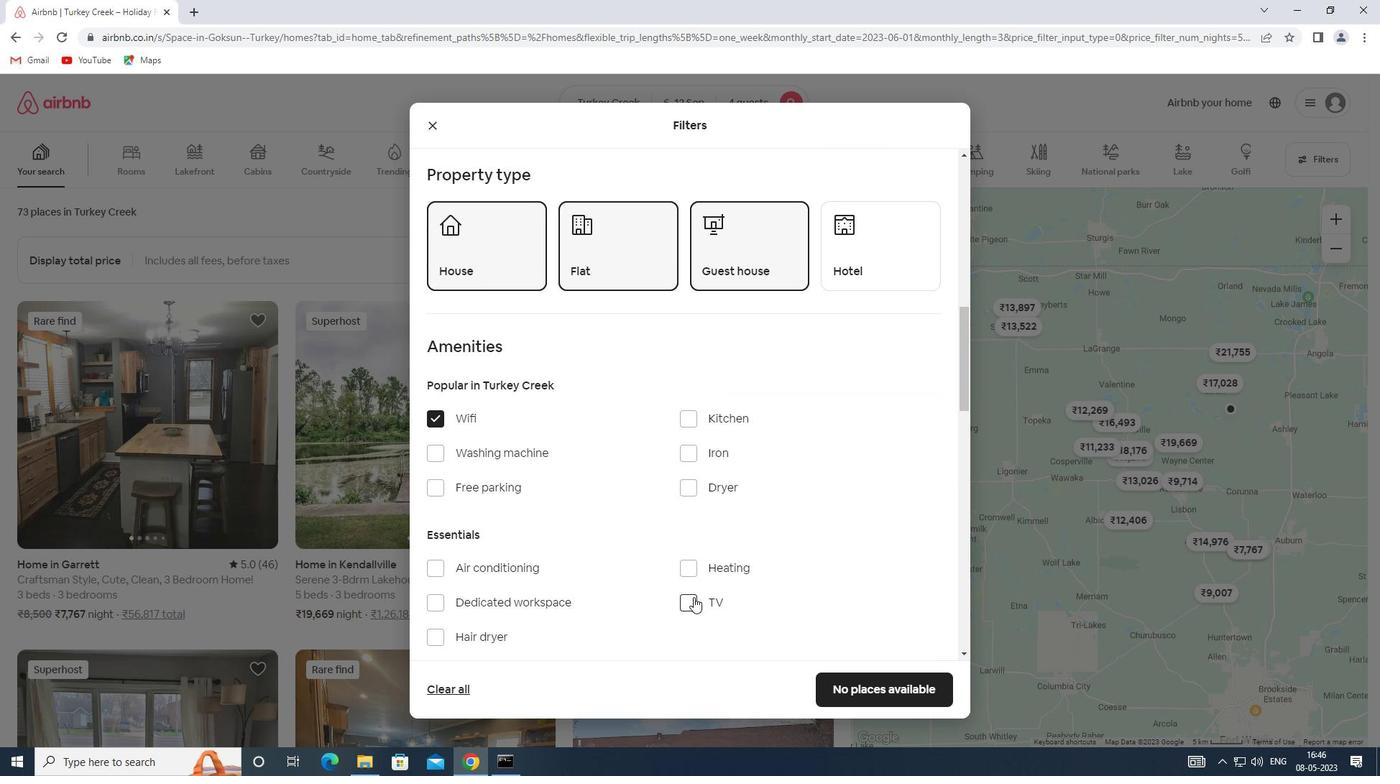 
Action: Mouse pressed left at (693, 601)
Screenshot: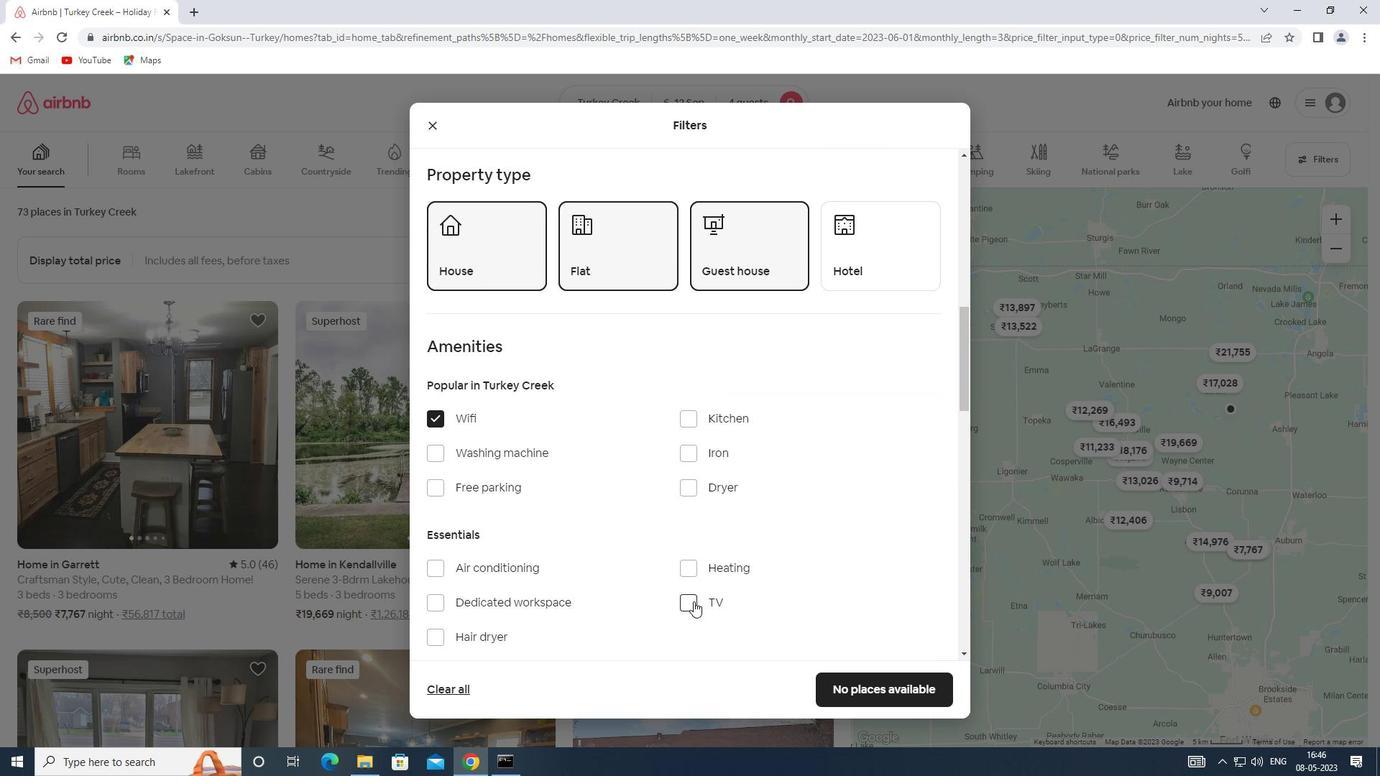 
Action: Mouse moved to (695, 600)
Screenshot: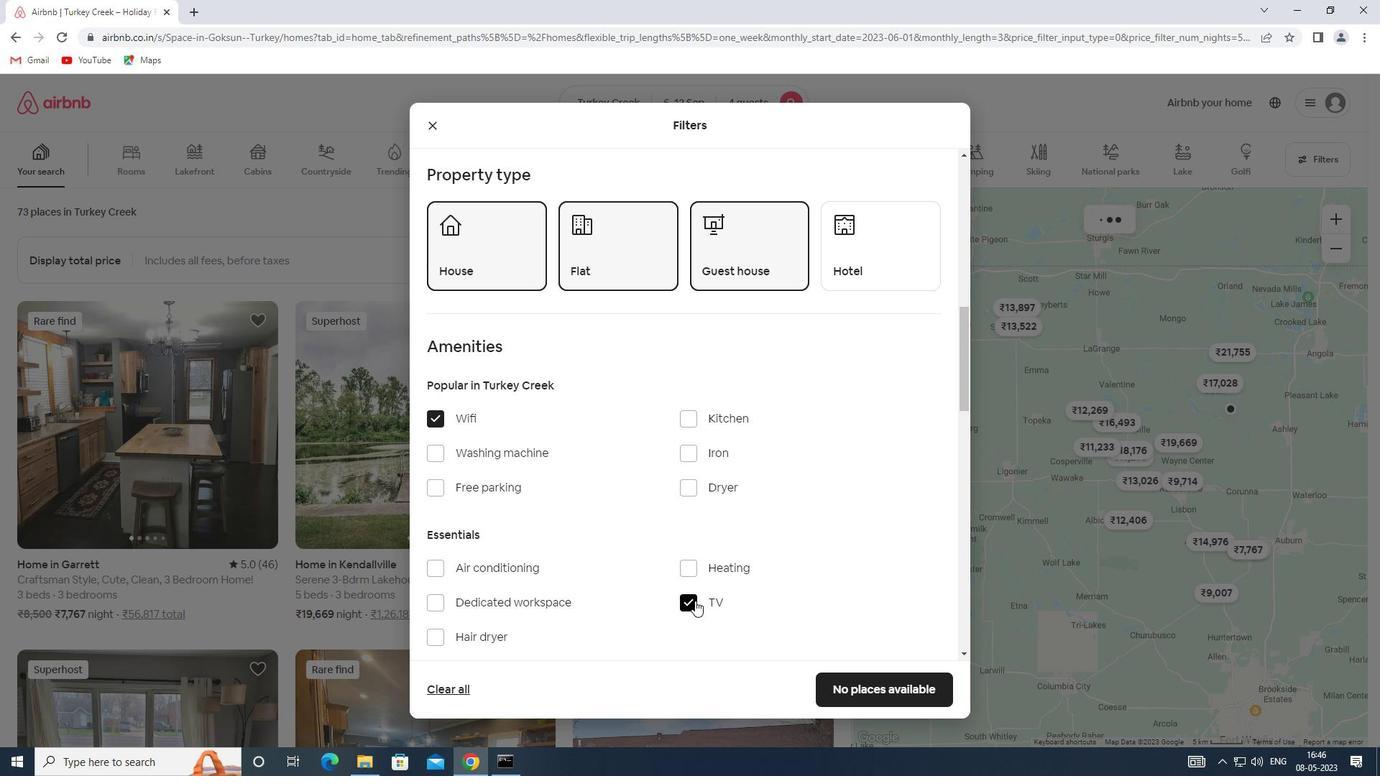 
Action: Mouse scrolled (695, 600) with delta (0, 0)
Screenshot: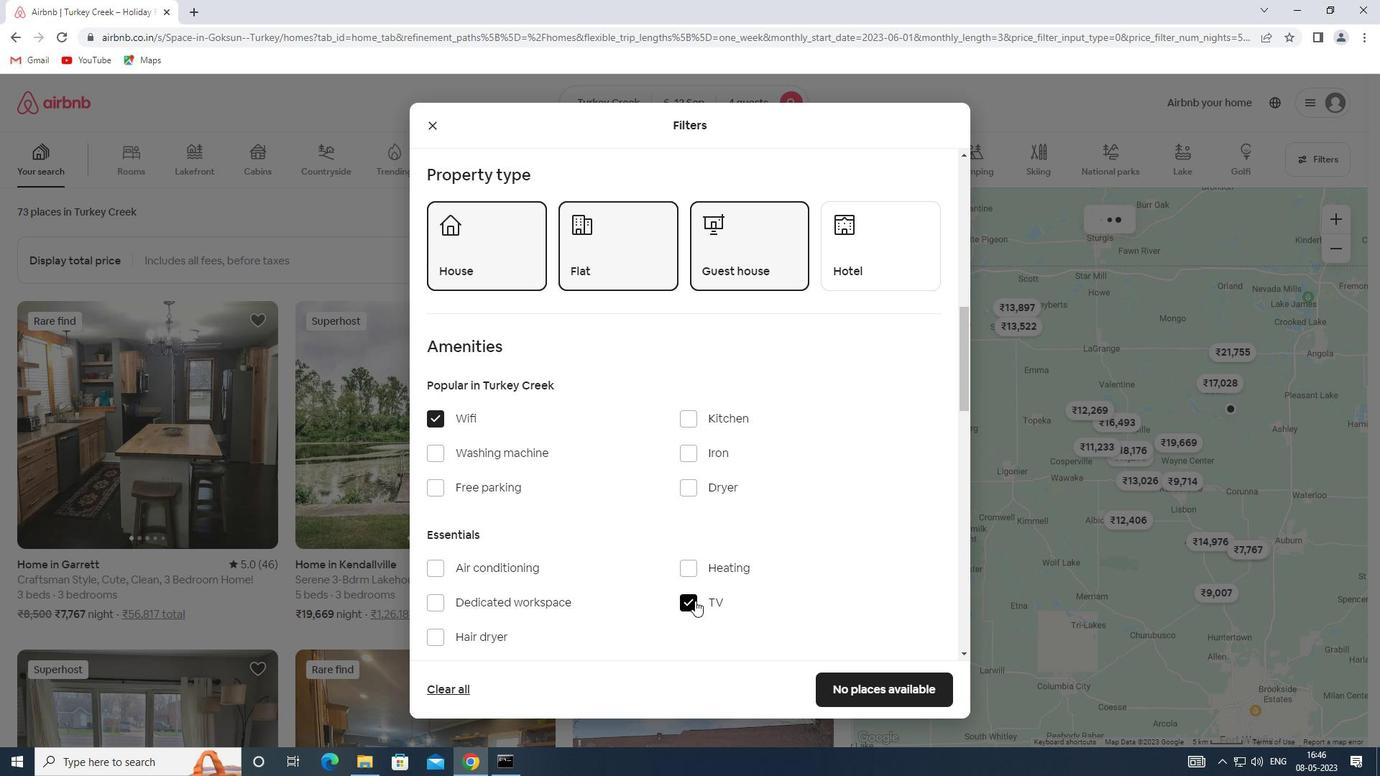 
Action: Mouse moved to (437, 412)
Screenshot: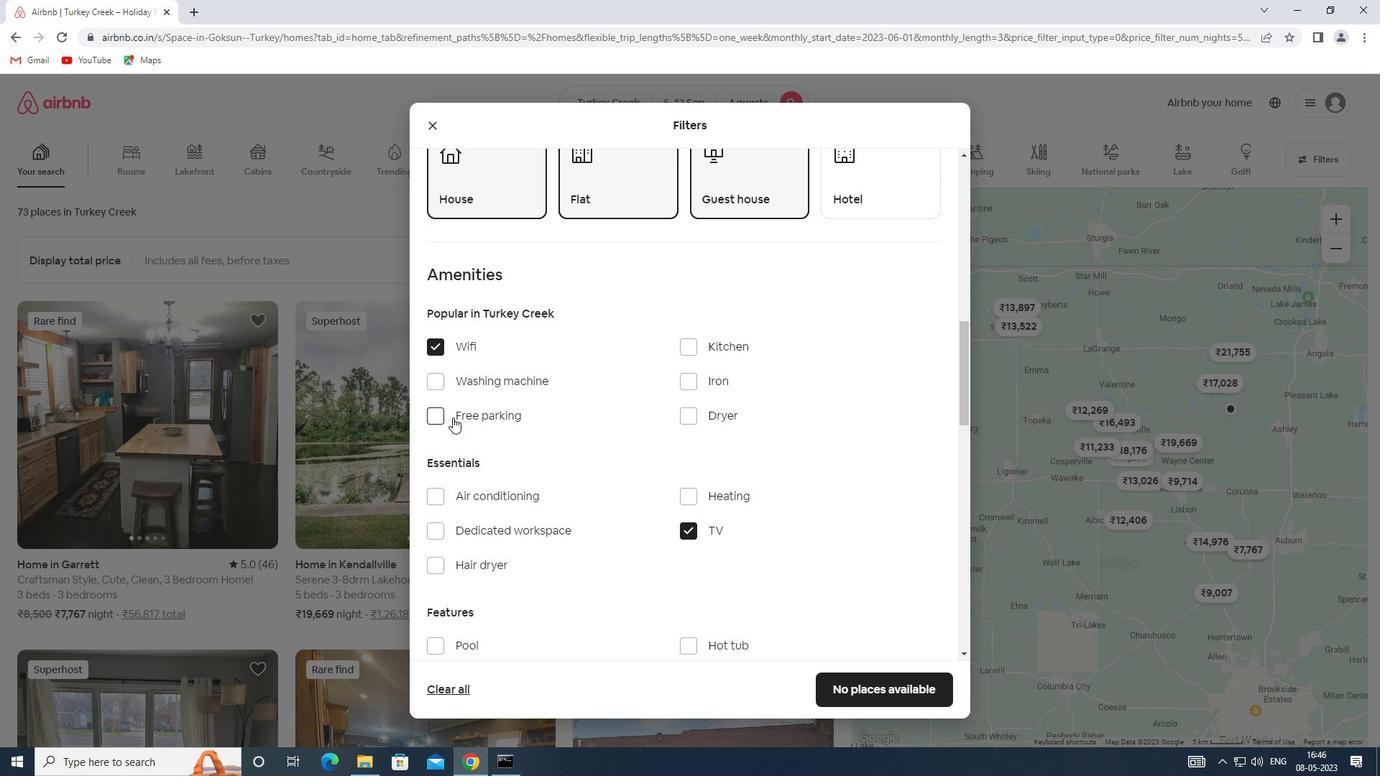 
Action: Mouse pressed left at (437, 412)
Screenshot: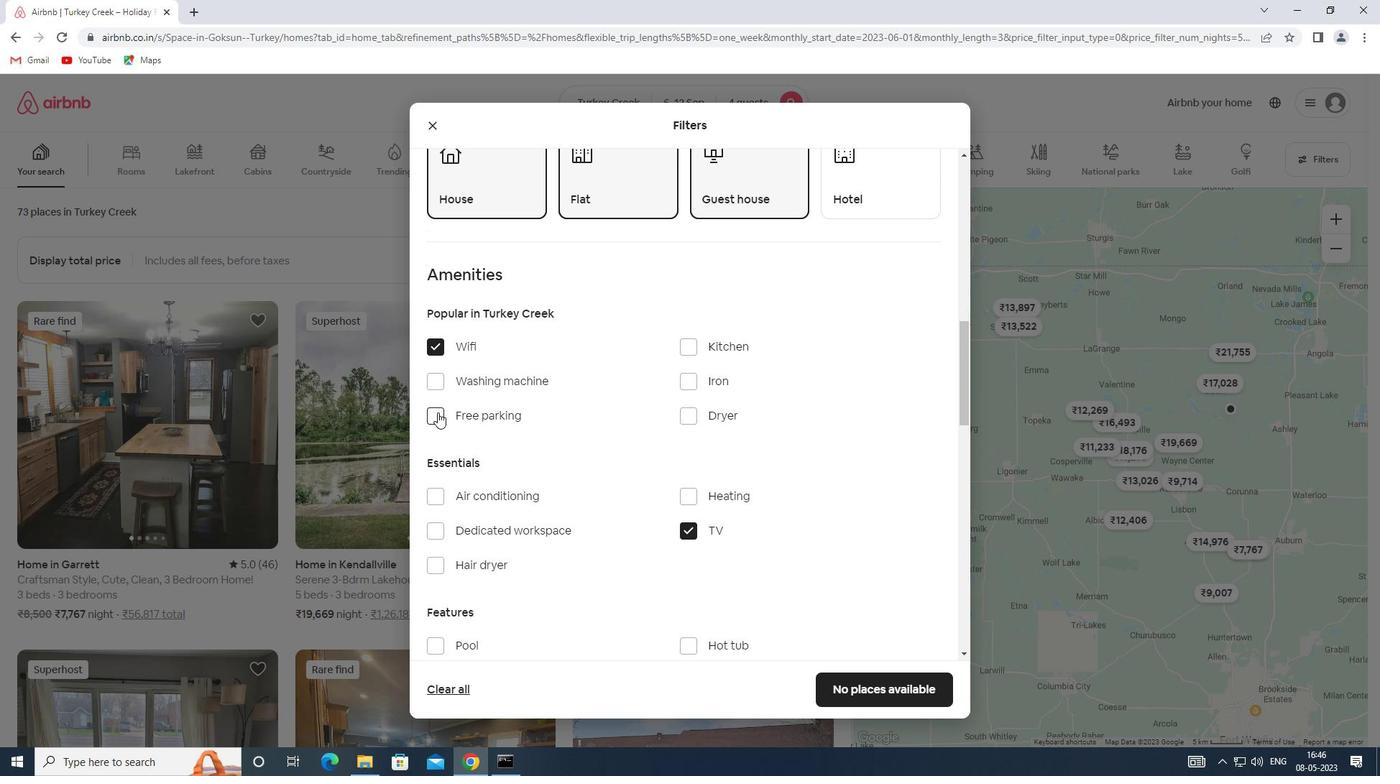 
Action: Mouse moved to (511, 429)
Screenshot: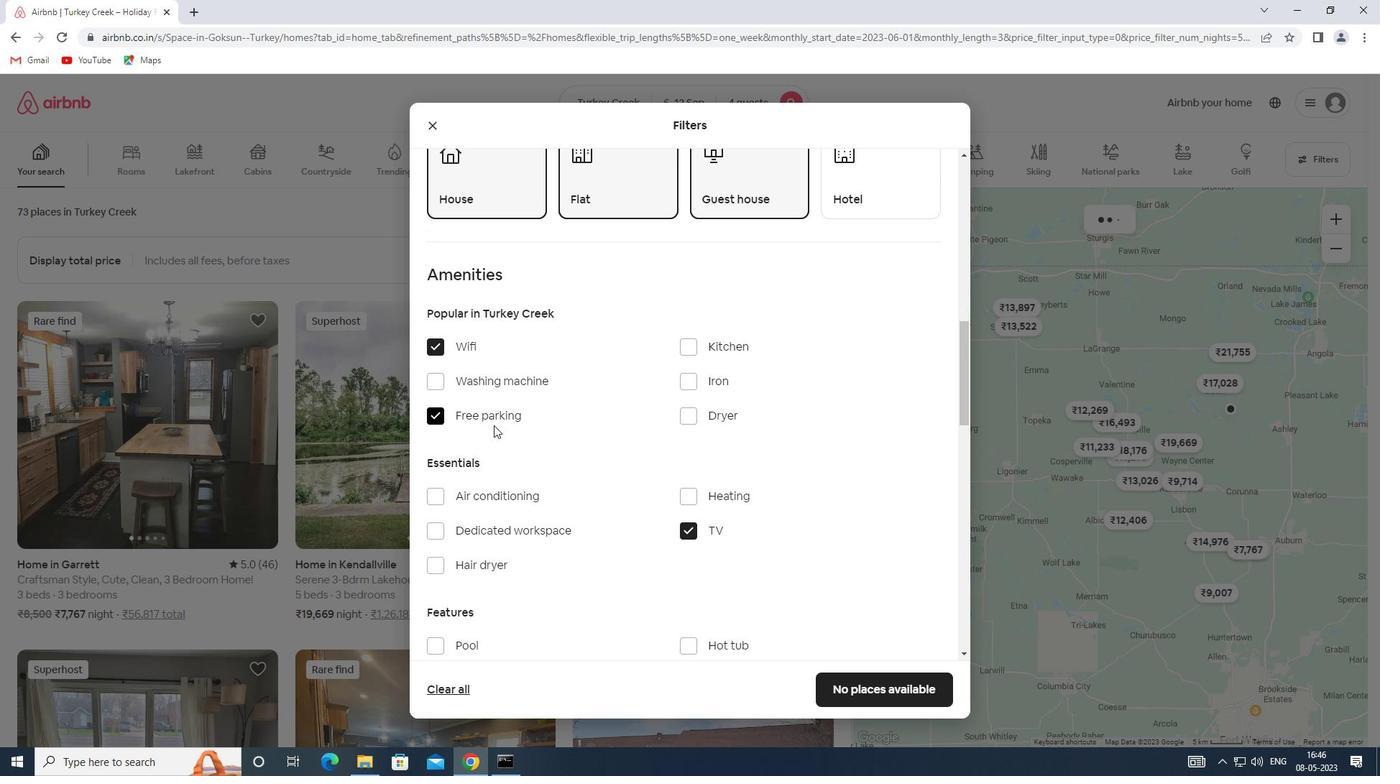 
Action: Mouse scrolled (511, 428) with delta (0, 0)
Screenshot: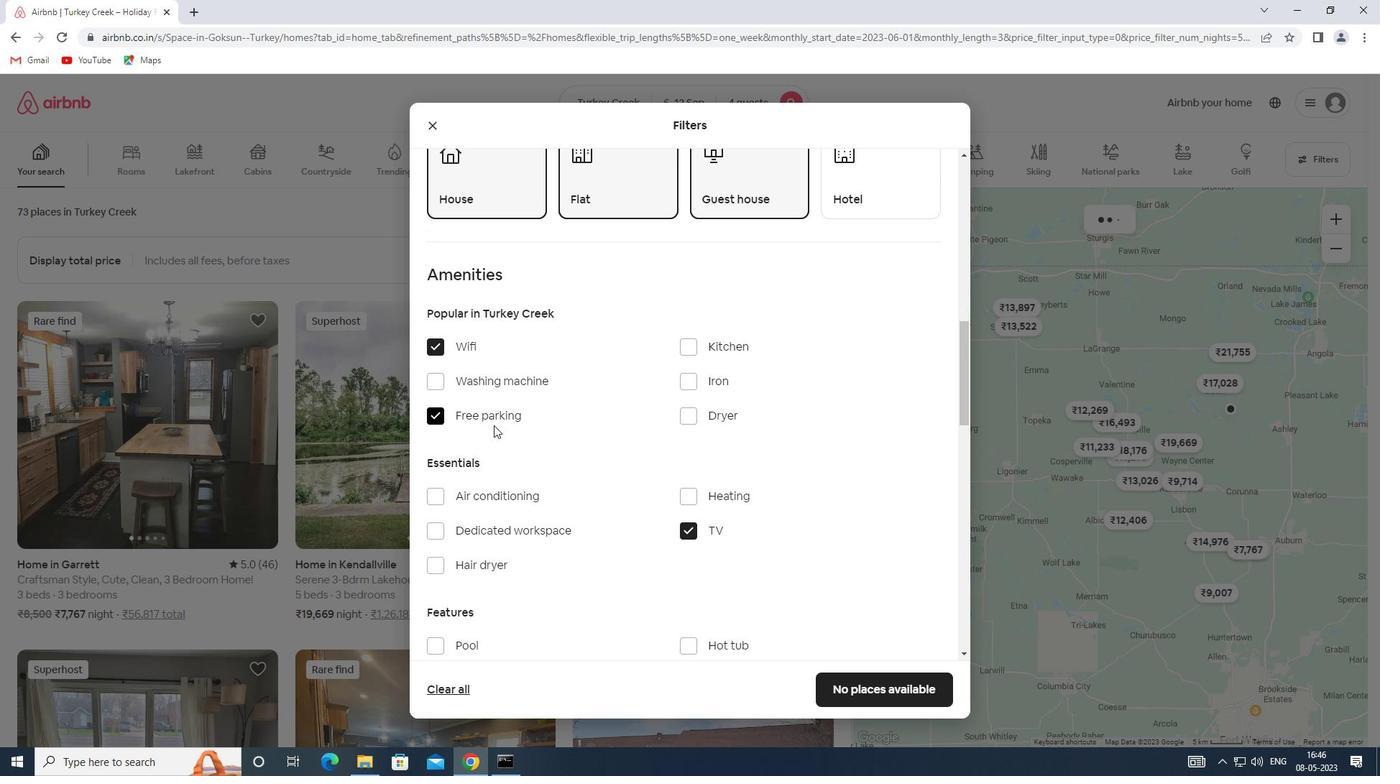 
Action: Mouse scrolled (511, 428) with delta (0, 0)
Screenshot: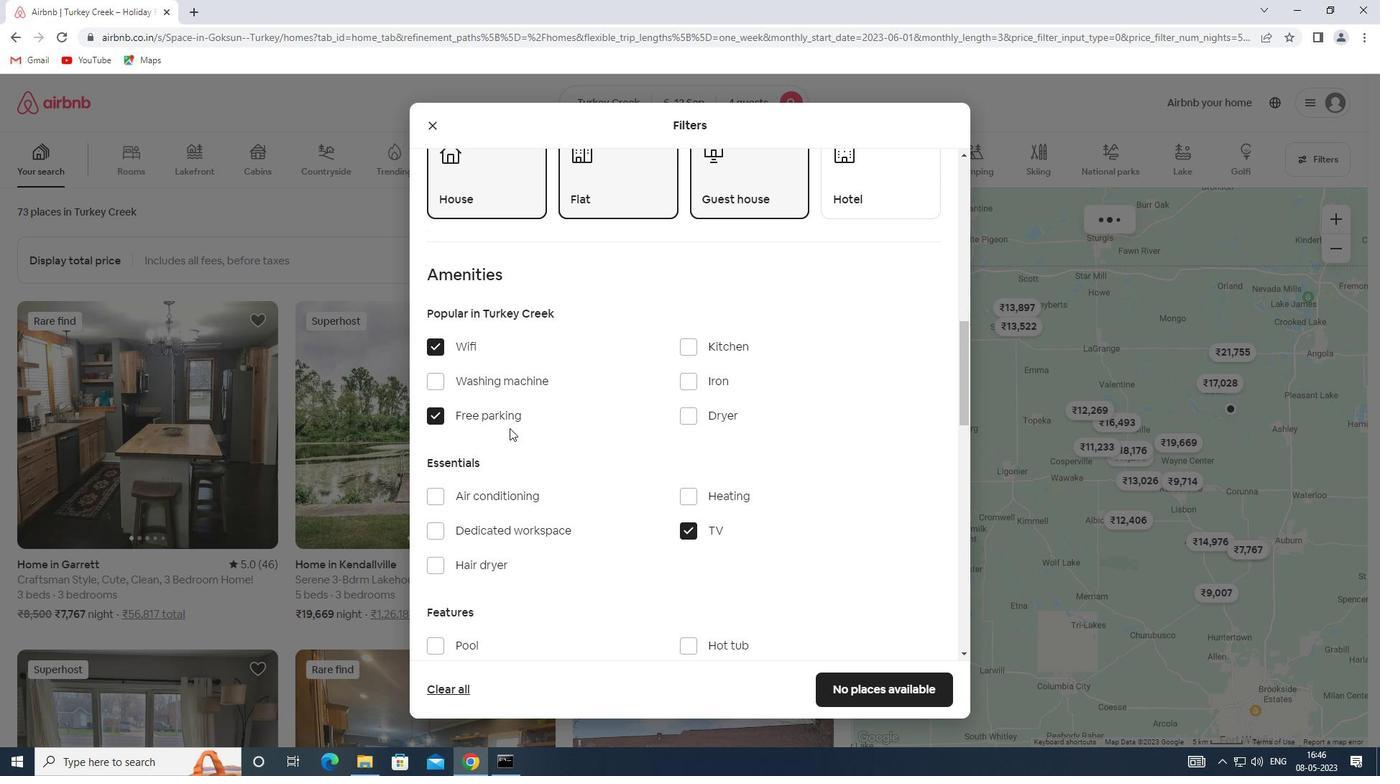 
Action: Mouse moved to (512, 431)
Screenshot: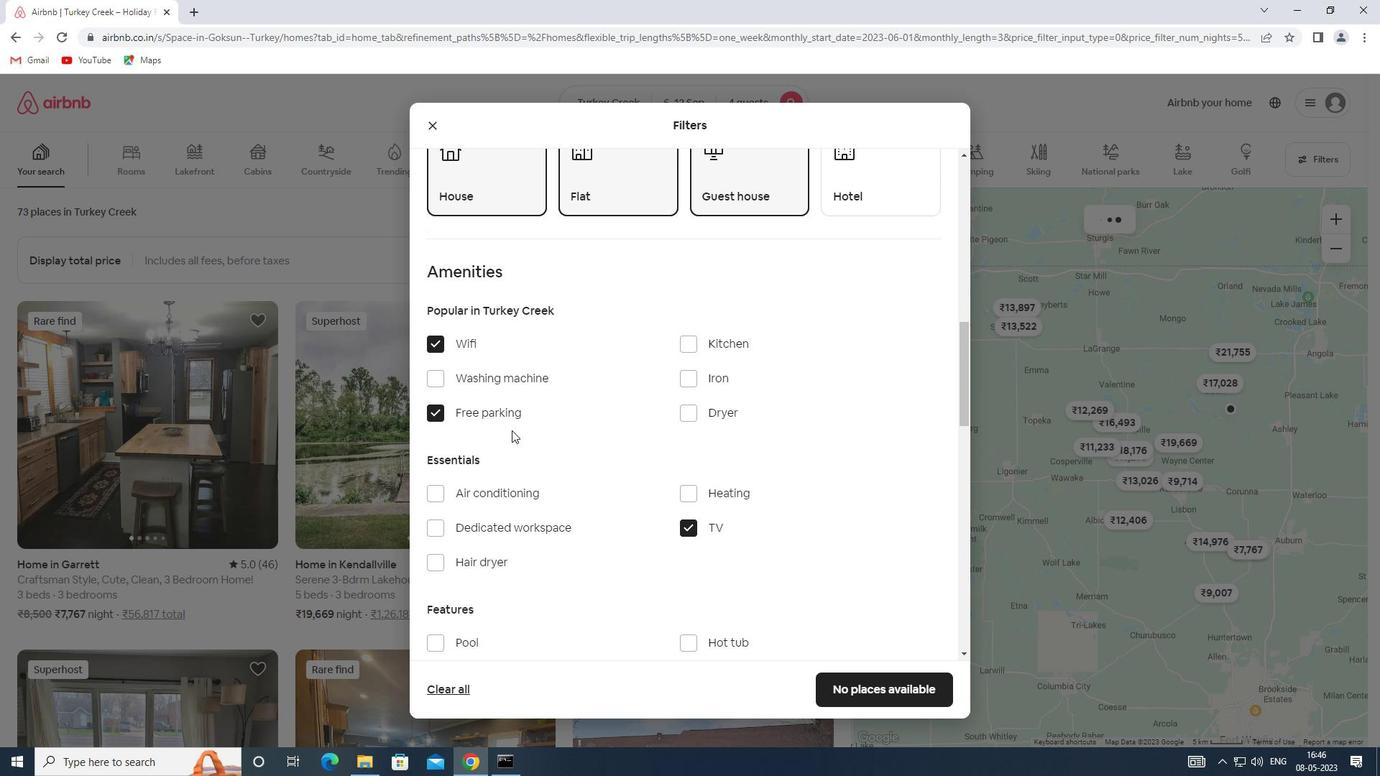 
Action: Mouse scrolled (512, 431) with delta (0, 0)
Screenshot: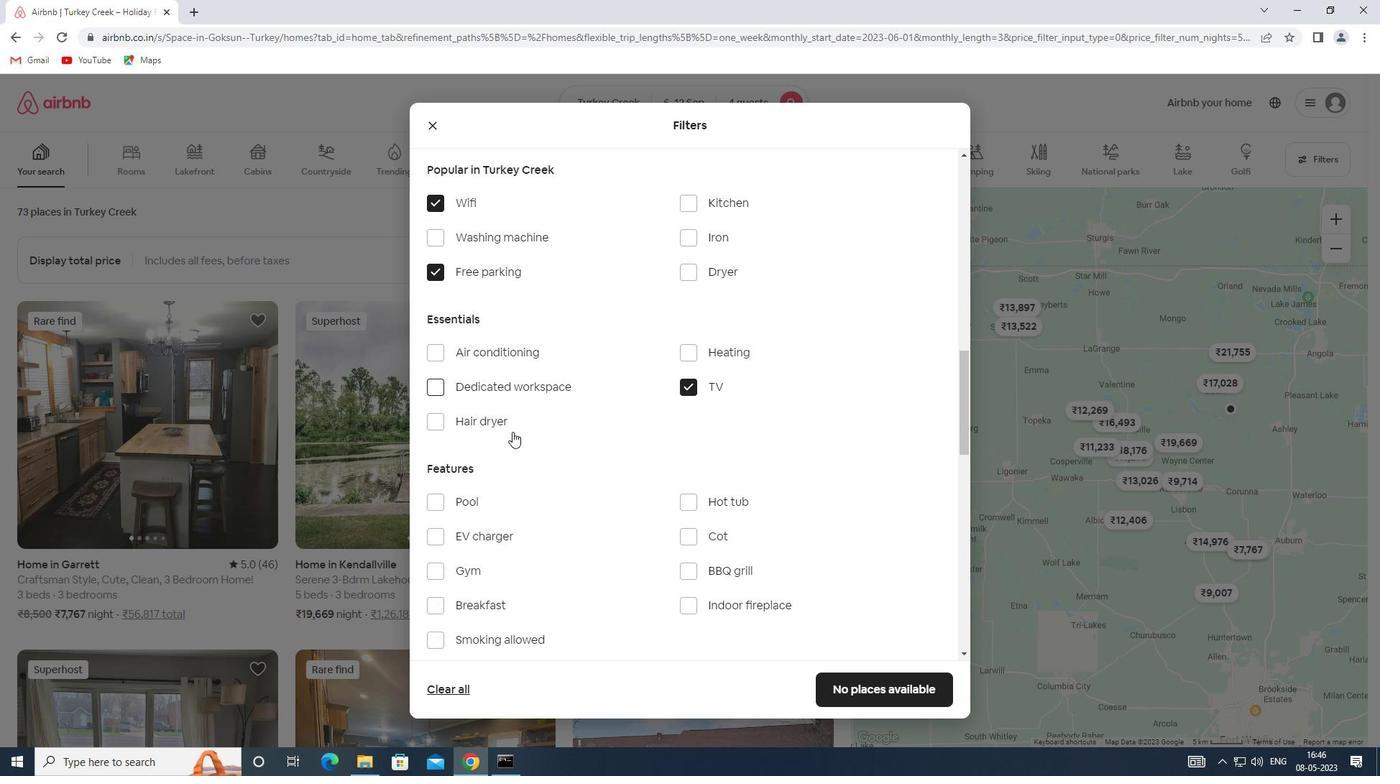 
Action: Mouse scrolled (512, 431) with delta (0, 0)
Screenshot: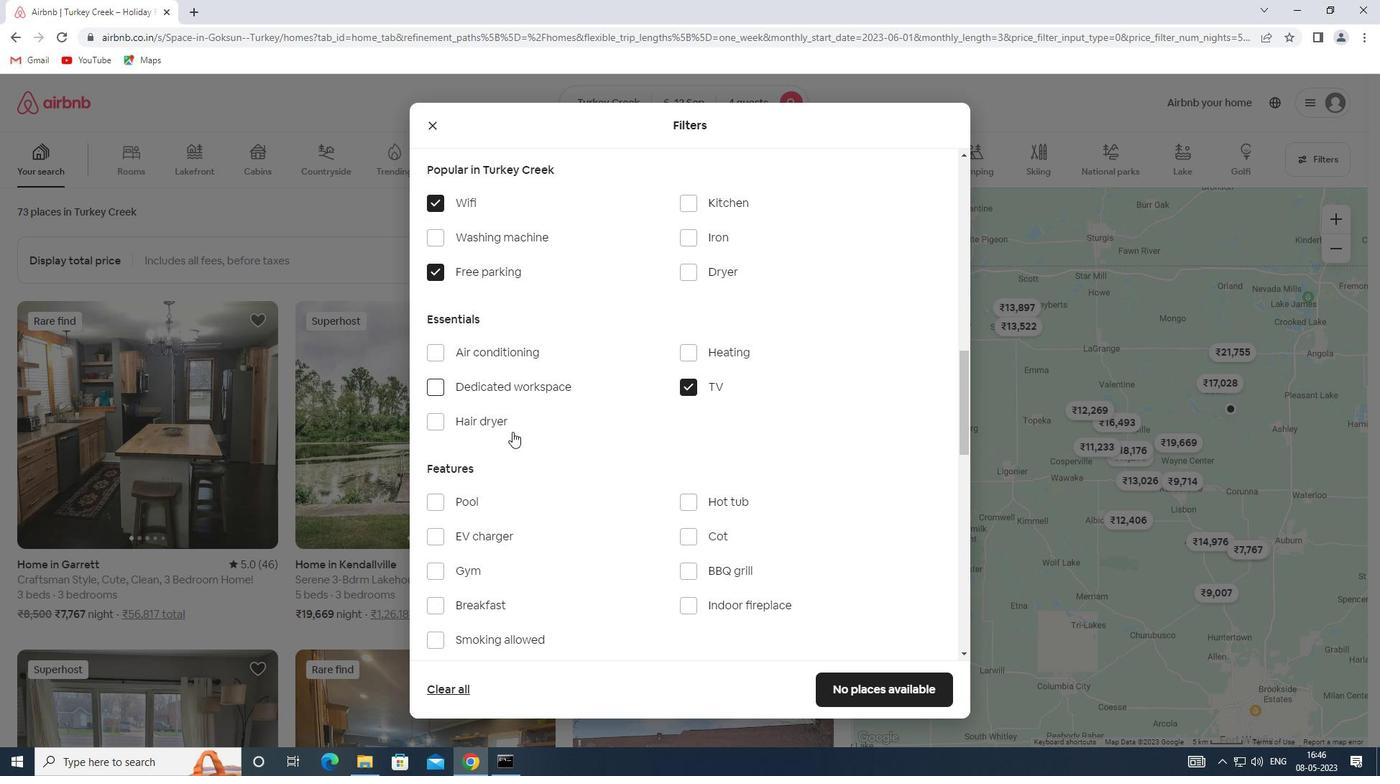 
Action: Mouse moved to (475, 429)
Screenshot: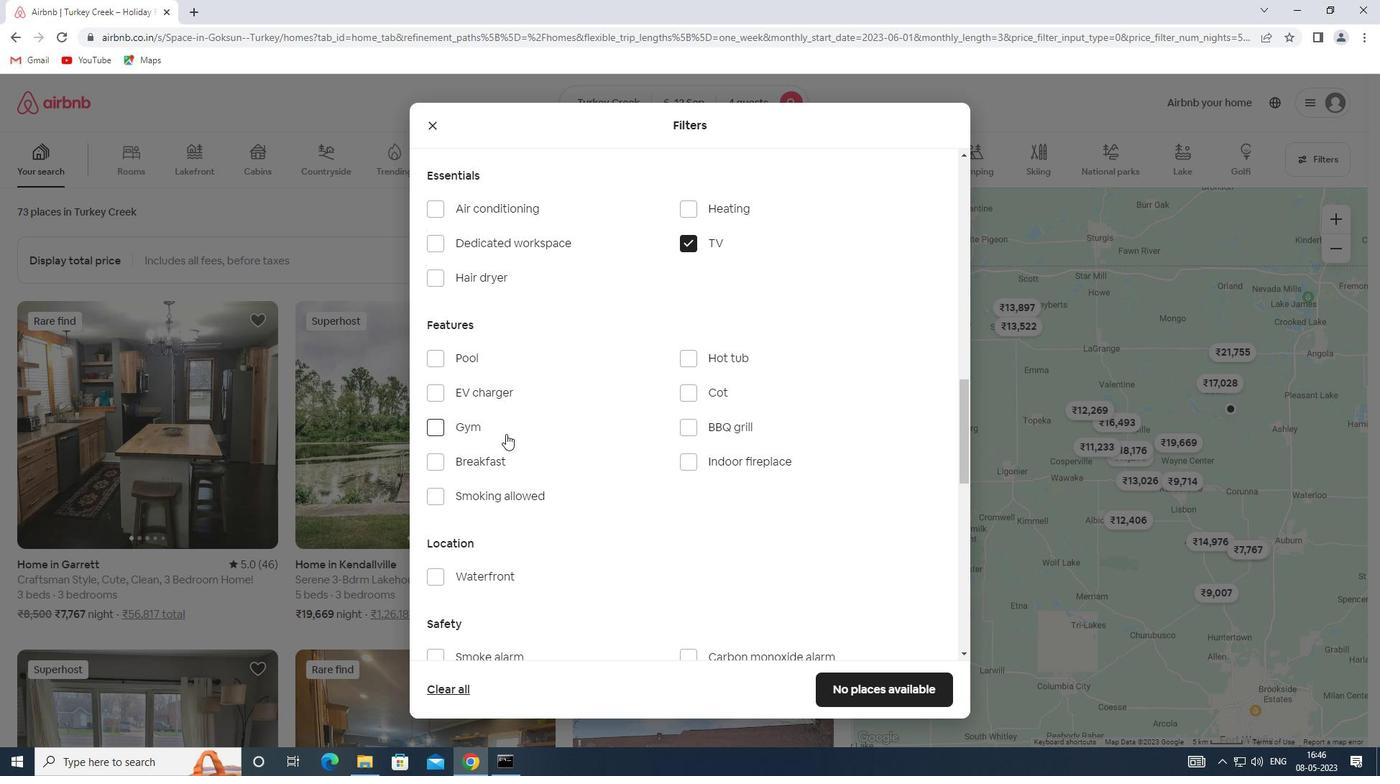 
Action: Mouse pressed left at (475, 429)
Screenshot: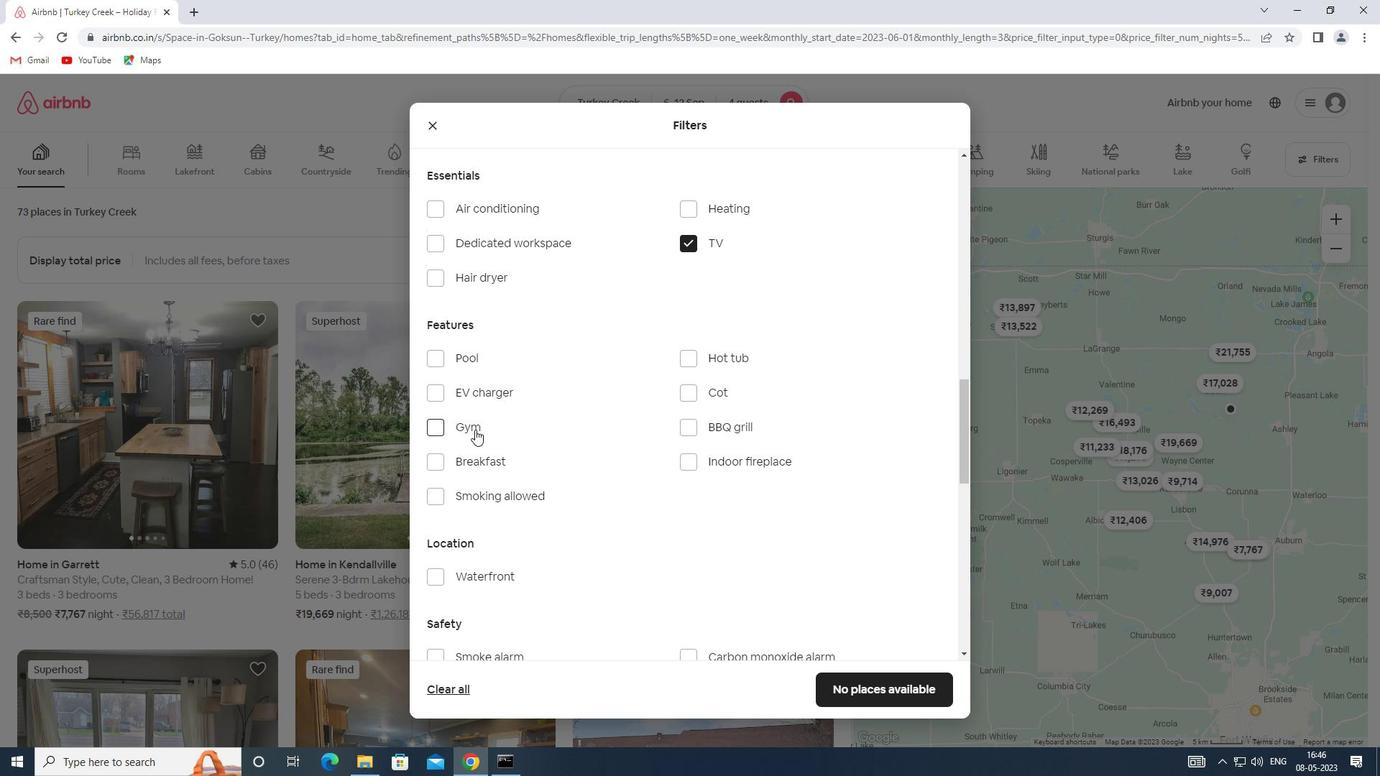
Action: Mouse moved to (486, 467)
Screenshot: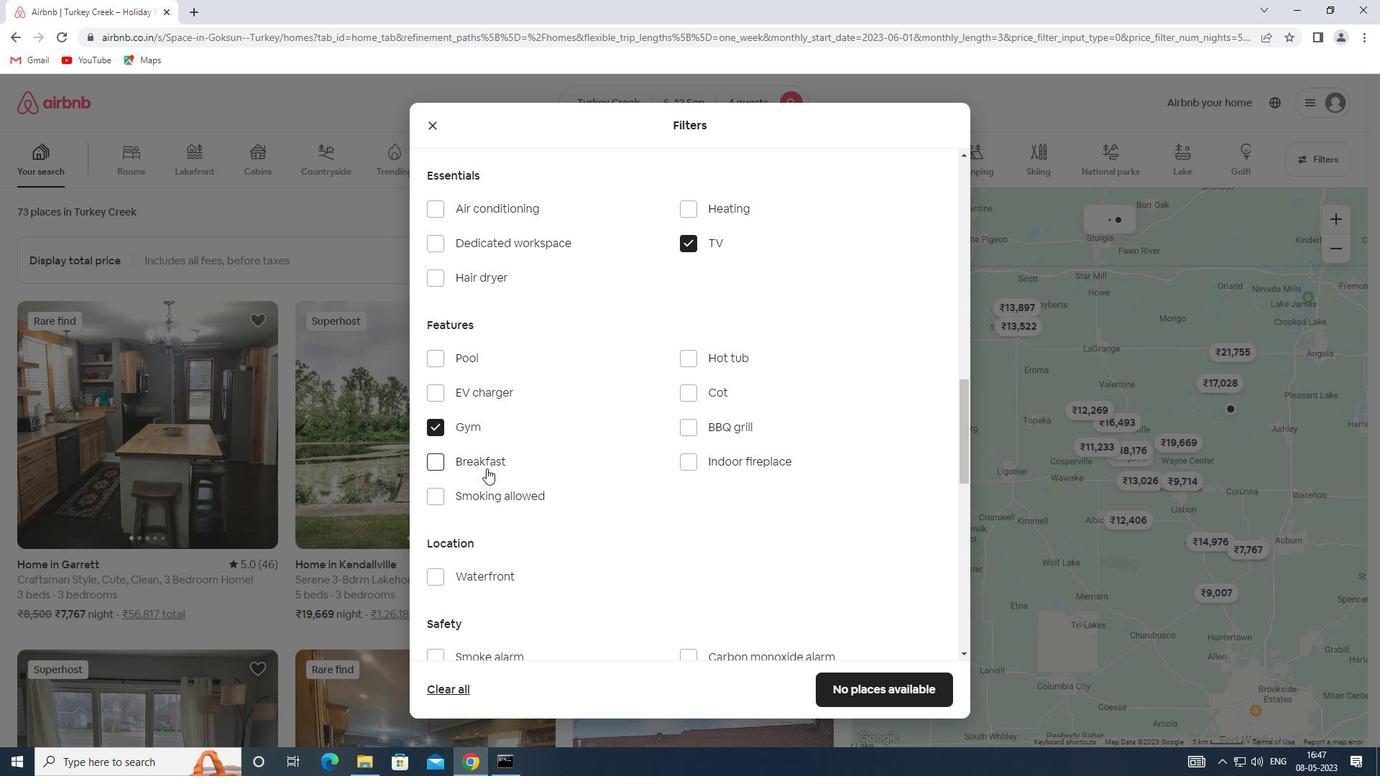 
Action: Mouse pressed left at (486, 467)
Screenshot: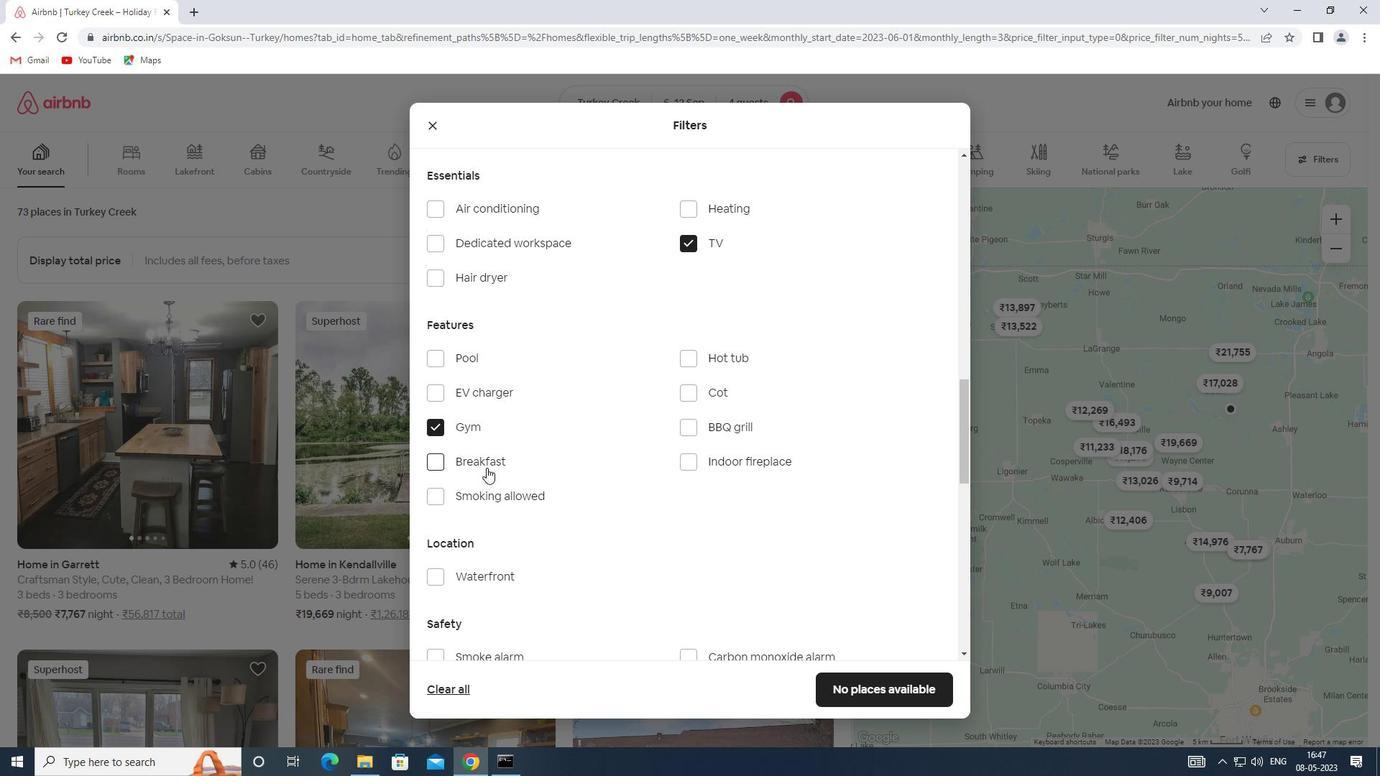 
Action: Mouse moved to (529, 457)
Screenshot: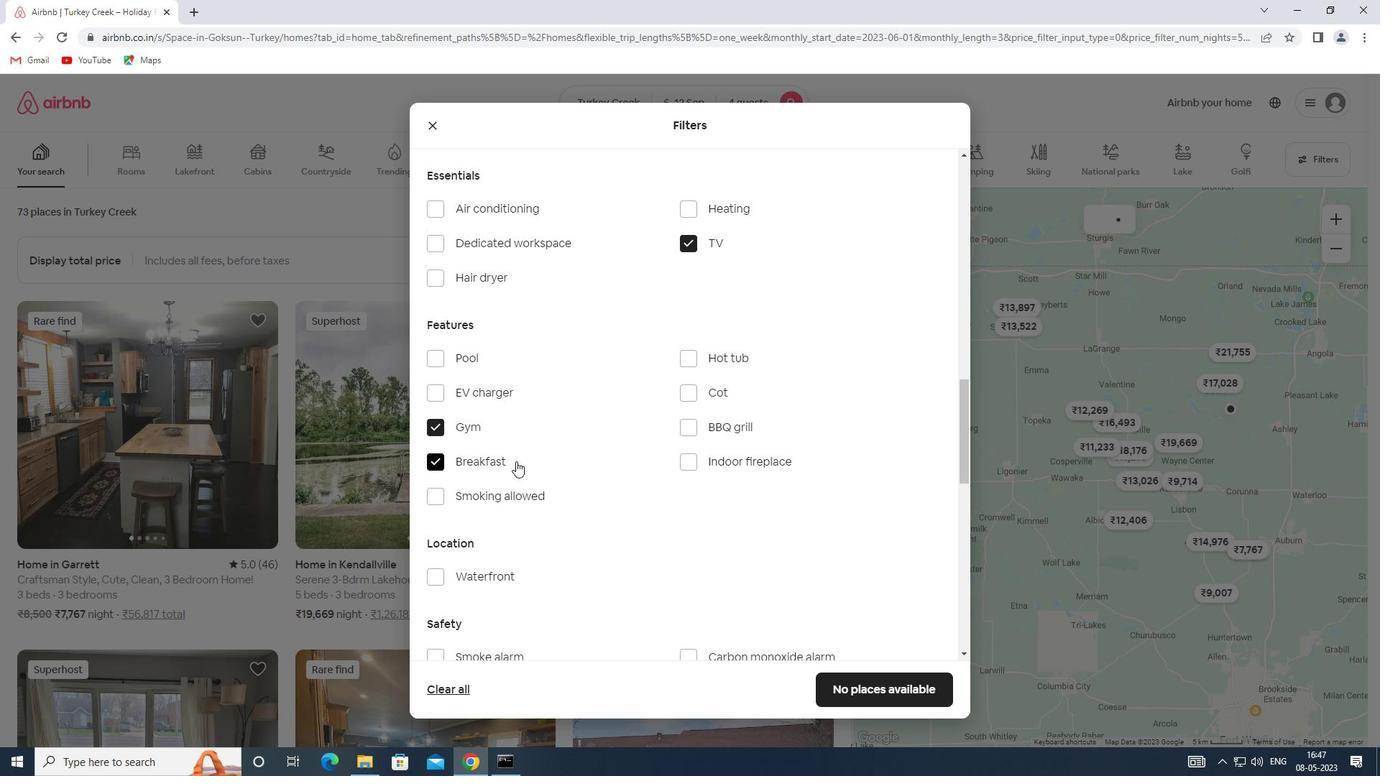 
Action: Mouse scrolled (529, 457) with delta (0, 0)
Screenshot: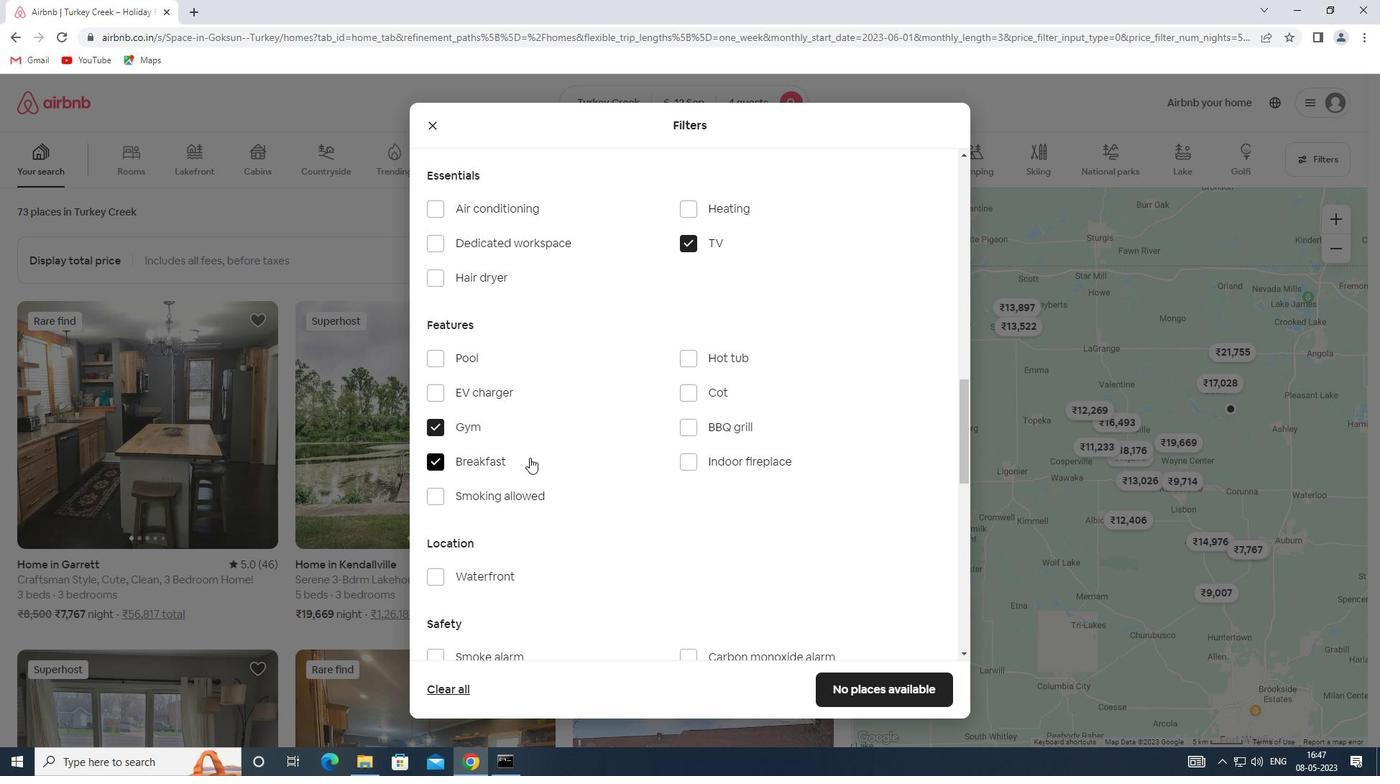 
Action: Mouse scrolled (529, 457) with delta (0, 0)
Screenshot: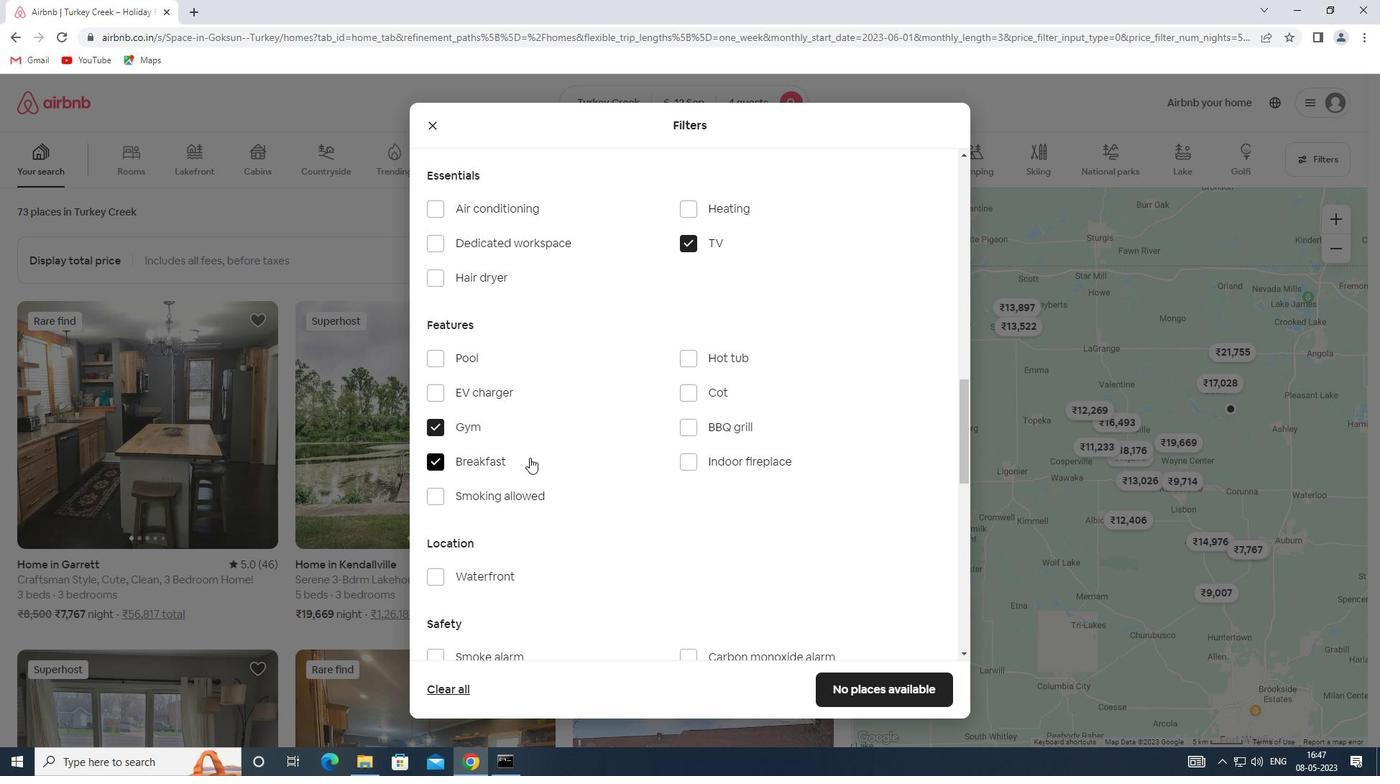 
Action: Mouse scrolled (529, 457) with delta (0, 0)
Screenshot: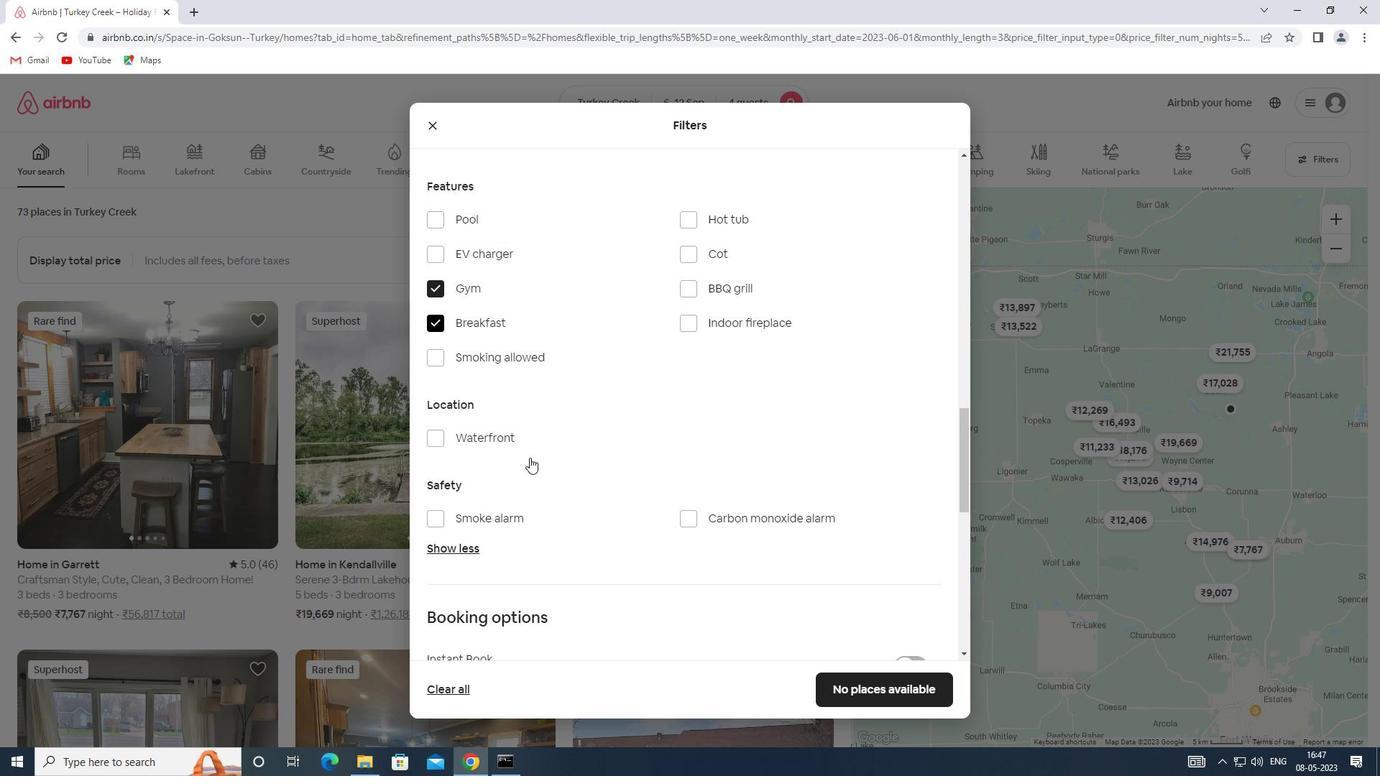 
Action: Mouse scrolled (529, 457) with delta (0, 0)
Screenshot: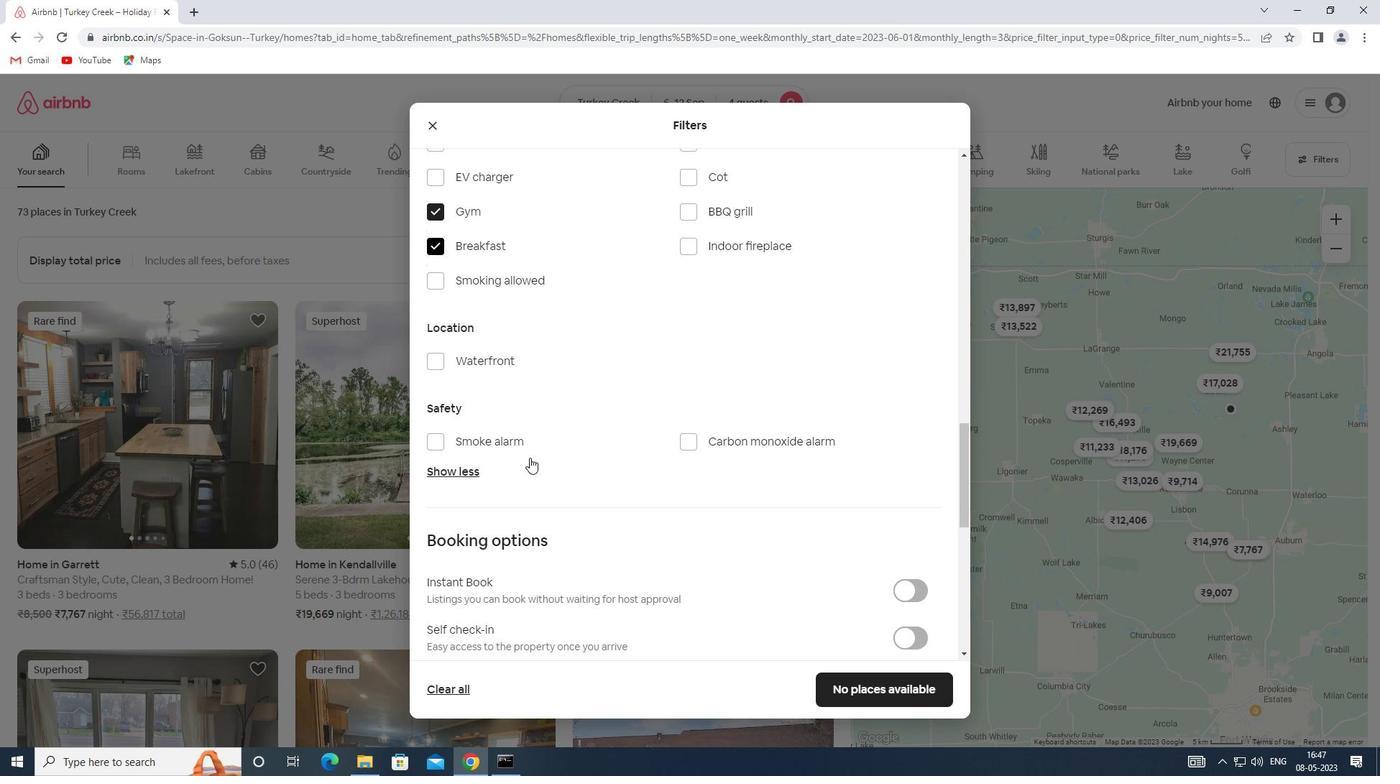 
Action: Mouse scrolled (529, 457) with delta (0, 0)
Screenshot: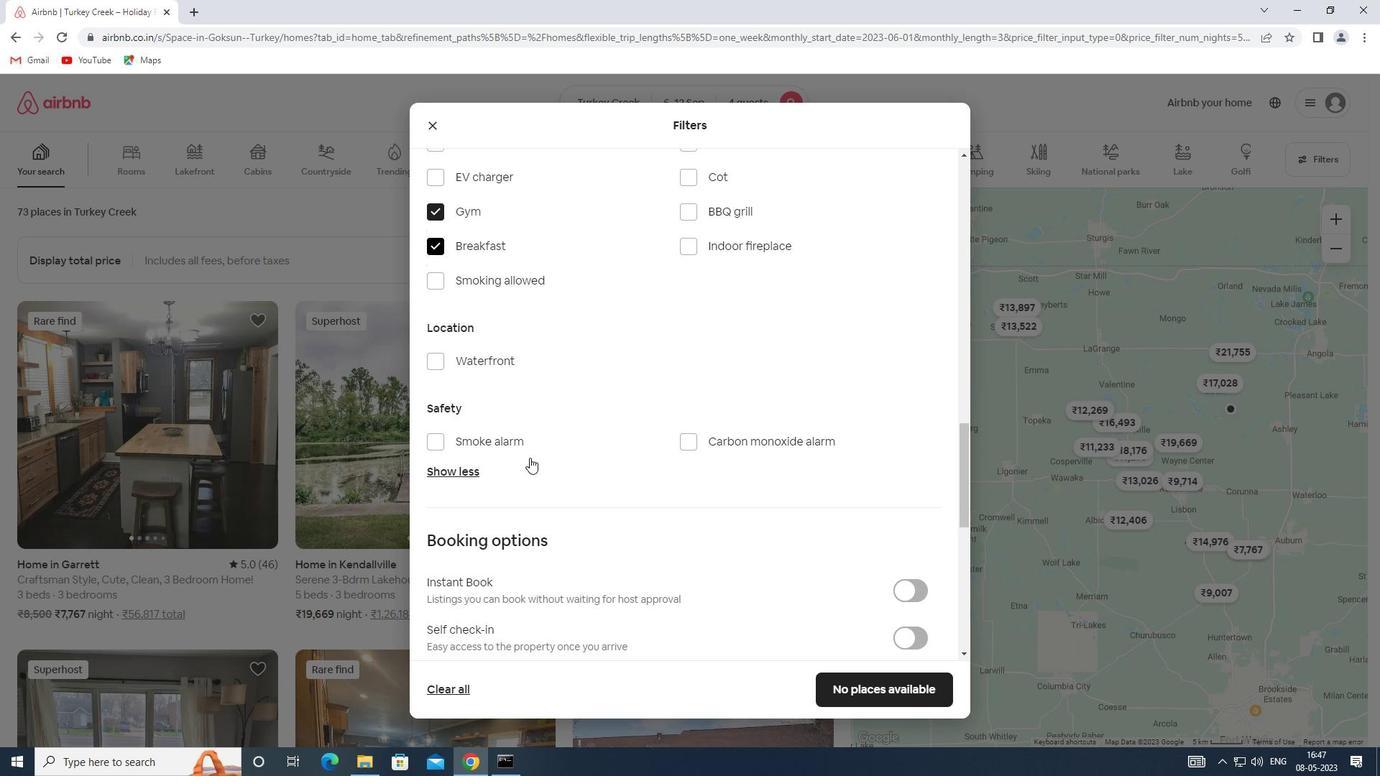 
Action: Mouse scrolled (529, 457) with delta (0, 0)
Screenshot: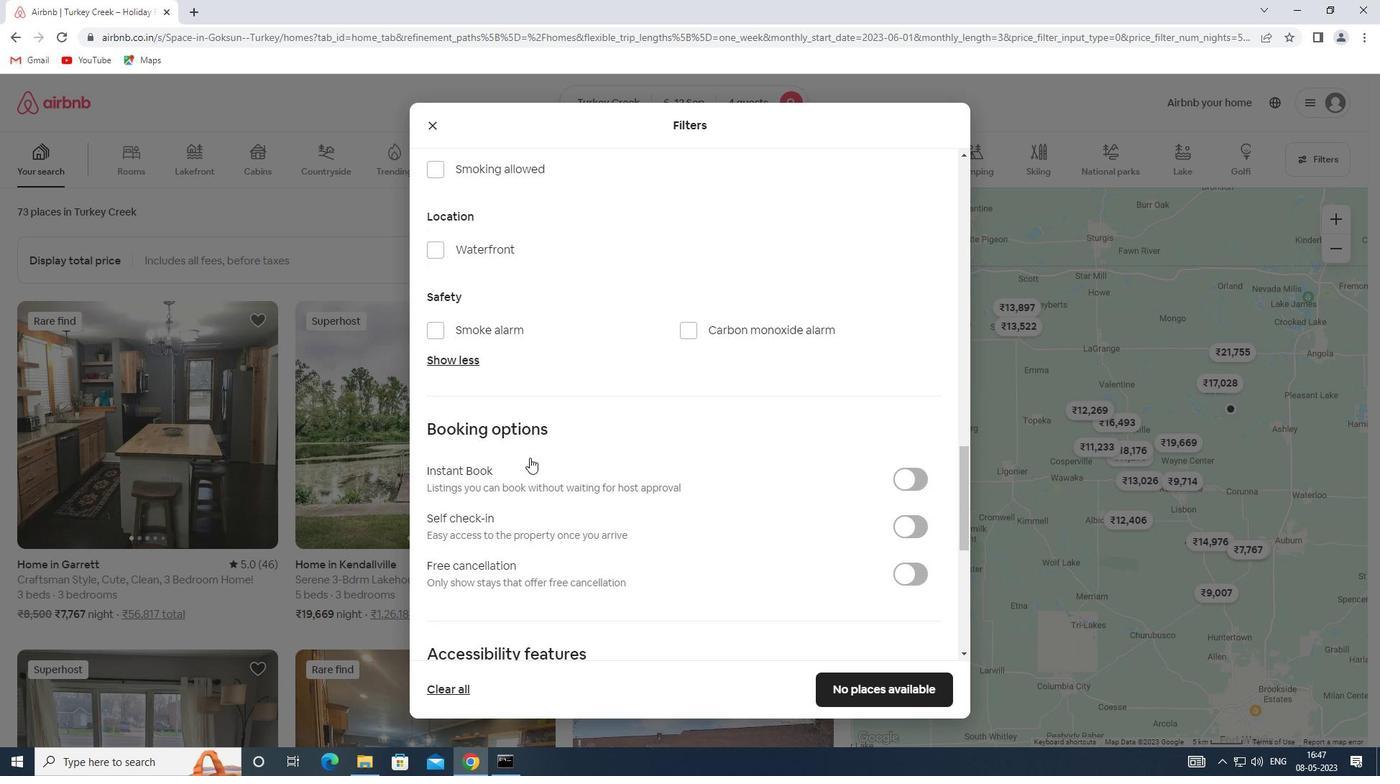 
Action: Mouse moved to (927, 421)
Screenshot: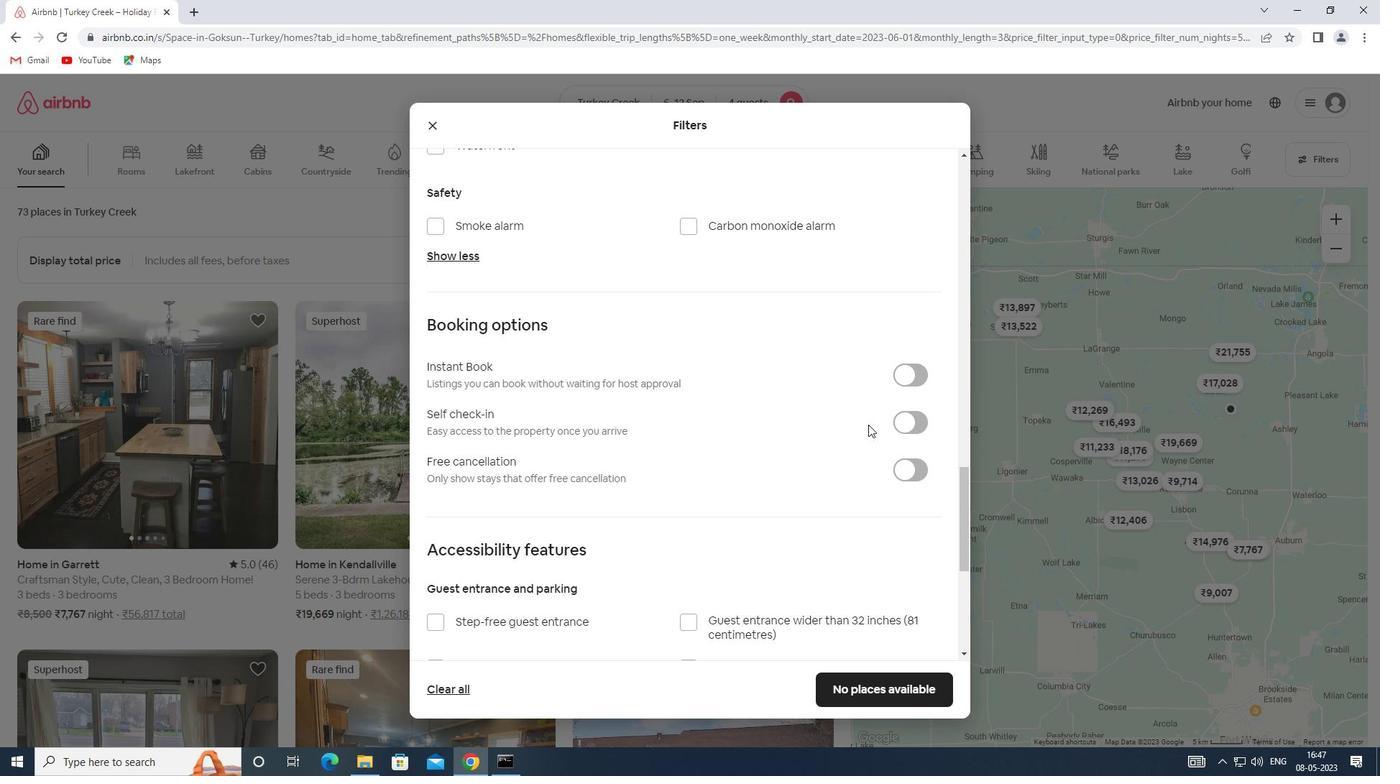 
Action: Mouse pressed left at (927, 421)
Screenshot: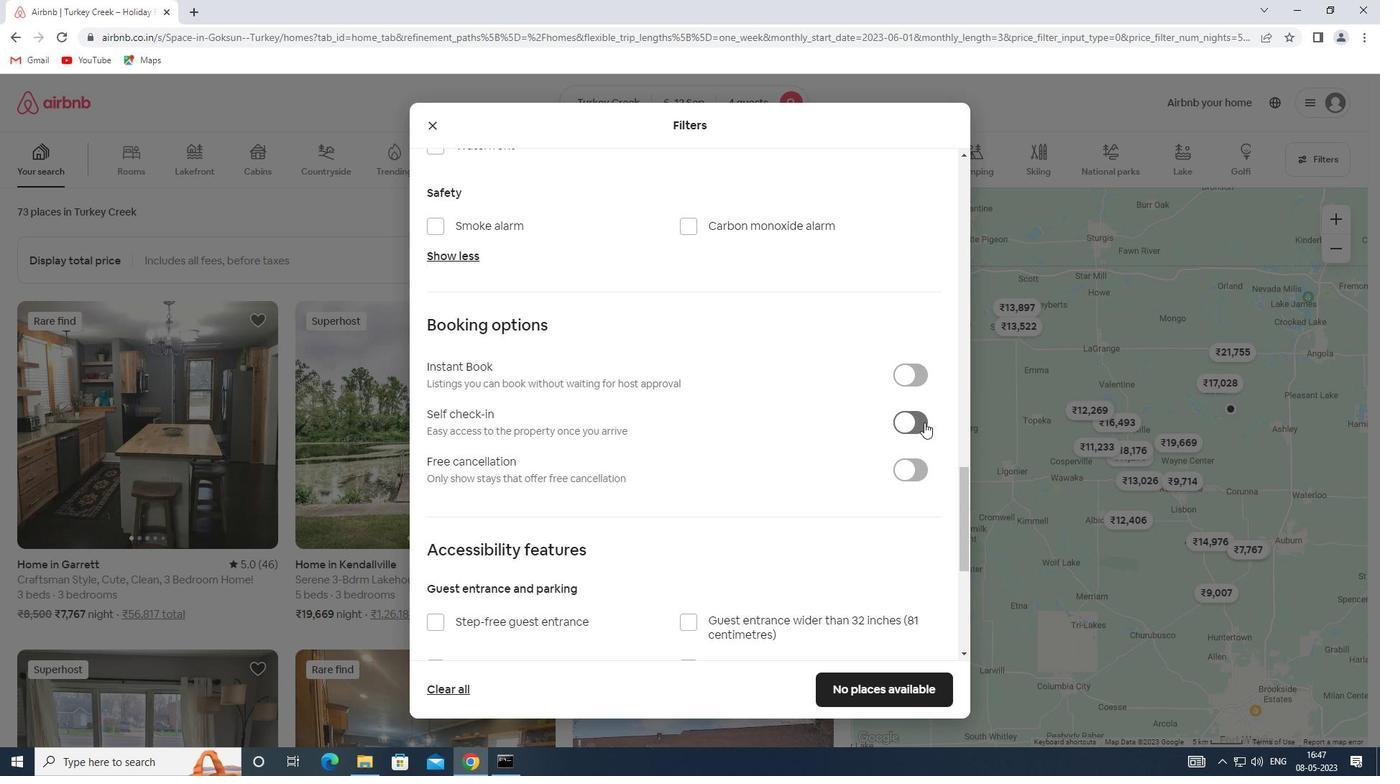 
Action: Mouse moved to (903, 424)
Screenshot: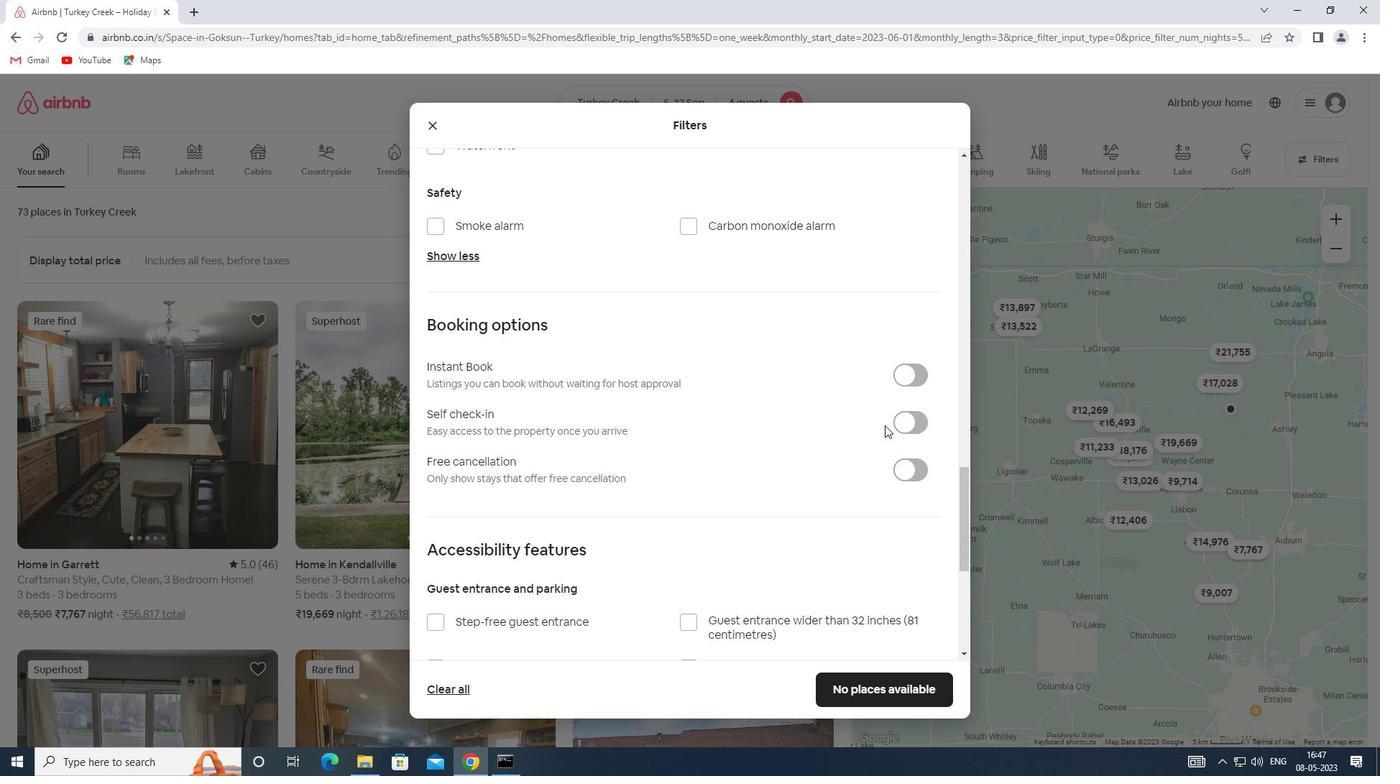 
Action: Mouse pressed left at (903, 424)
Screenshot: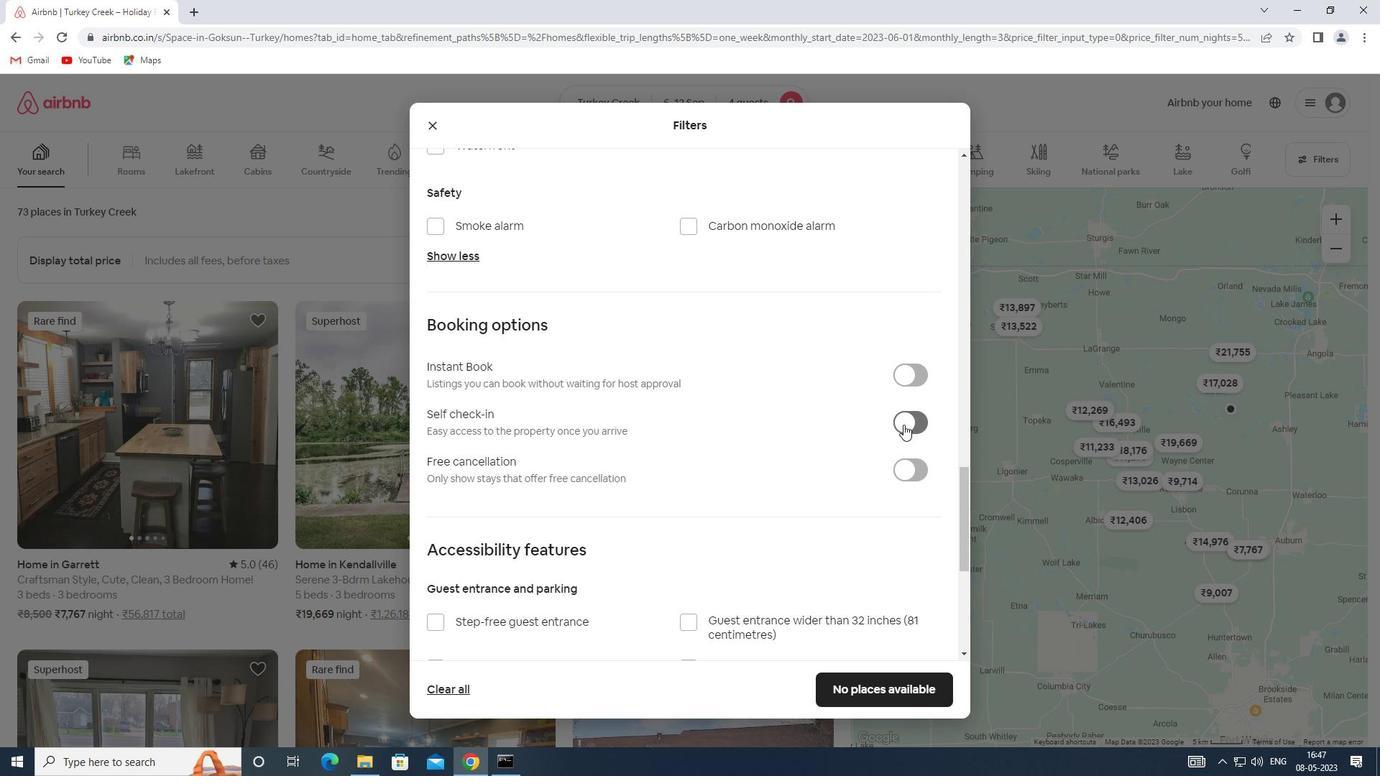 
Action: Mouse moved to (680, 454)
Screenshot: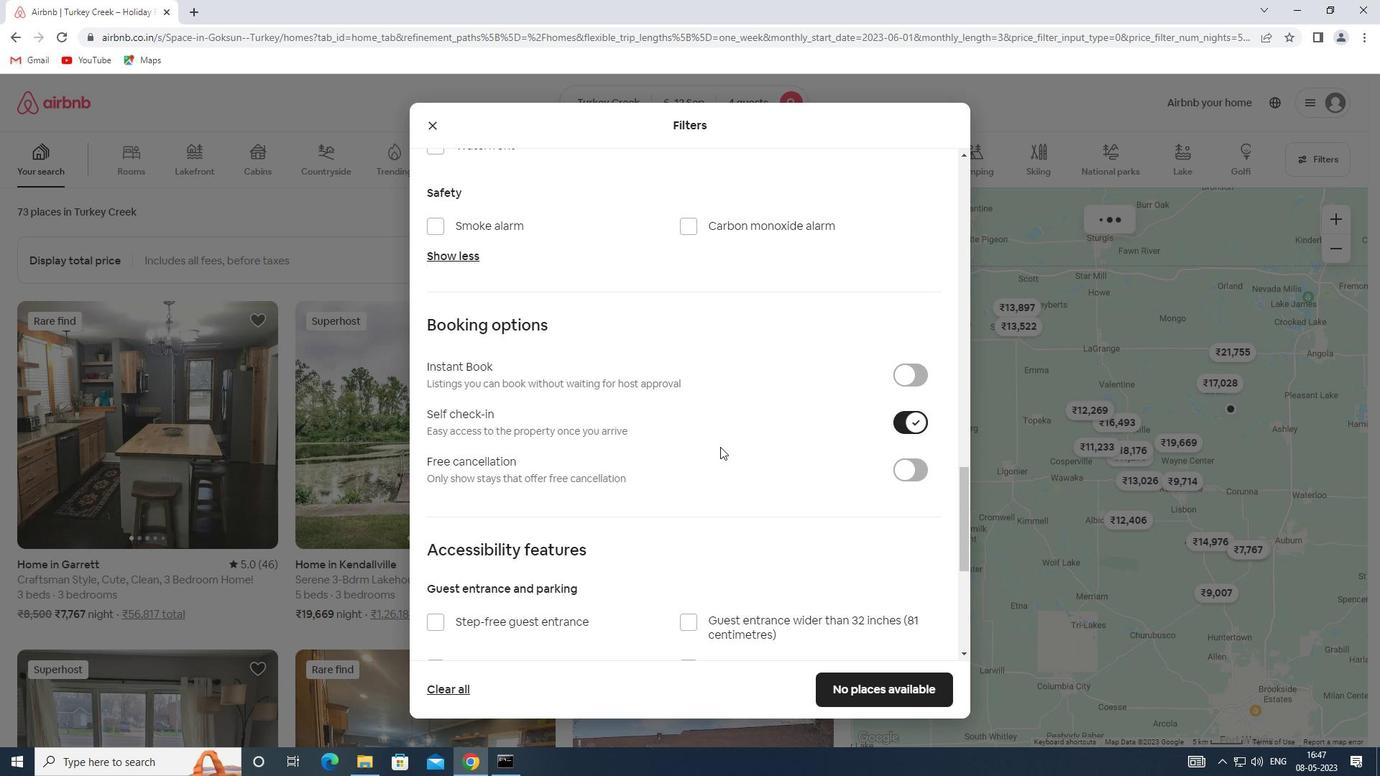 
Action: Mouse scrolled (680, 454) with delta (0, 0)
Screenshot: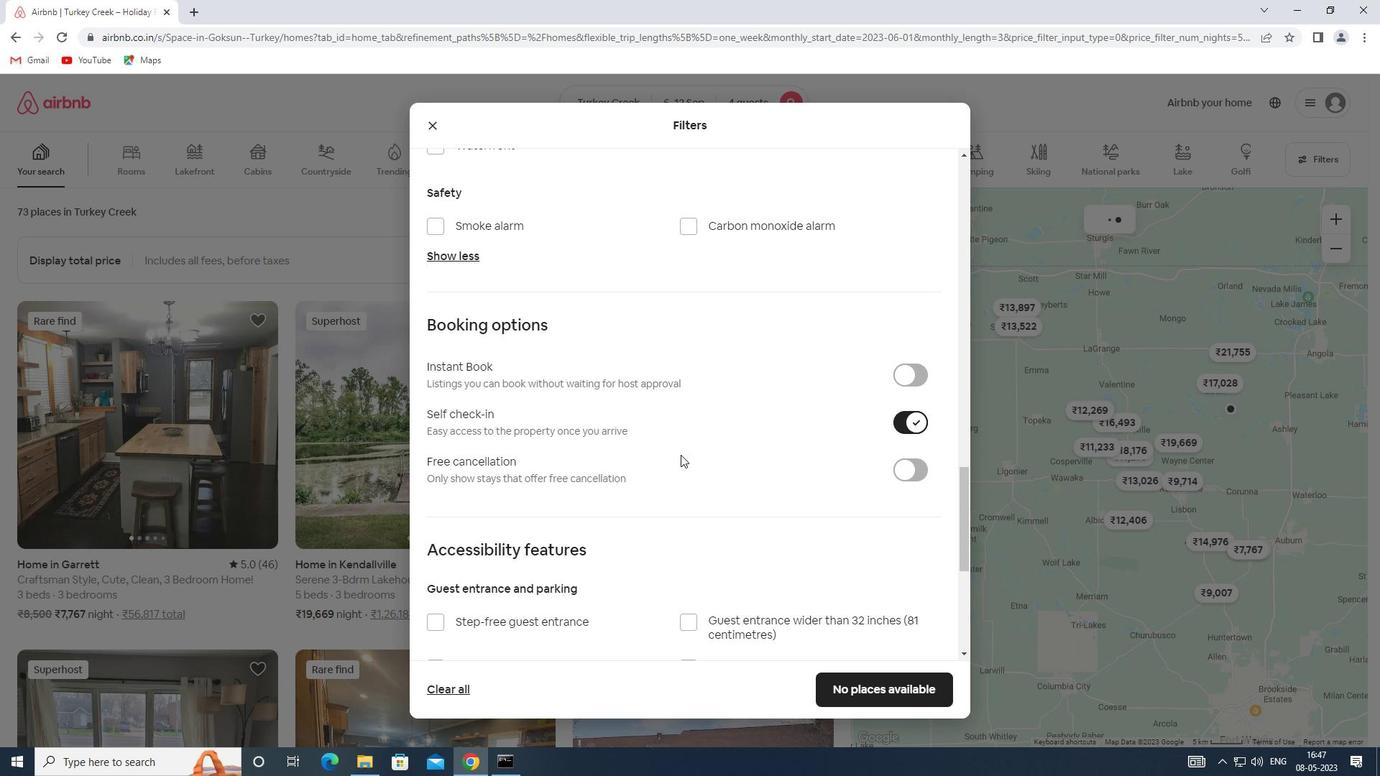 
Action: Mouse scrolled (680, 454) with delta (0, 0)
Screenshot: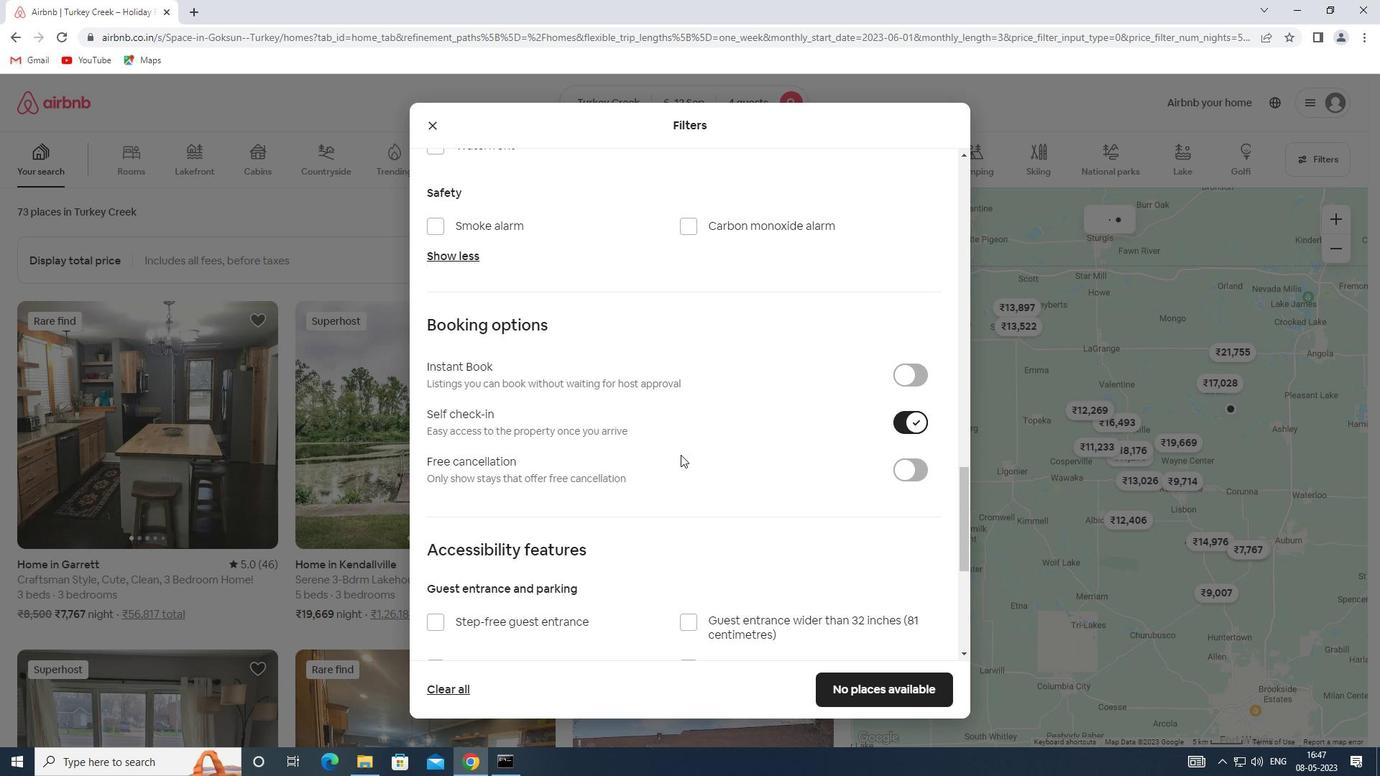 
Action: Mouse scrolled (680, 454) with delta (0, 0)
Screenshot: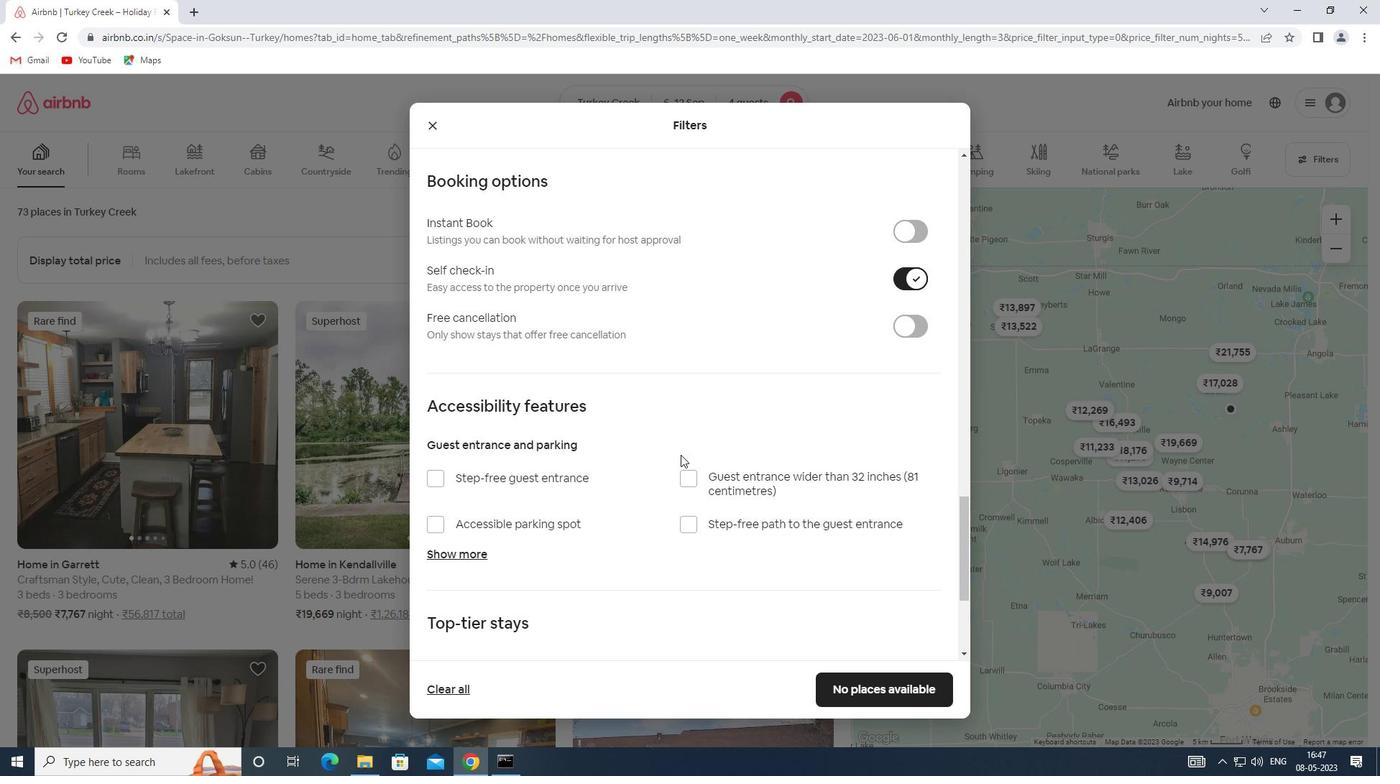 
Action: Mouse scrolled (680, 454) with delta (0, 0)
Screenshot: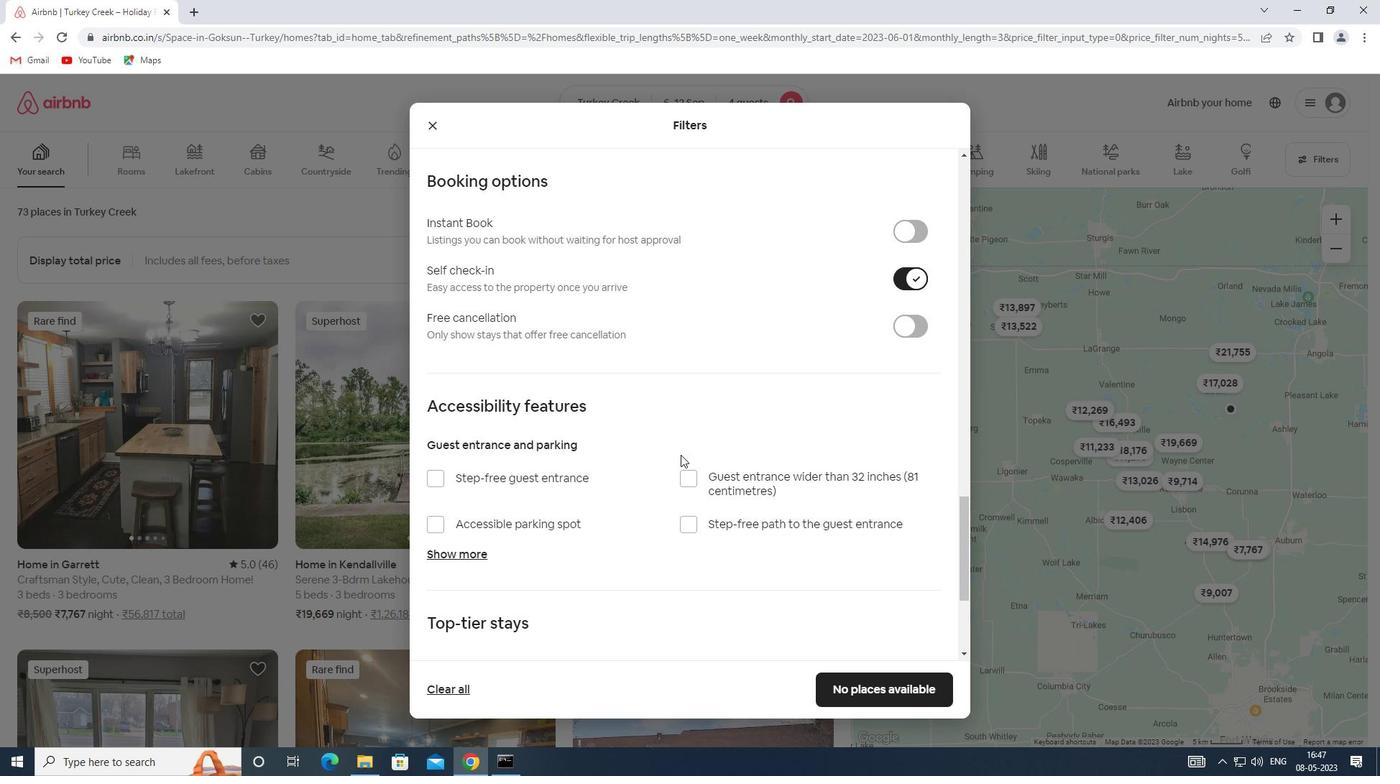 
Action: Mouse scrolled (680, 454) with delta (0, 0)
Screenshot: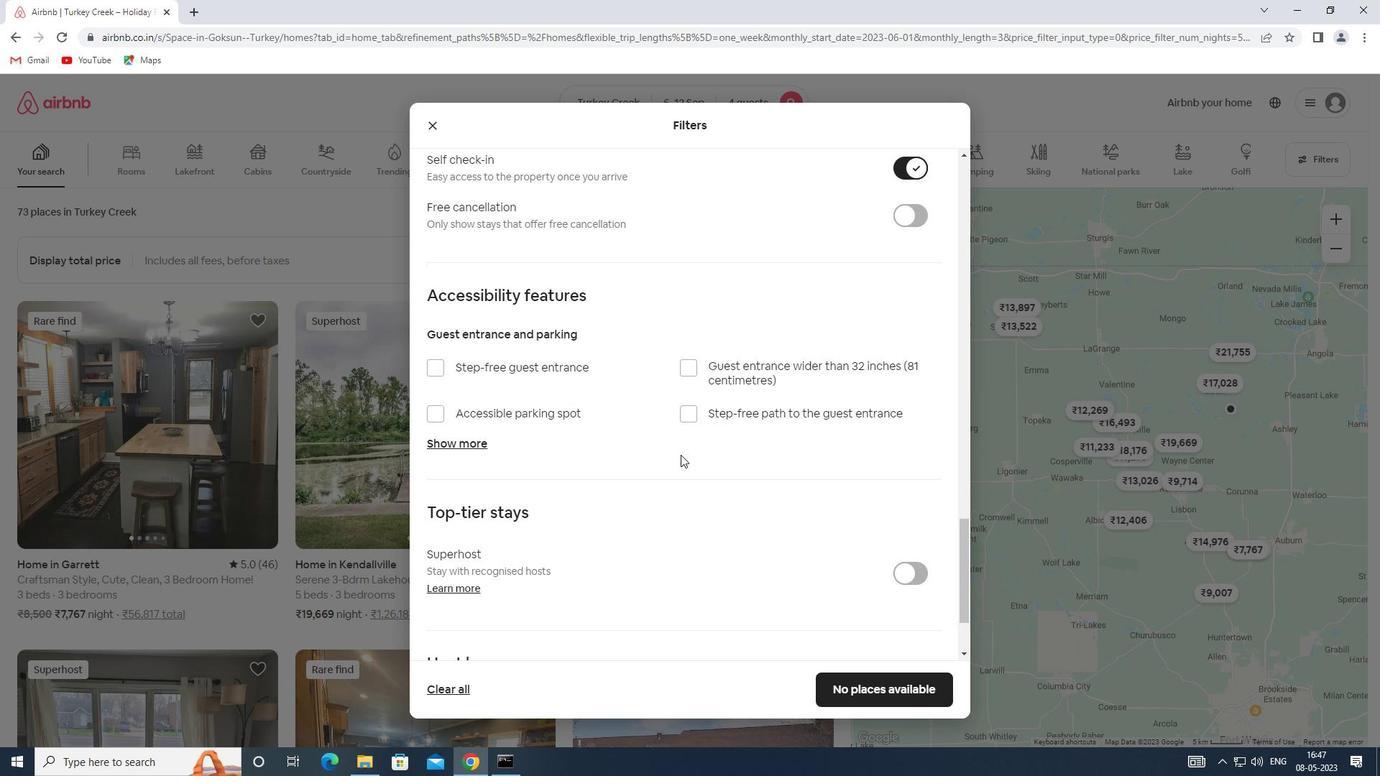
Action: Mouse moved to (515, 546)
Screenshot: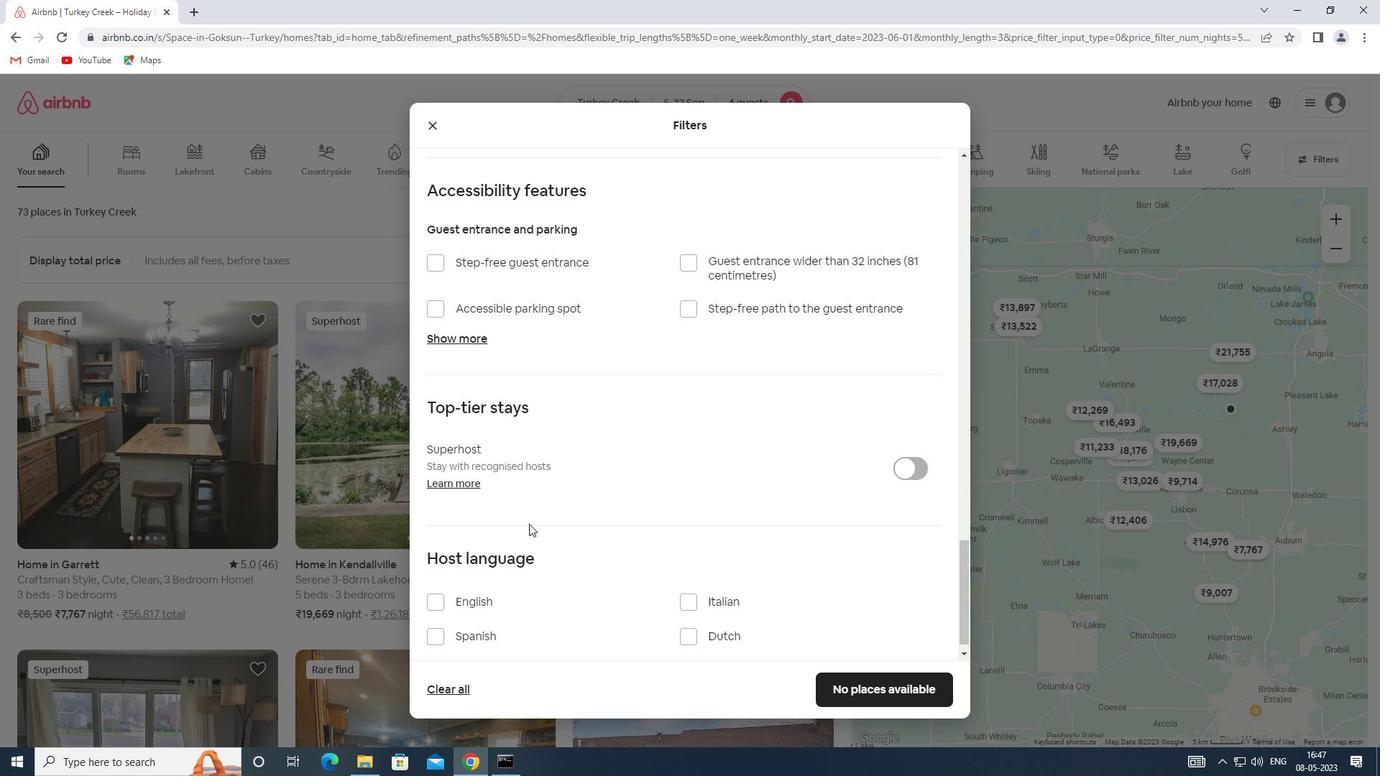 
Action: Mouse scrolled (515, 545) with delta (0, 0)
Screenshot: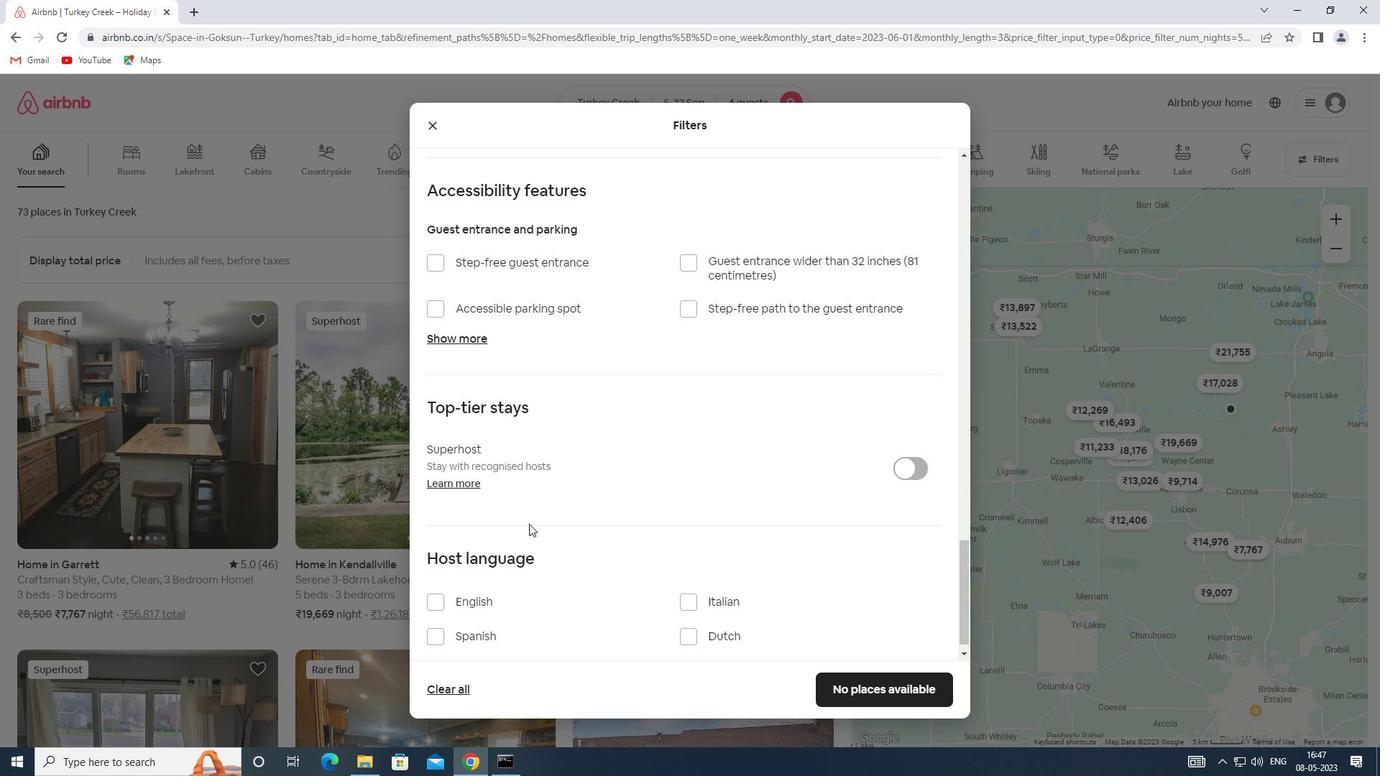 
Action: Mouse scrolled (515, 545) with delta (0, 0)
Screenshot: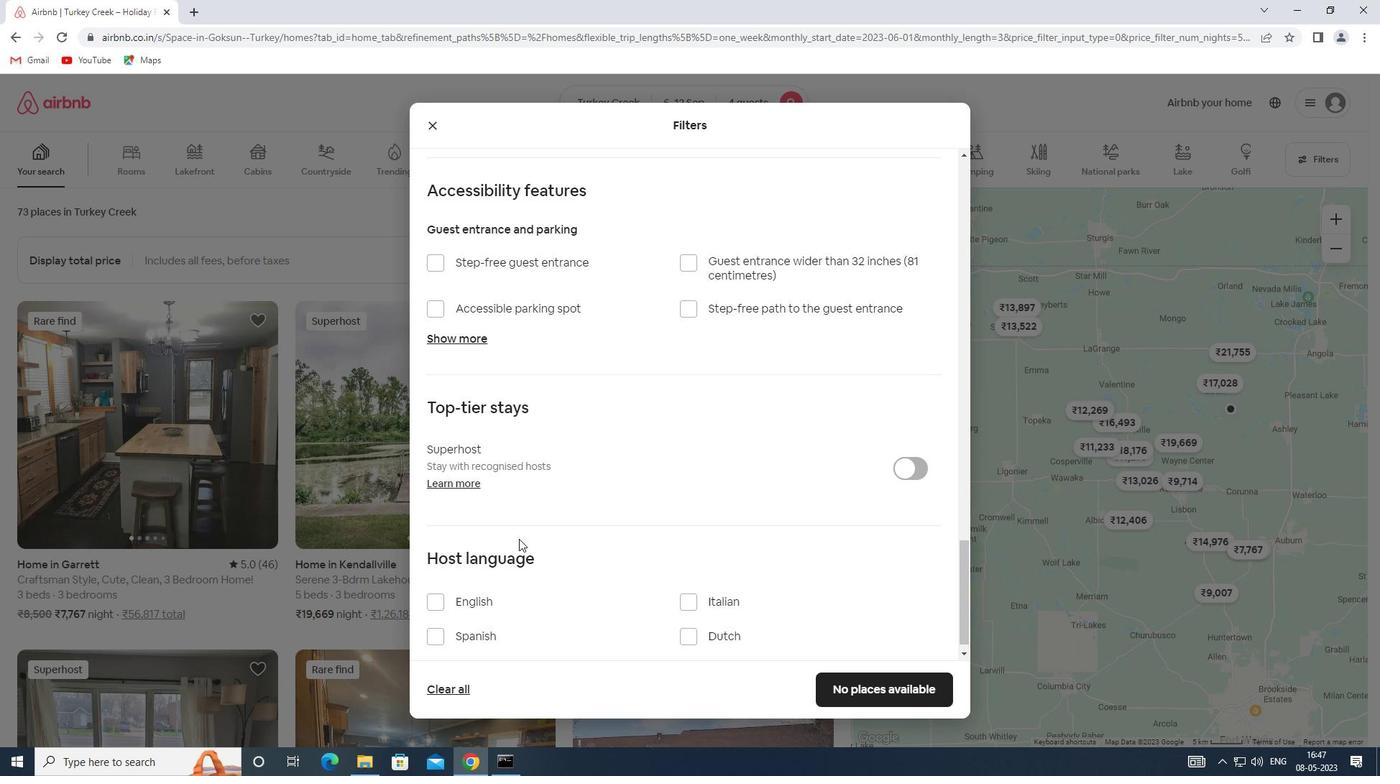 
Action: Mouse scrolled (515, 545) with delta (0, 0)
Screenshot: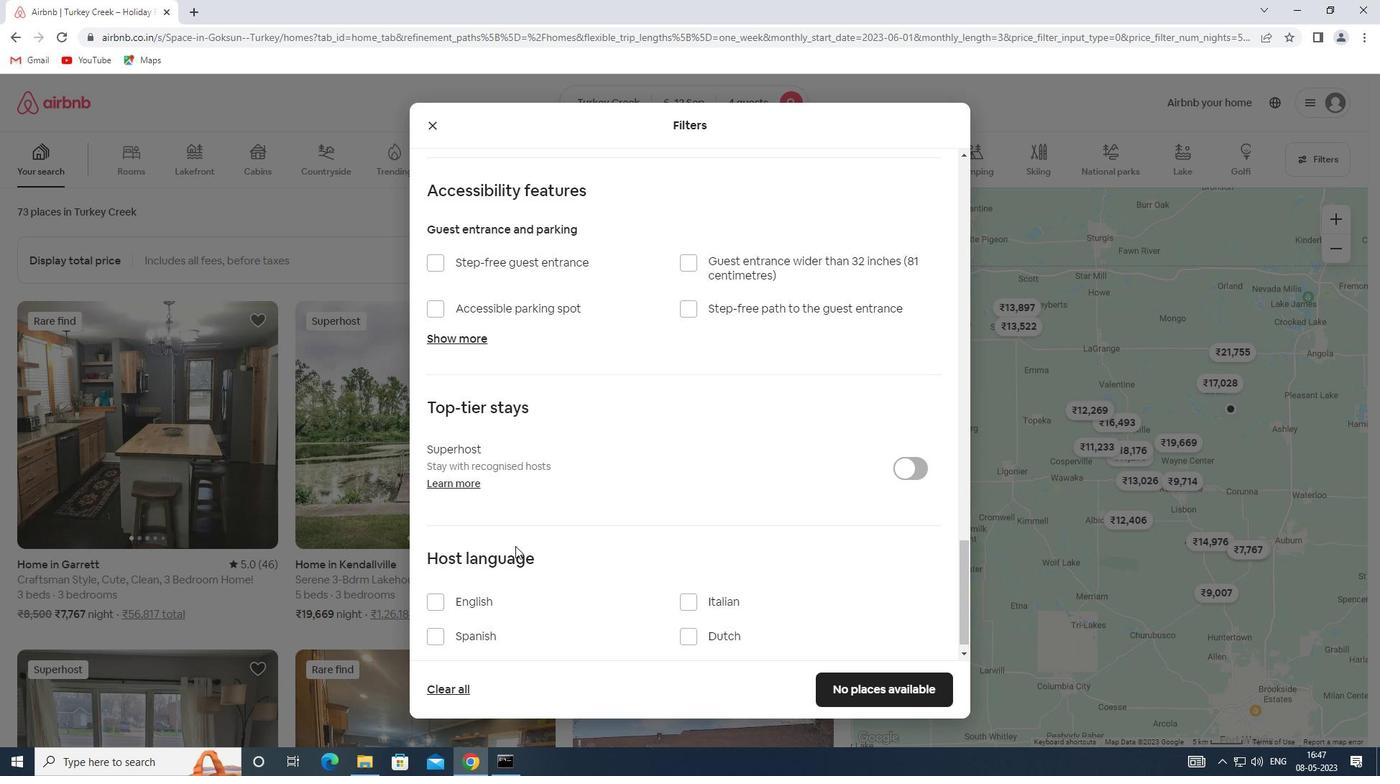 
Action: Mouse moved to (458, 578)
Screenshot: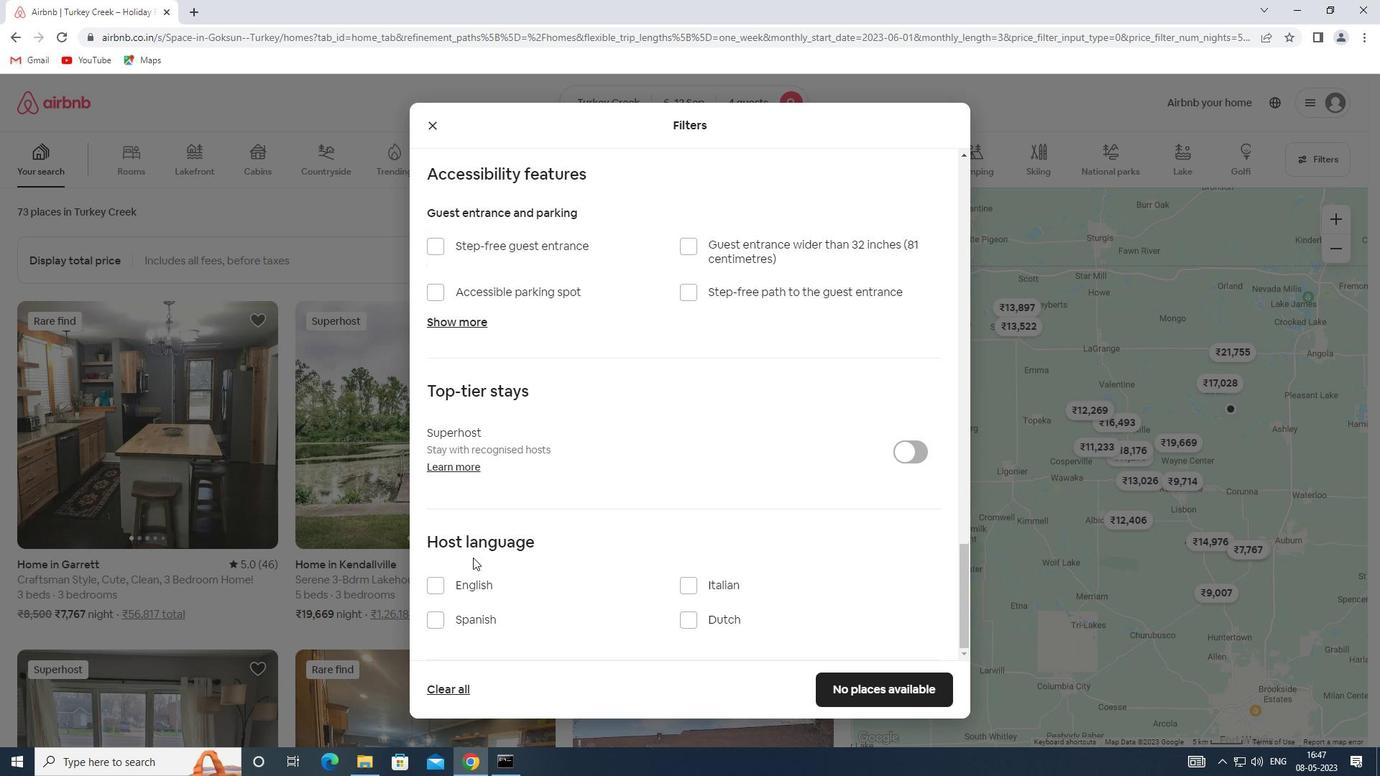 
Action: Mouse pressed left at (458, 578)
Screenshot: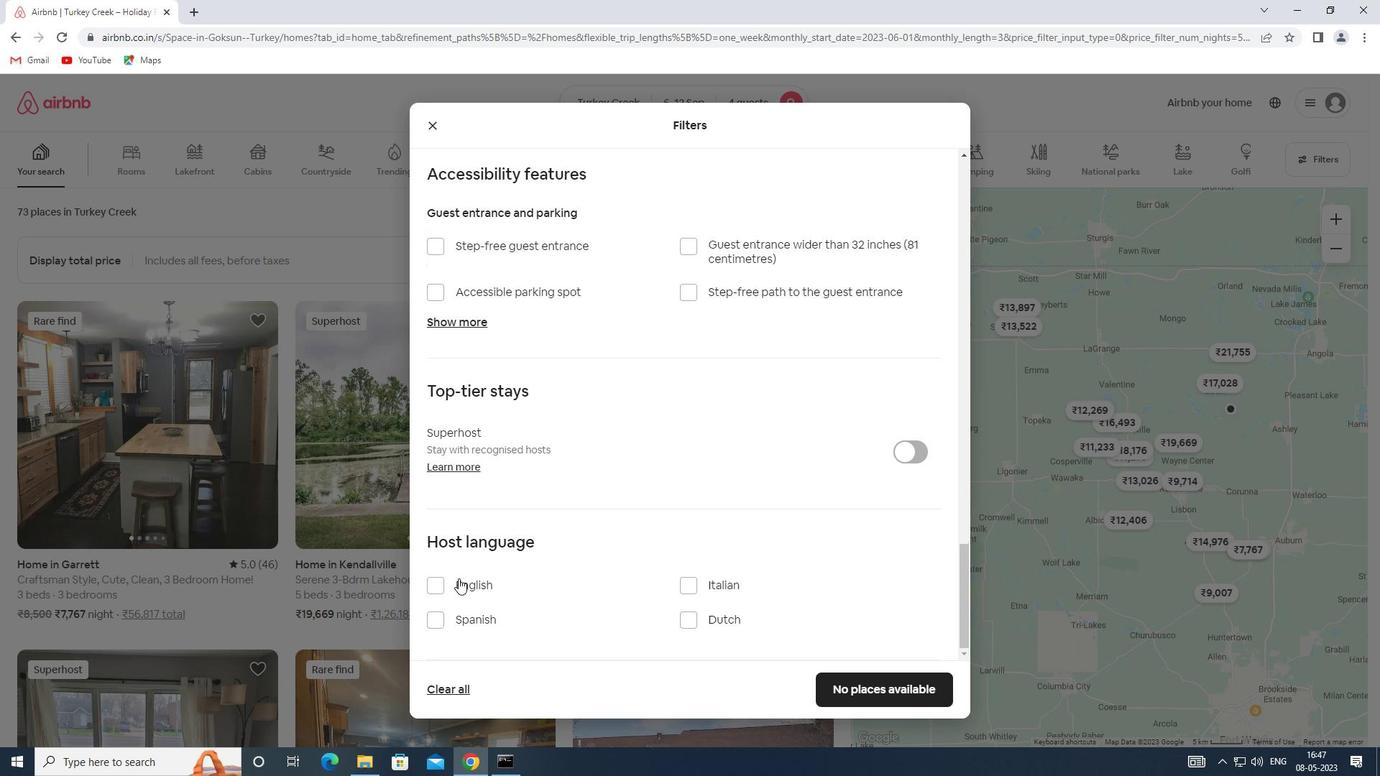 
Action: Mouse moved to (861, 684)
Screenshot: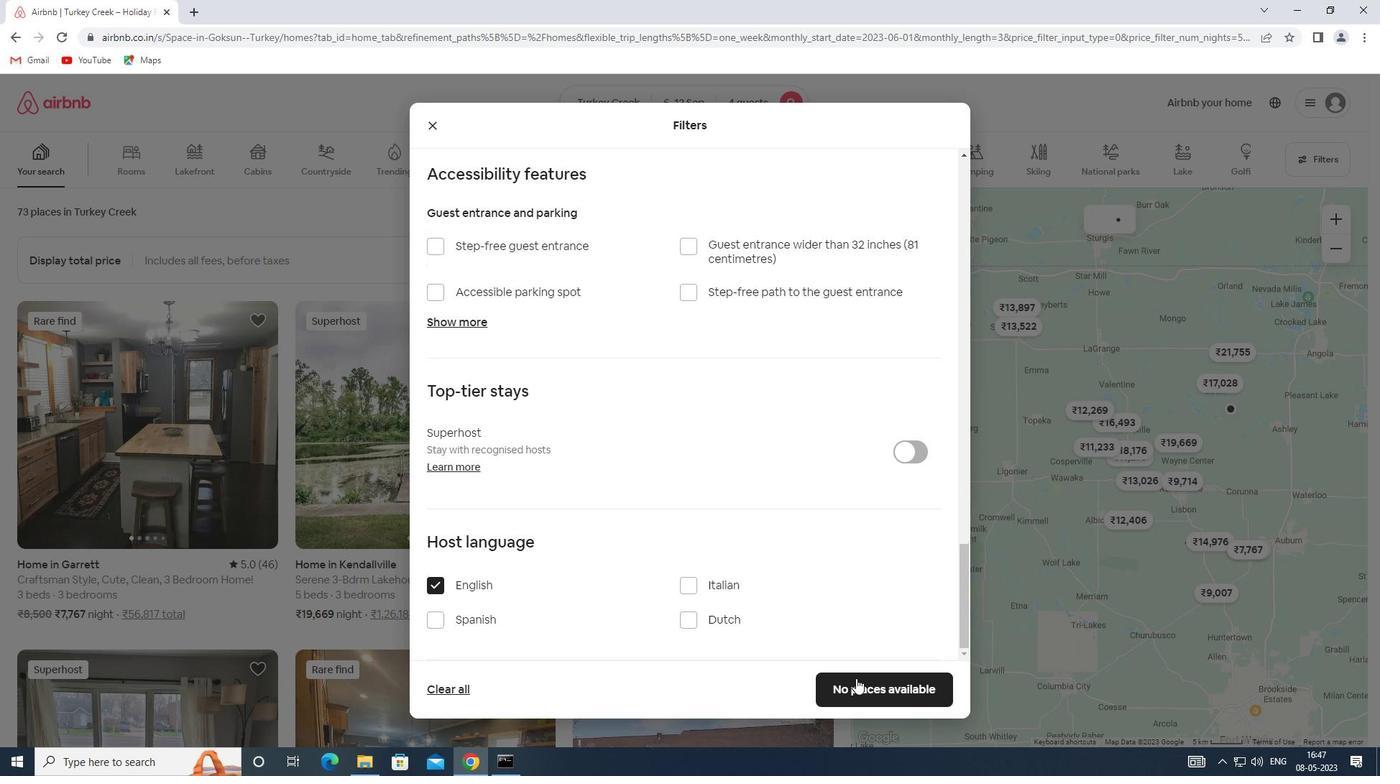 
Action: Mouse pressed left at (861, 684)
Screenshot: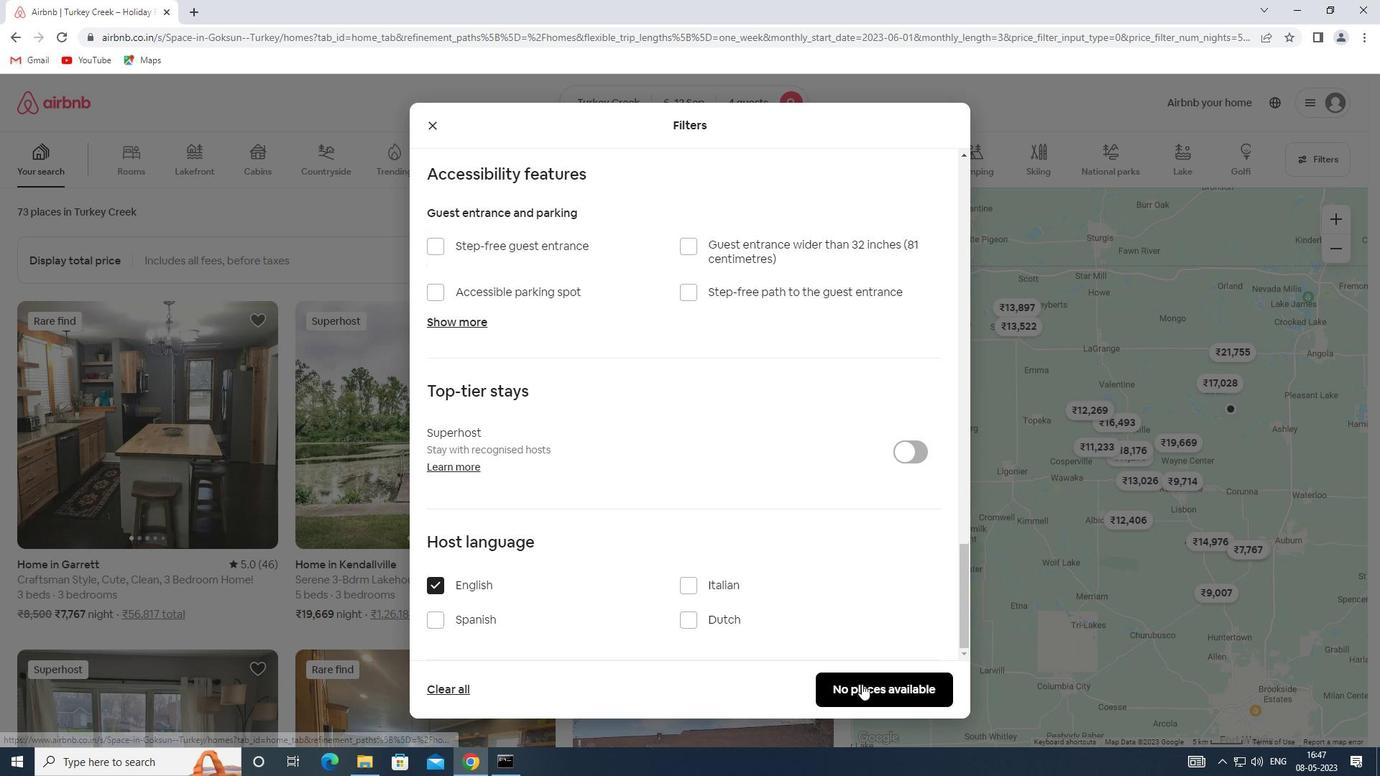 
Action: Mouse moved to (861, 684)
Screenshot: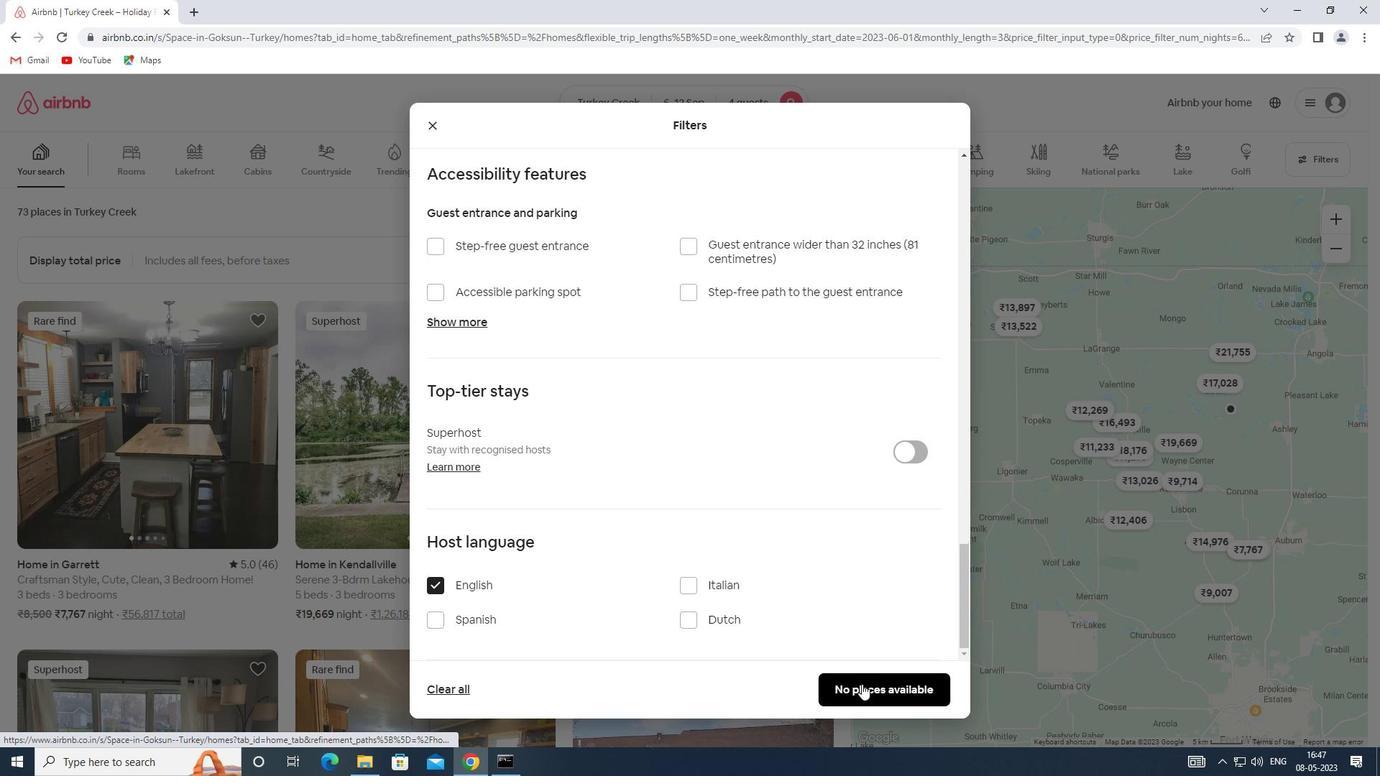 
